 Task: Find connections with filter location Karol Bāgh with filter topic #Affiliationwith filter profile language Spanish with filter current company Verizon with filter school Shri Vishnu Engineering College for Women, Vishnupur, Kovvada Village, Bhimavaram, PIN-534202(CC-B0) with filter industry Cutlery and Handtool Manufacturing with filter service category Telecommunications with filter keywords title Operations Director
Action: Mouse moved to (157, 221)
Screenshot: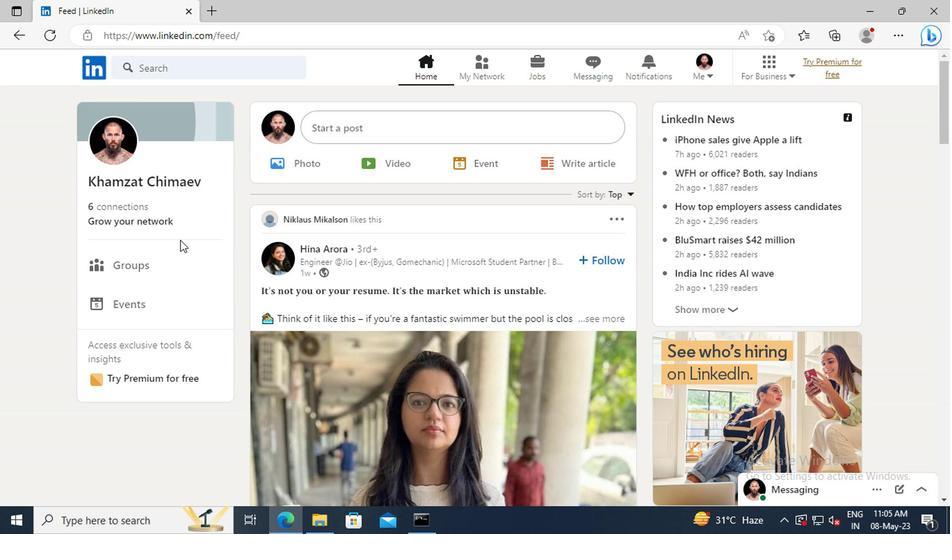 
Action: Mouse pressed left at (157, 221)
Screenshot: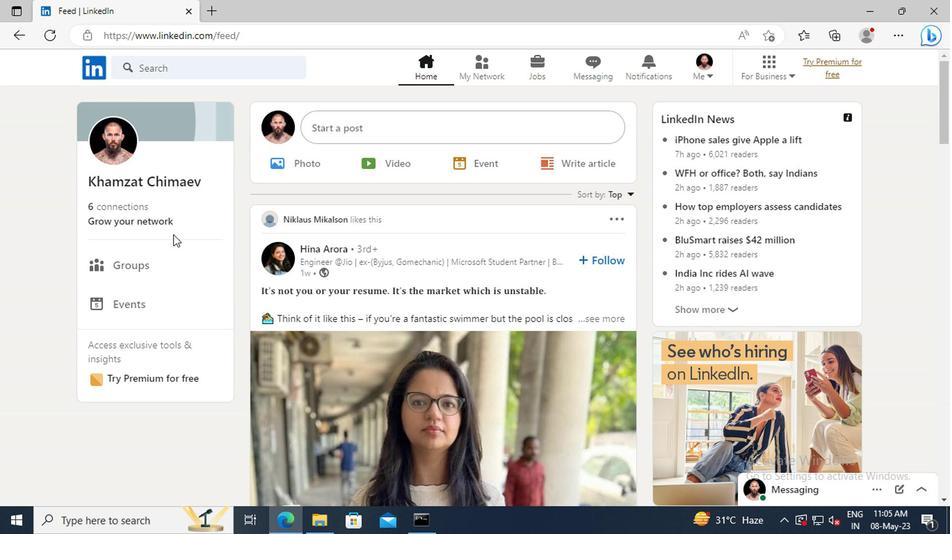 
Action: Mouse moved to (150, 151)
Screenshot: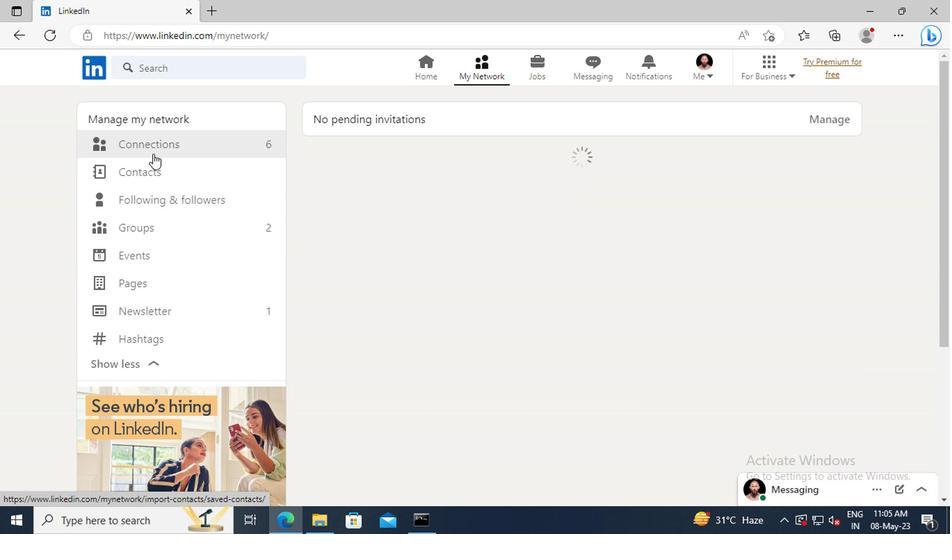 
Action: Mouse pressed left at (150, 151)
Screenshot: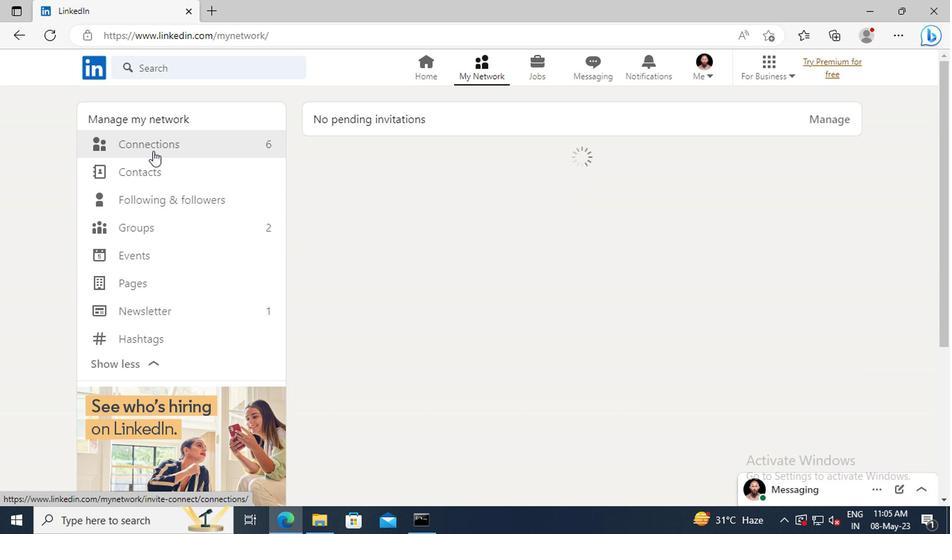 
Action: Mouse moved to (582, 149)
Screenshot: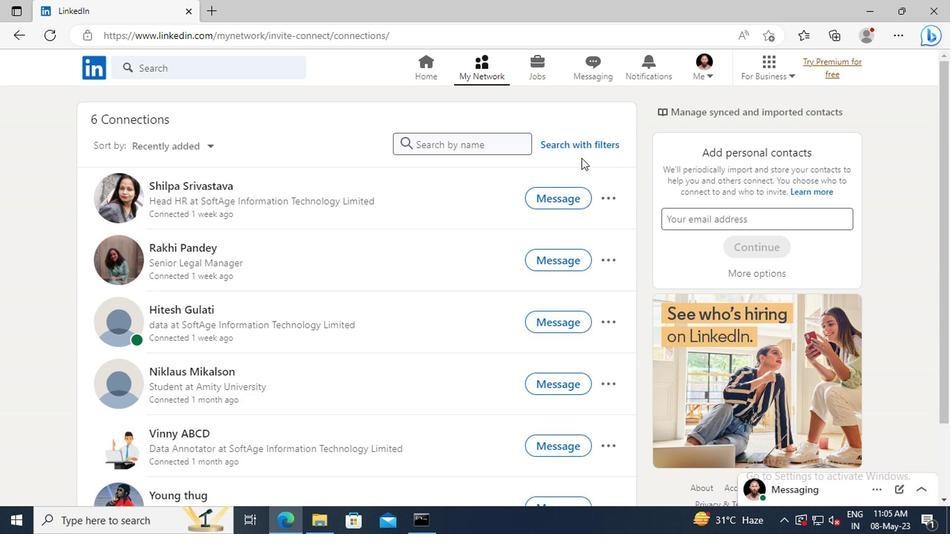 
Action: Mouse pressed left at (582, 149)
Screenshot: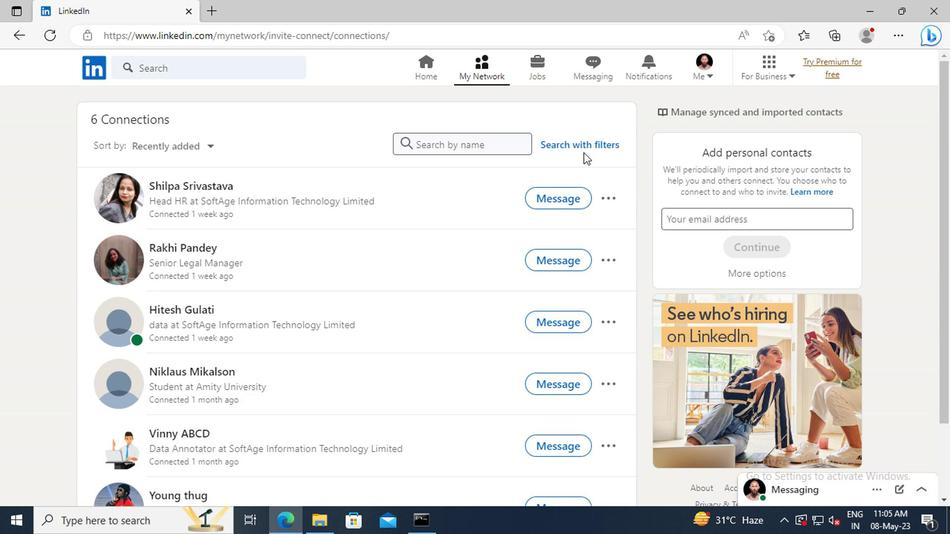 
Action: Mouse moved to (525, 110)
Screenshot: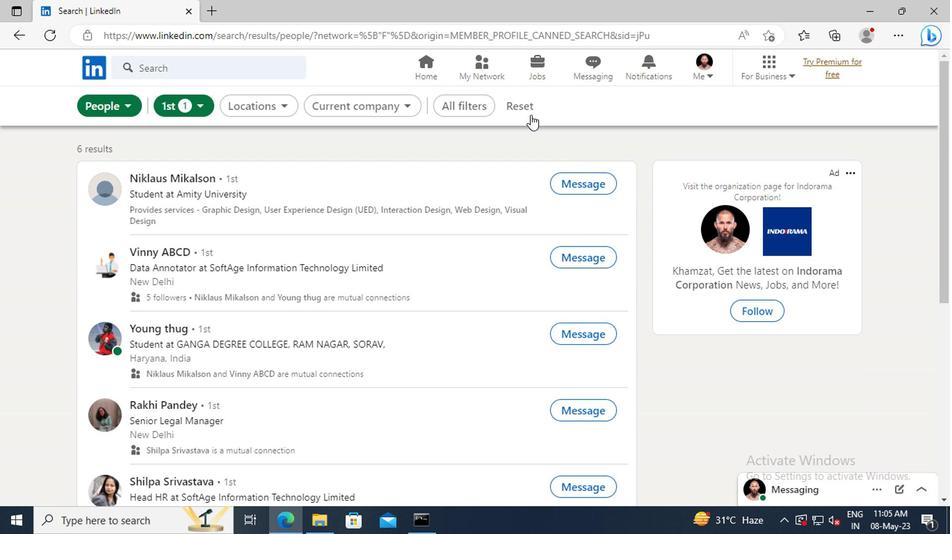 
Action: Mouse pressed left at (525, 110)
Screenshot: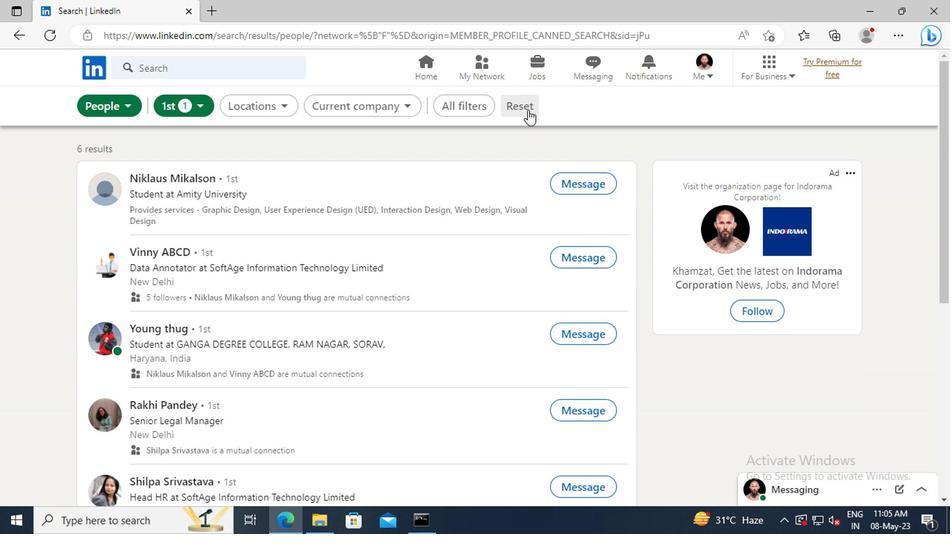 
Action: Mouse moved to (499, 109)
Screenshot: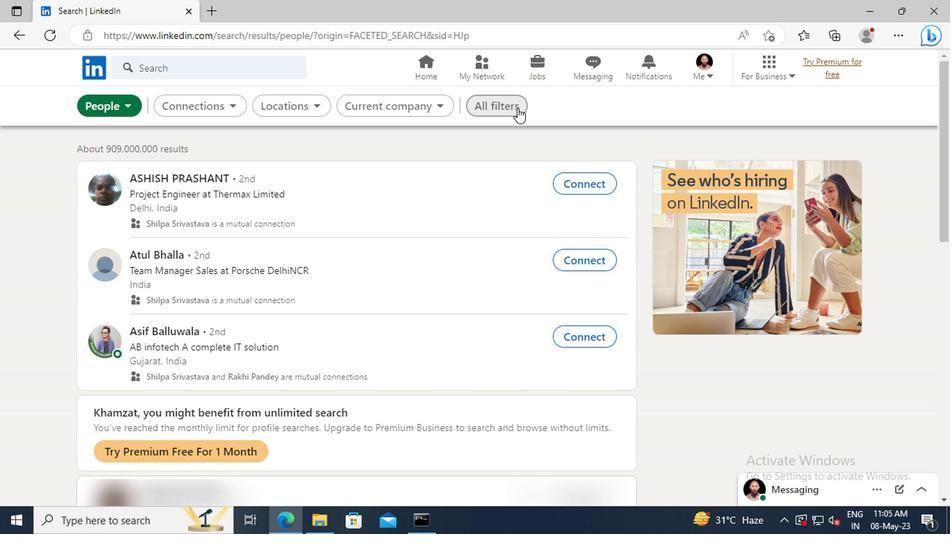 
Action: Mouse pressed left at (499, 109)
Screenshot: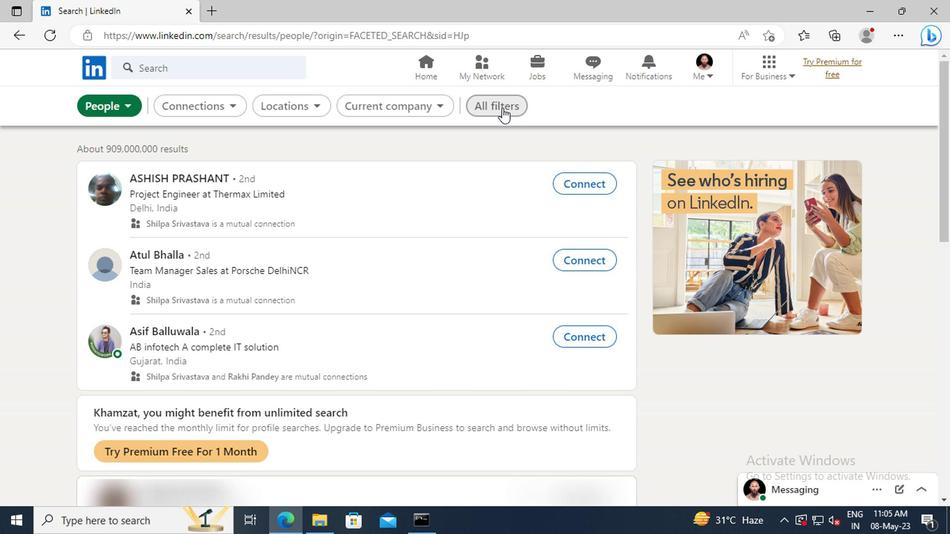 
Action: Mouse moved to (728, 270)
Screenshot: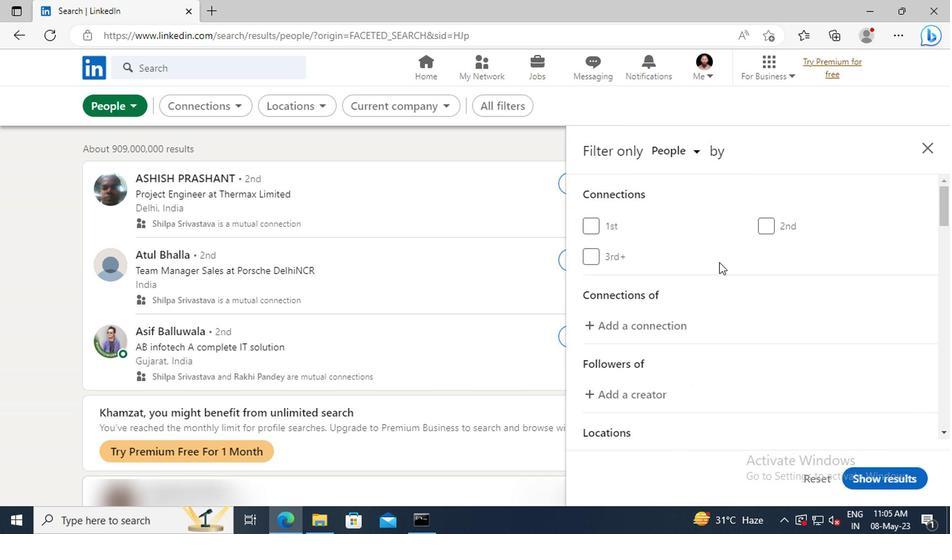 
Action: Mouse scrolled (728, 270) with delta (0, 0)
Screenshot: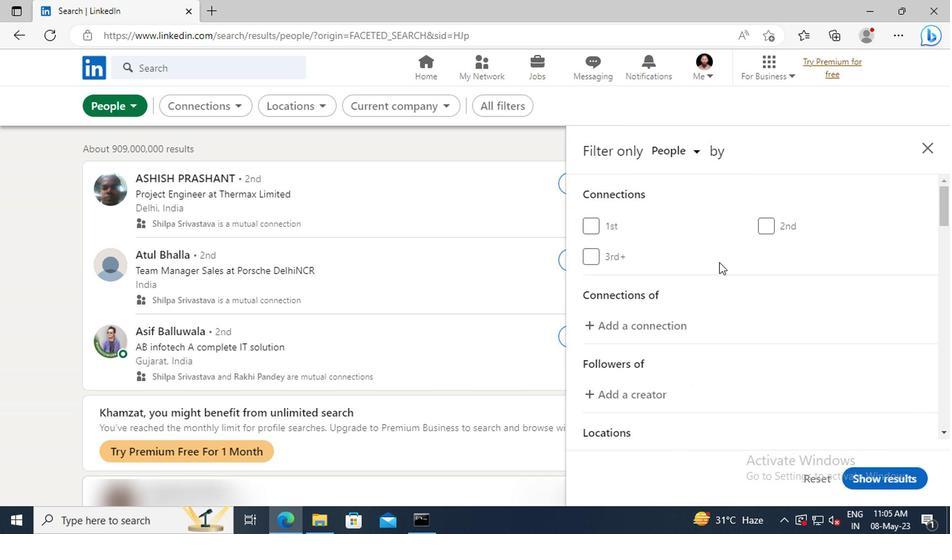 
Action: Mouse scrolled (728, 270) with delta (0, 0)
Screenshot: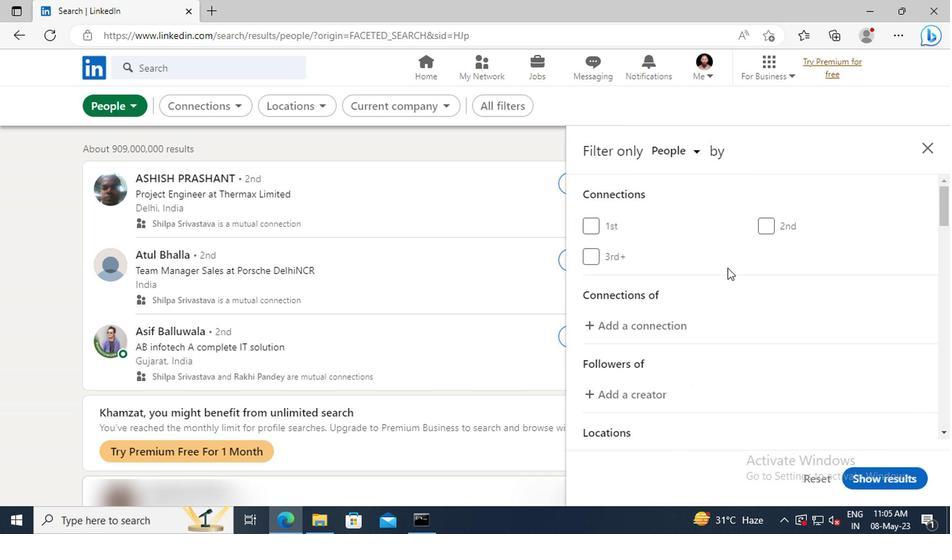 
Action: Mouse scrolled (728, 270) with delta (0, 0)
Screenshot: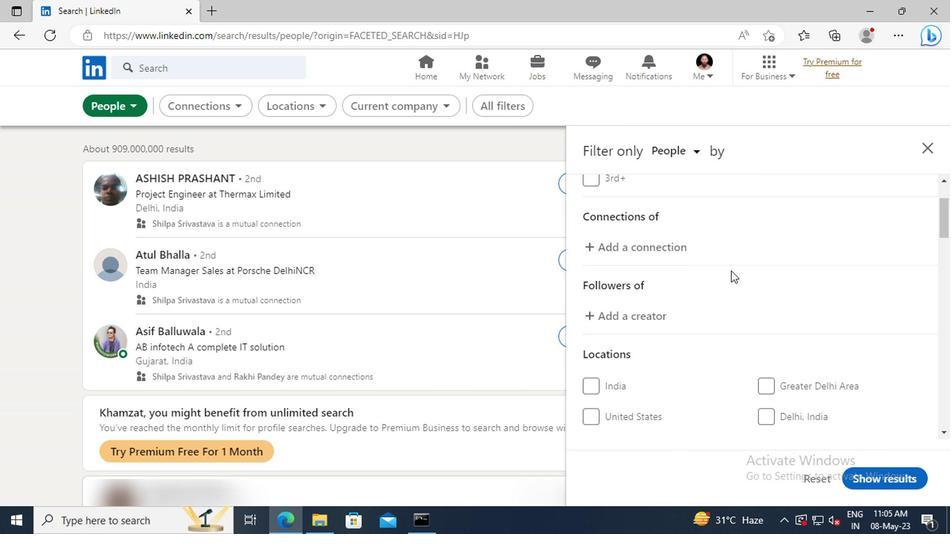 
Action: Mouse moved to (733, 273)
Screenshot: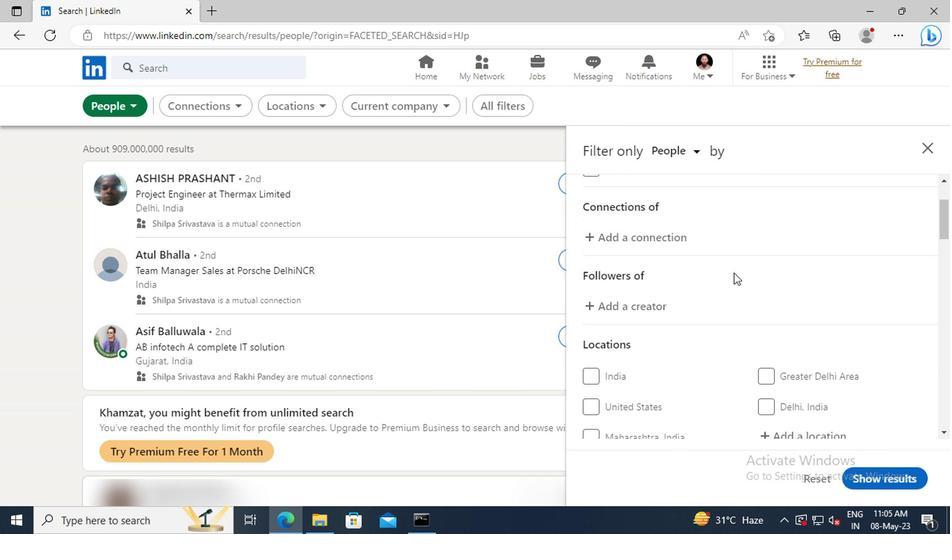 
Action: Mouse scrolled (733, 272) with delta (0, 0)
Screenshot: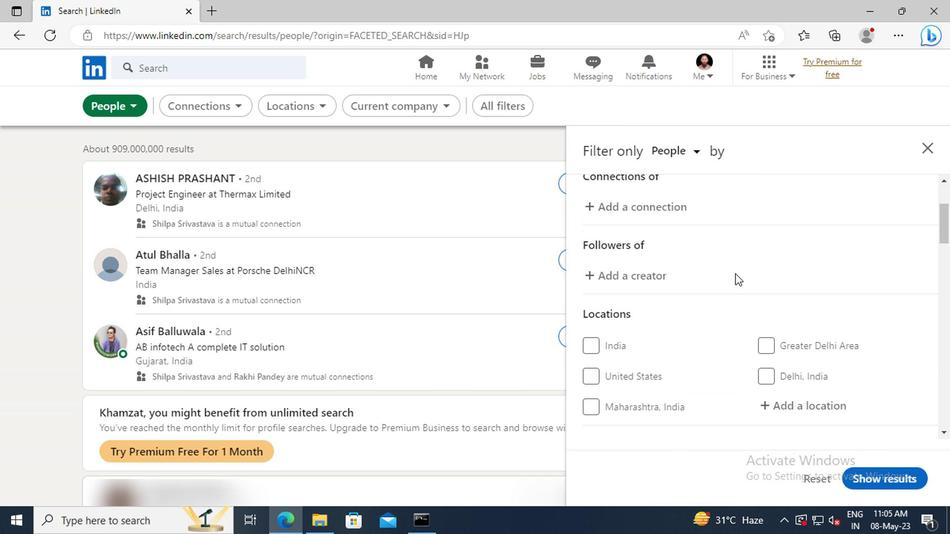 
Action: Mouse scrolled (733, 272) with delta (0, 0)
Screenshot: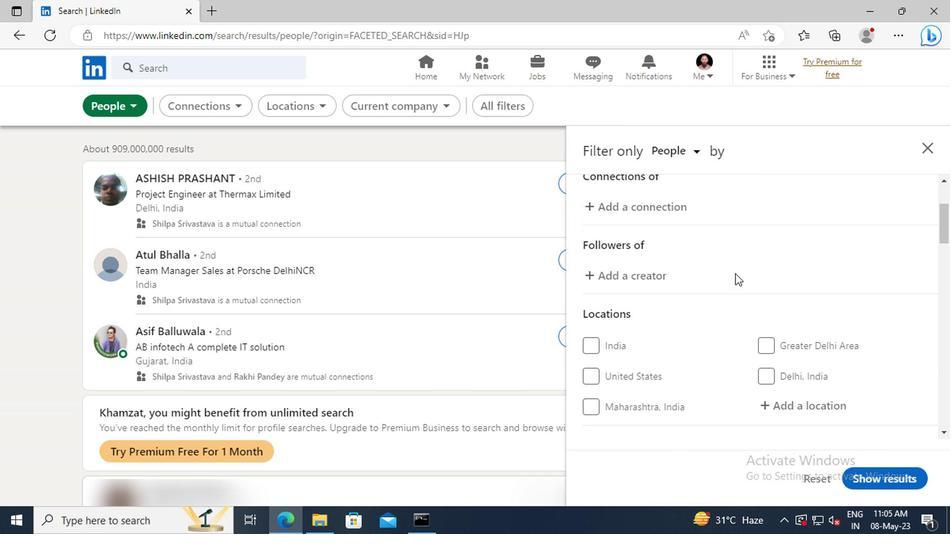 
Action: Mouse moved to (780, 327)
Screenshot: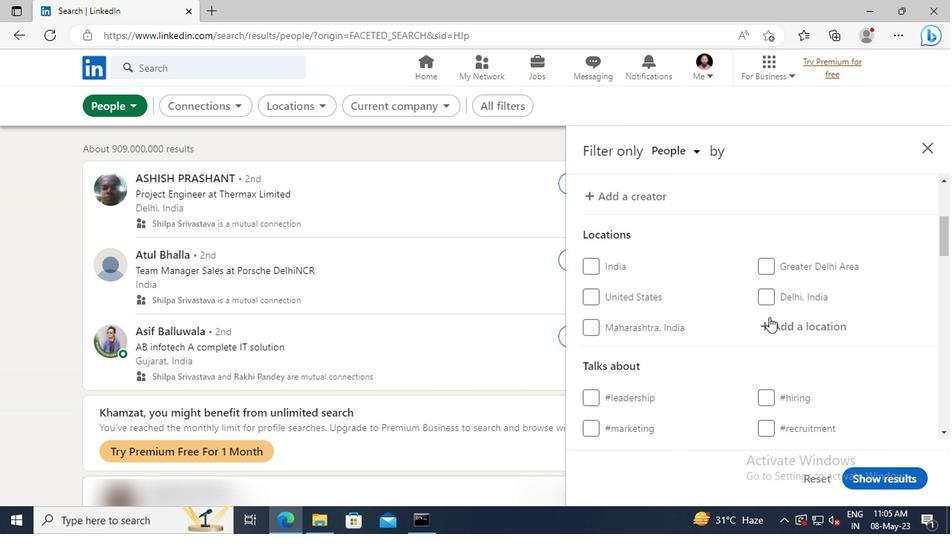
Action: Mouse pressed left at (780, 327)
Screenshot: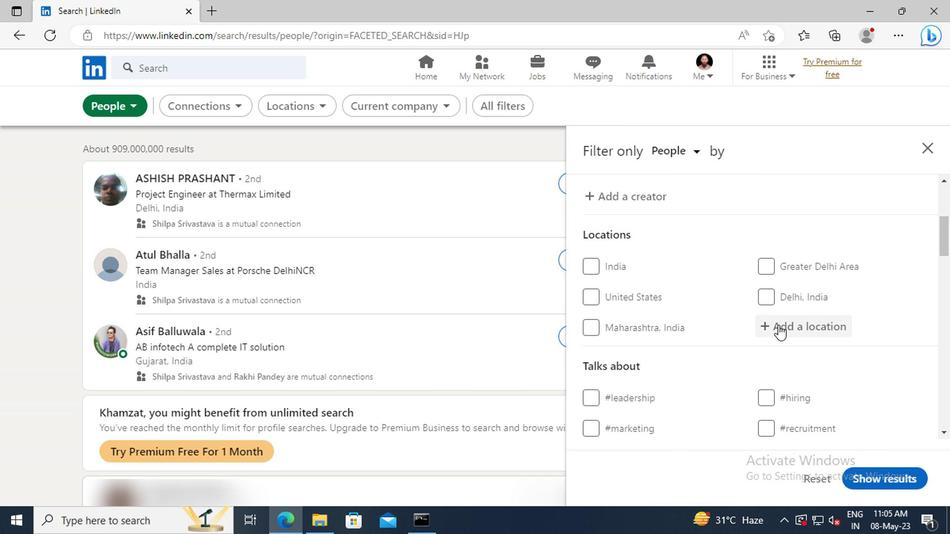 
Action: Key pressed <Key.shift>KAROL<Key.space><Key.shift>BA
Screenshot: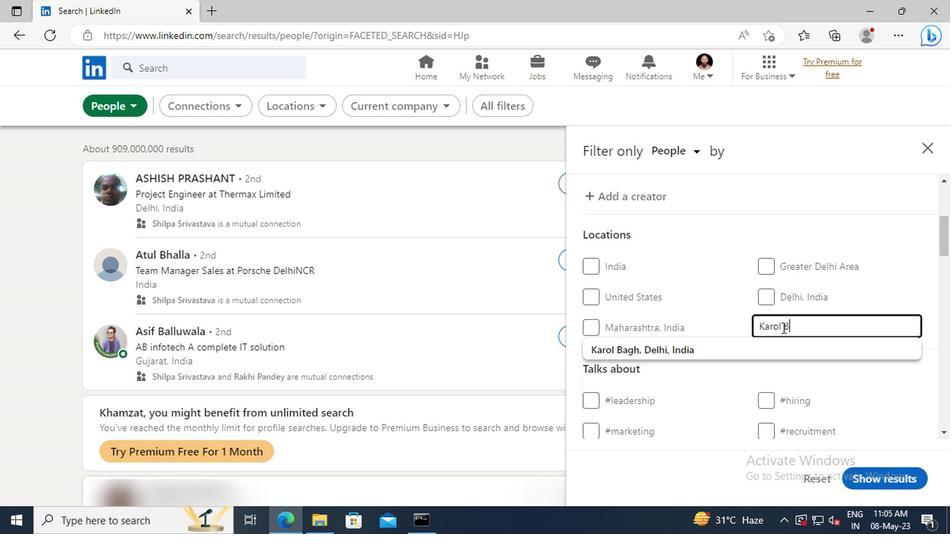 
Action: Mouse moved to (781, 346)
Screenshot: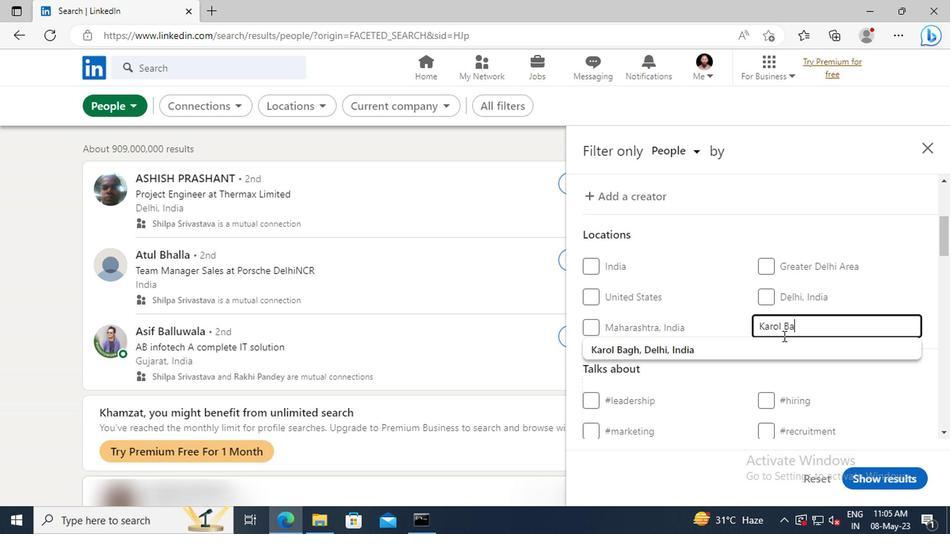 
Action: Mouse pressed left at (781, 346)
Screenshot: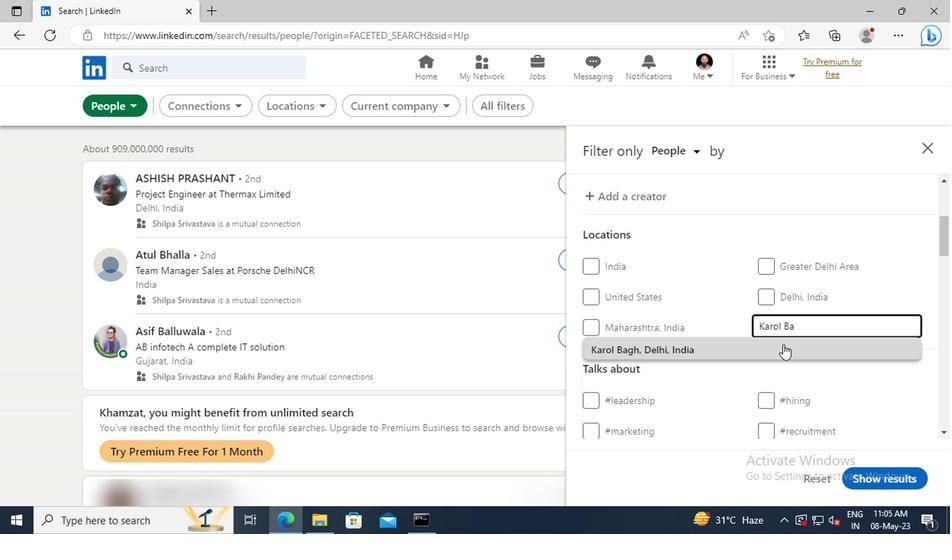 
Action: Mouse scrolled (781, 346) with delta (0, 0)
Screenshot: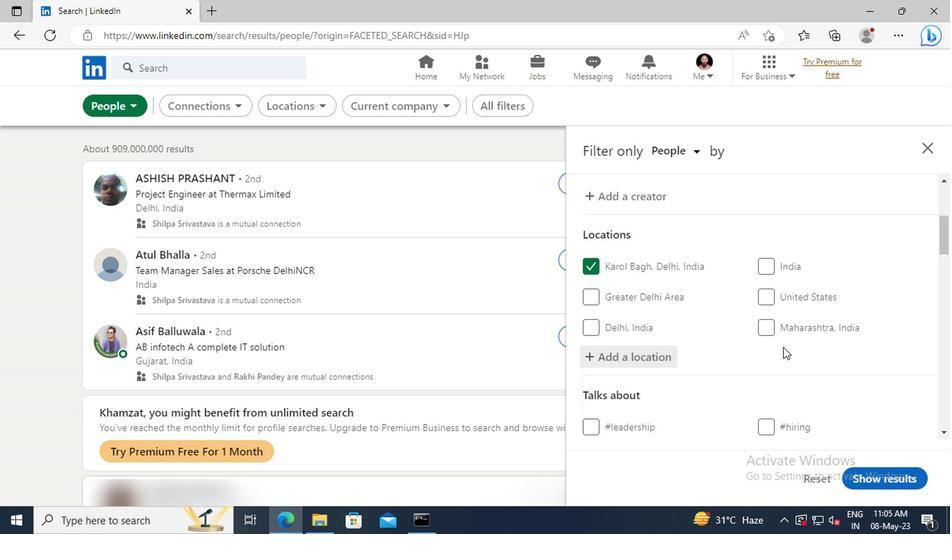 
Action: Mouse scrolled (781, 346) with delta (0, 0)
Screenshot: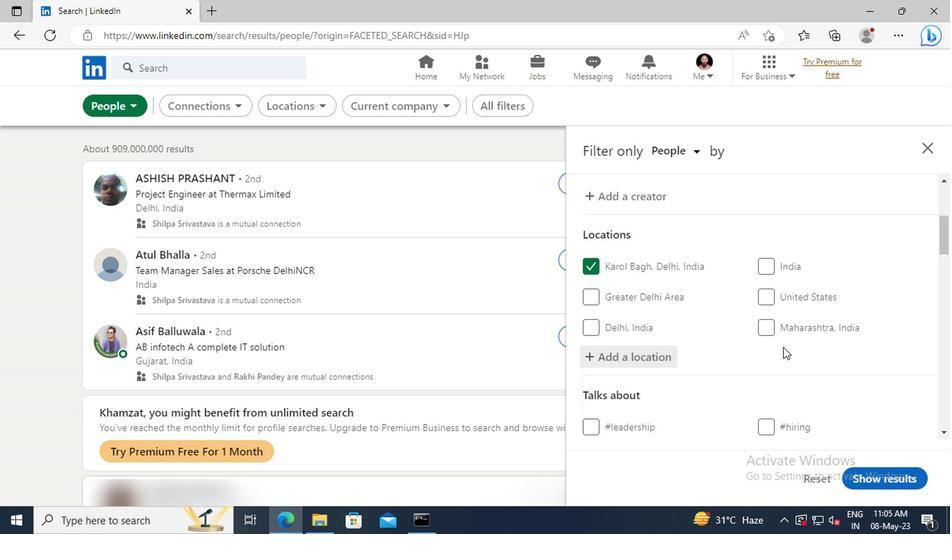 
Action: Mouse scrolled (781, 346) with delta (0, 0)
Screenshot: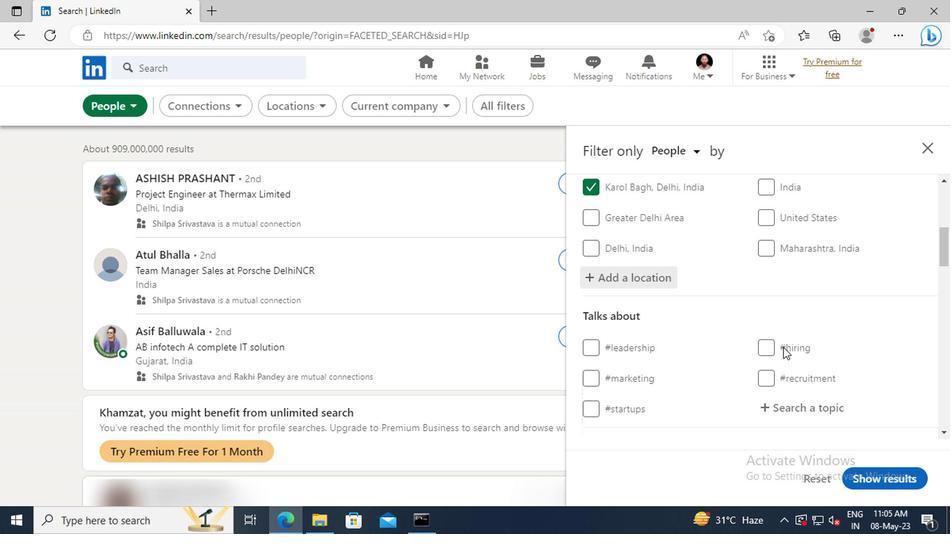 
Action: Mouse moved to (783, 363)
Screenshot: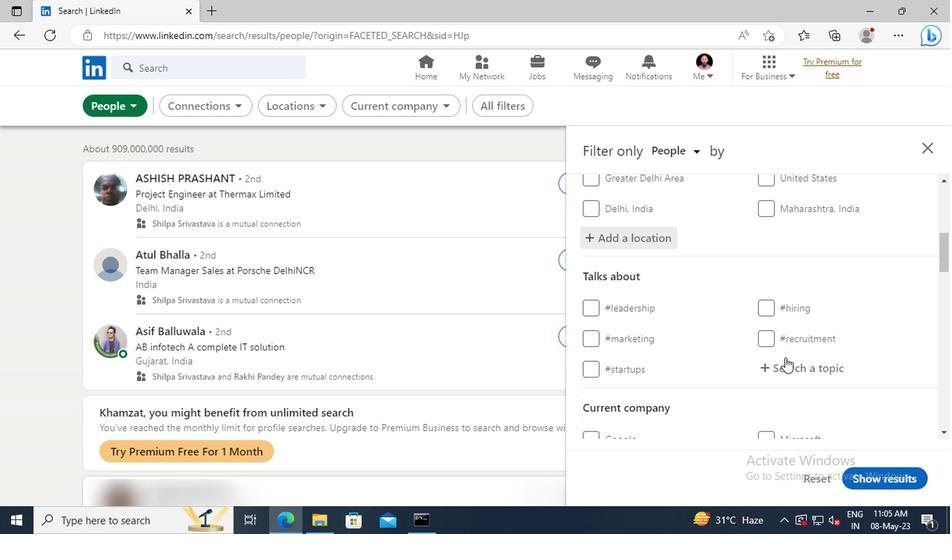 
Action: Mouse pressed left at (783, 363)
Screenshot: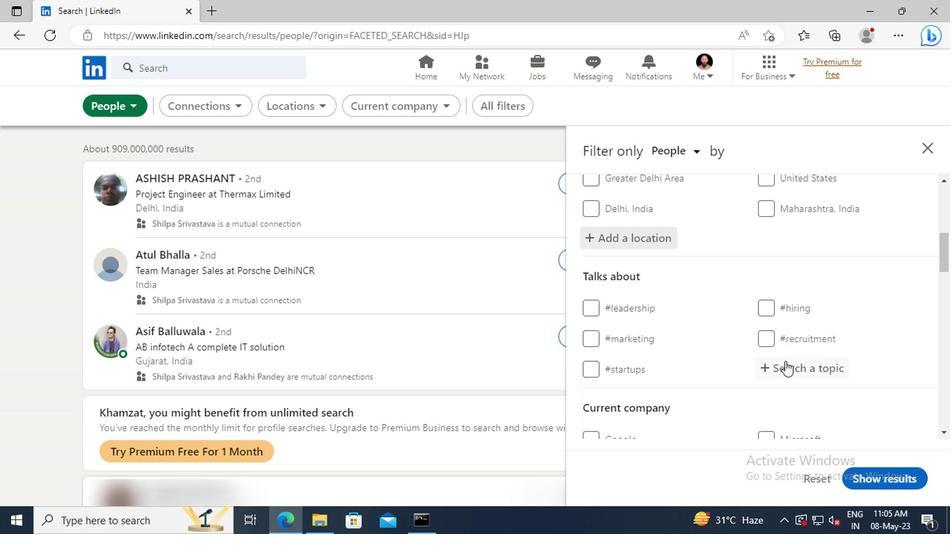 
Action: Key pressed <Key.shift>AFFILIATIO
Screenshot: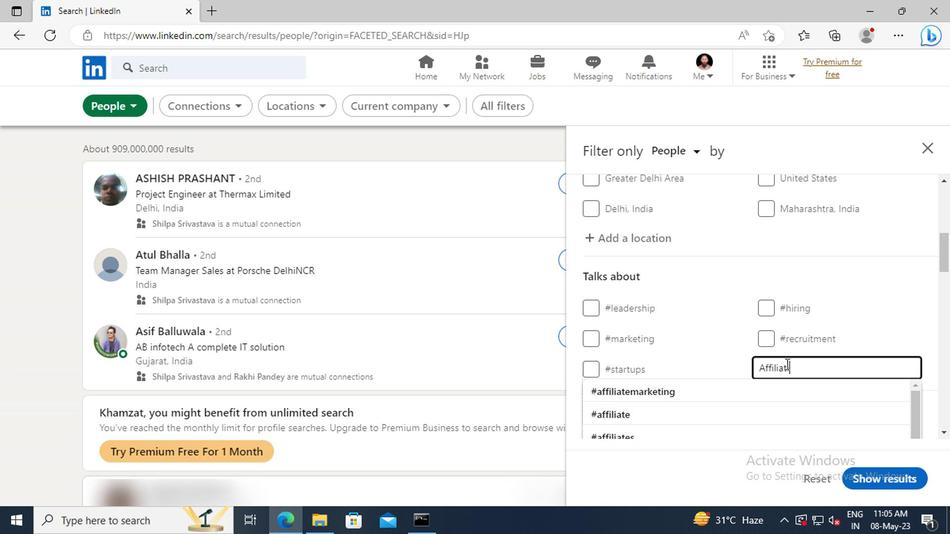 
Action: Mouse moved to (778, 384)
Screenshot: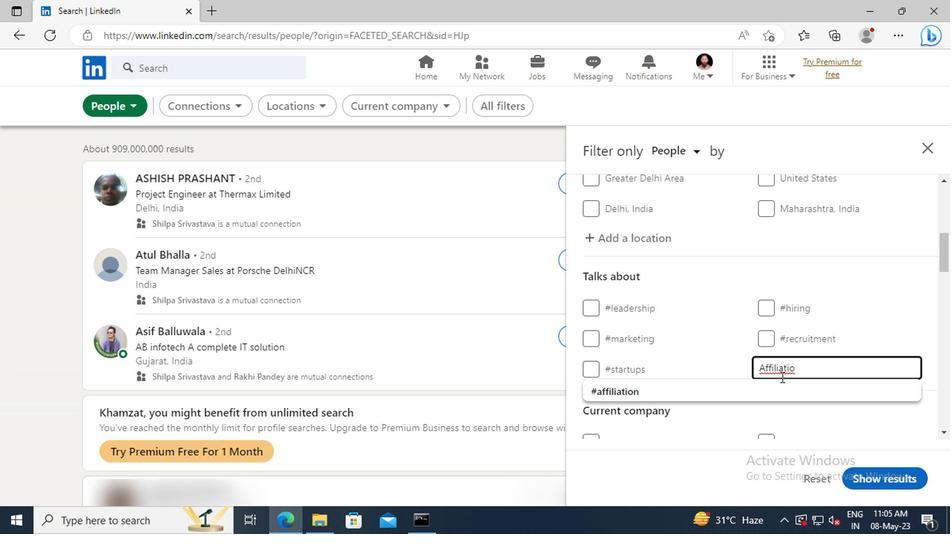 
Action: Mouse pressed left at (778, 384)
Screenshot: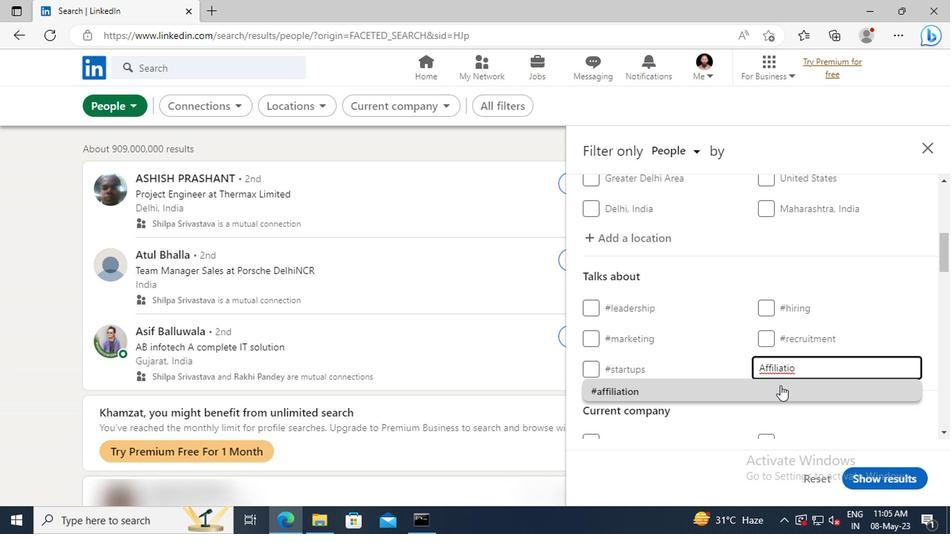 
Action: Mouse scrolled (778, 384) with delta (0, 0)
Screenshot: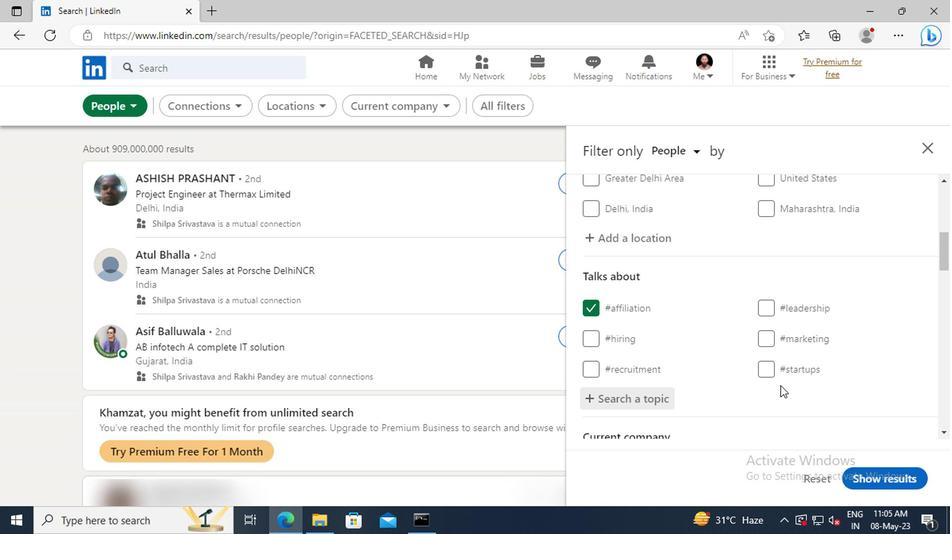 
Action: Mouse moved to (776, 383)
Screenshot: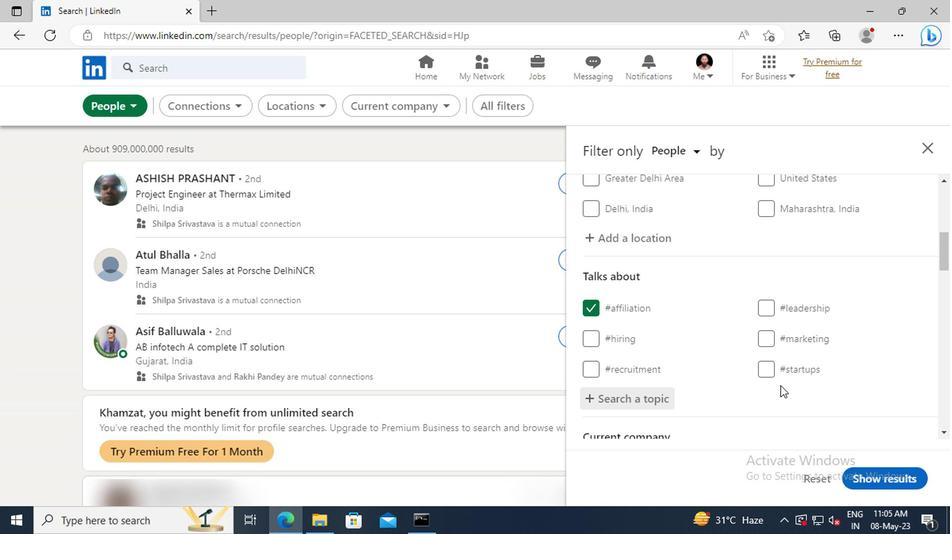 
Action: Mouse scrolled (776, 382) with delta (0, 0)
Screenshot: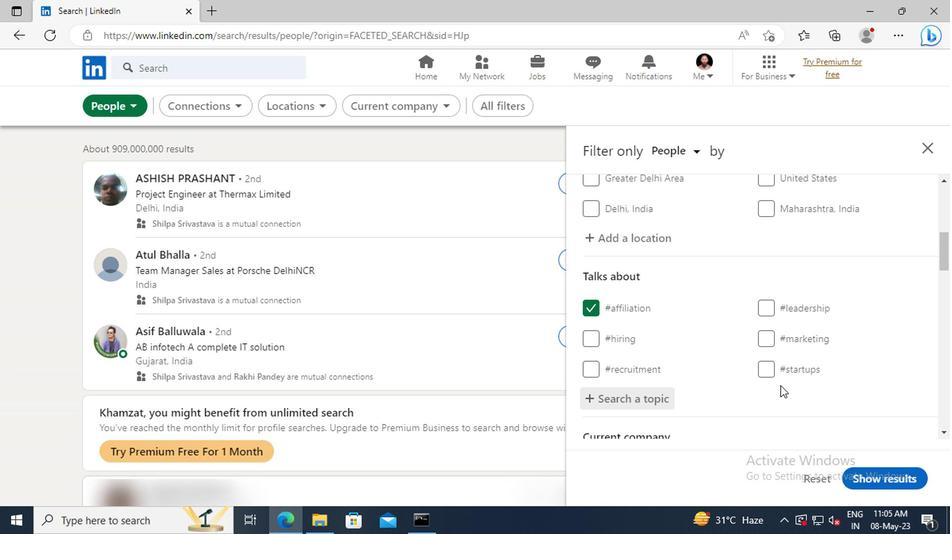 
Action: Mouse moved to (775, 379)
Screenshot: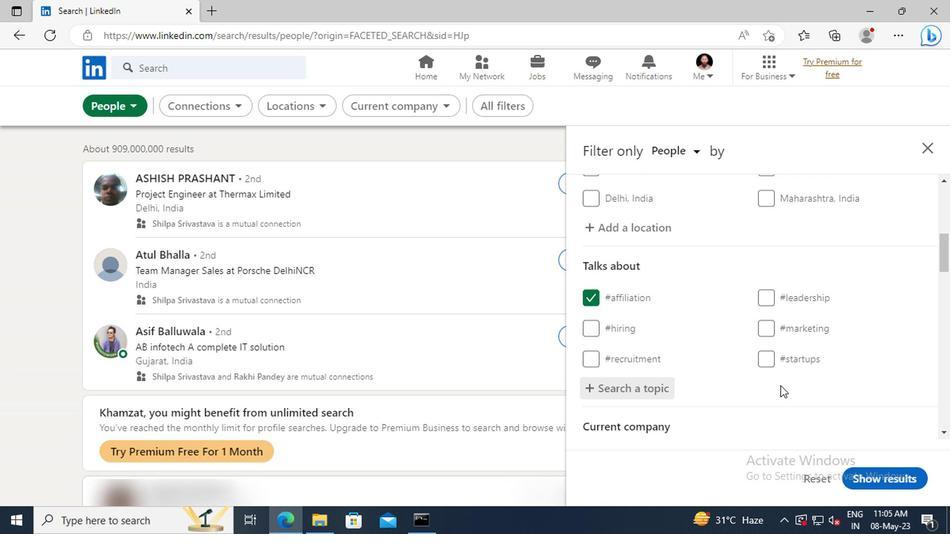
Action: Mouse scrolled (775, 378) with delta (0, 0)
Screenshot: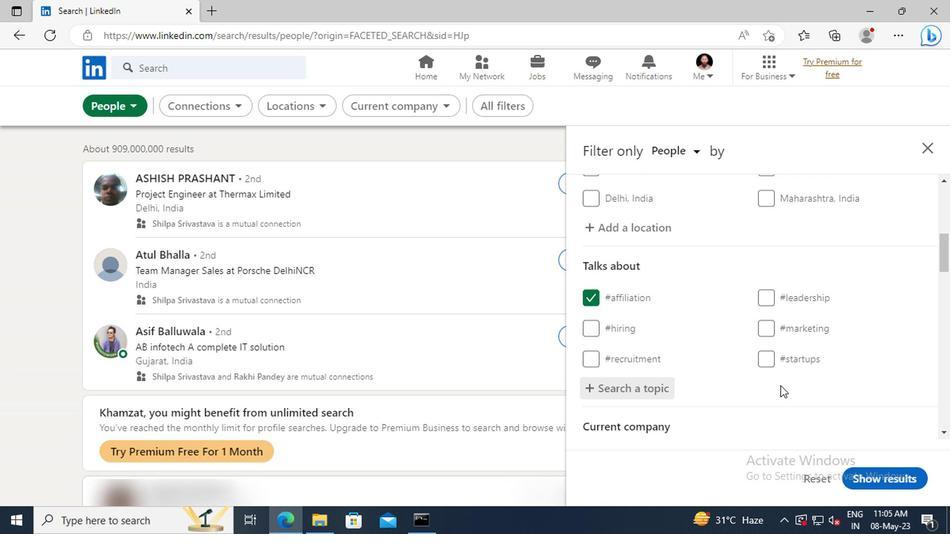 
Action: Mouse moved to (774, 375)
Screenshot: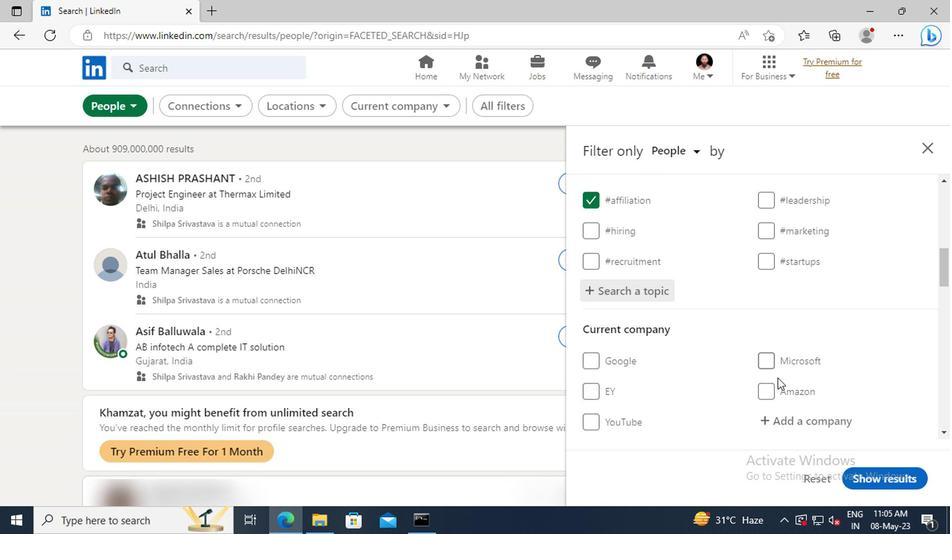 
Action: Mouse scrolled (774, 374) with delta (0, 0)
Screenshot: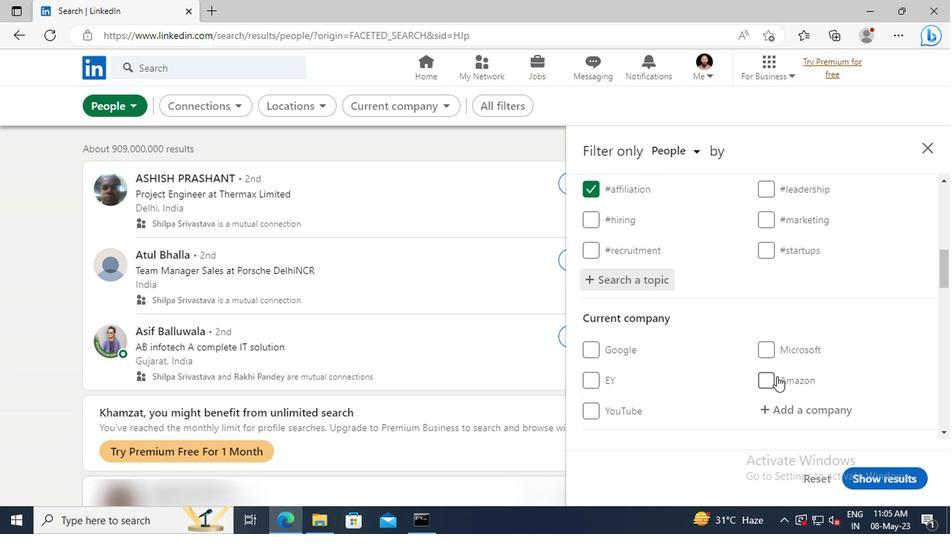 
Action: Mouse scrolled (774, 374) with delta (0, 0)
Screenshot: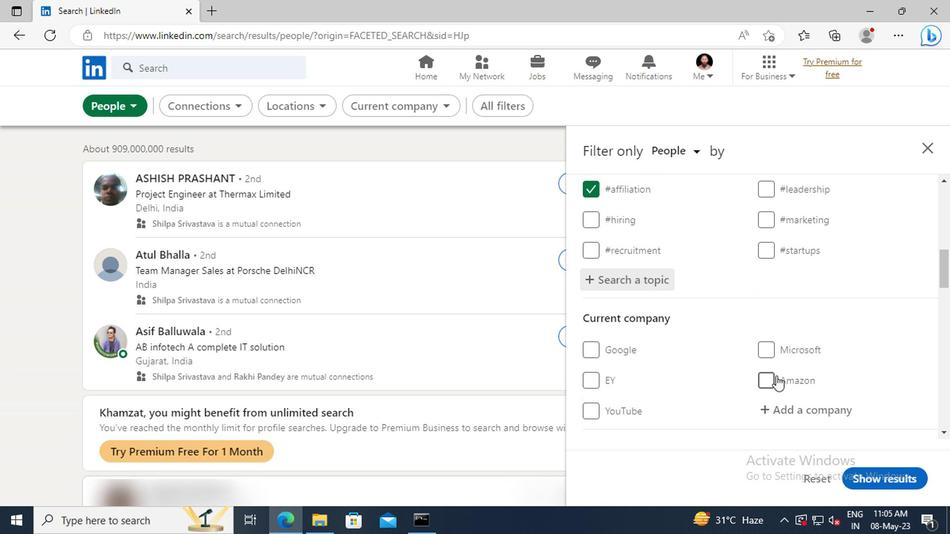 
Action: Mouse moved to (772, 367)
Screenshot: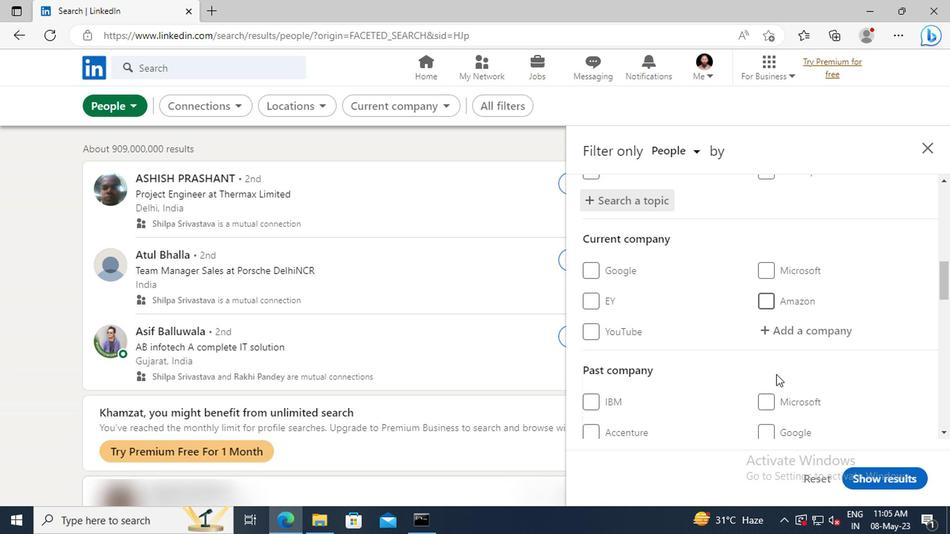 
Action: Mouse scrolled (772, 367) with delta (0, 0)
Screenshot: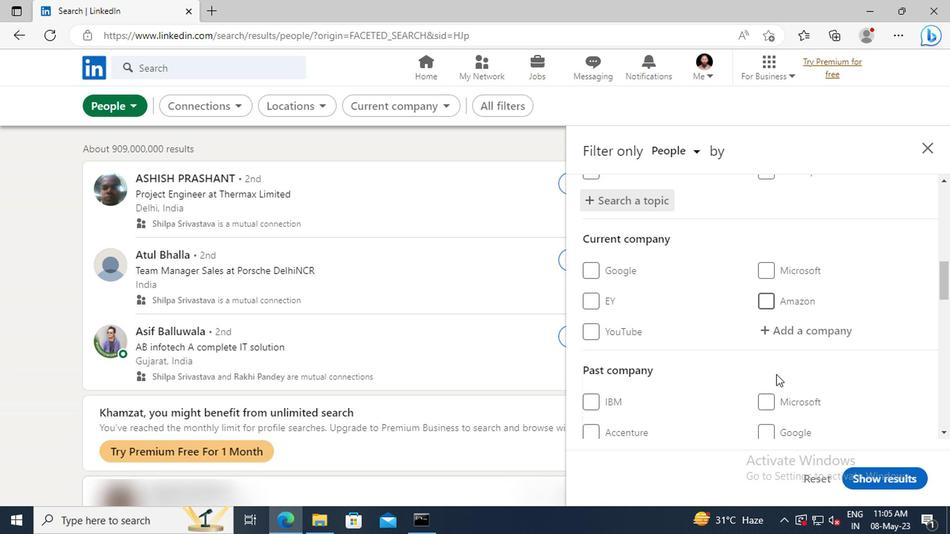 
Action: Mouse moved to (771, 363)
Screenshot: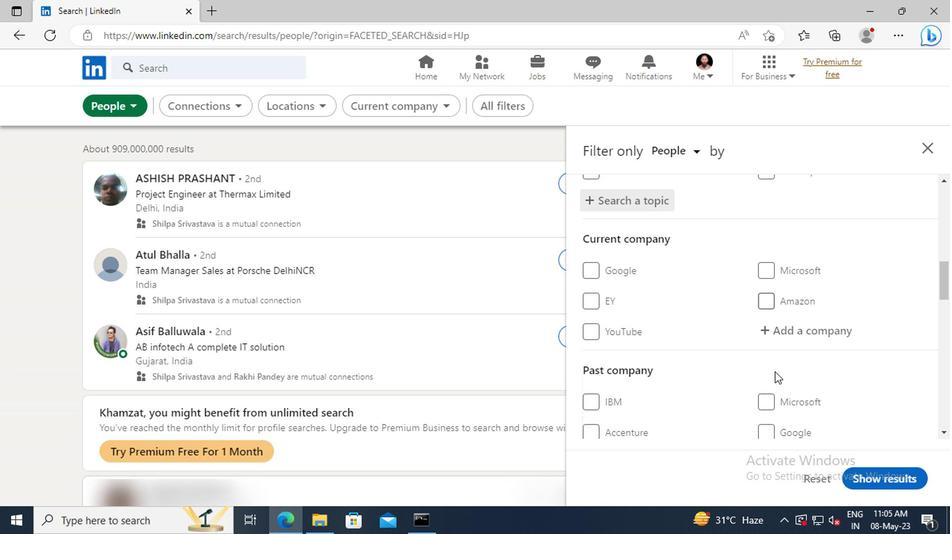 
Action: Mouse scrolled (771, 362) with delta (0, 0)
Screenshot: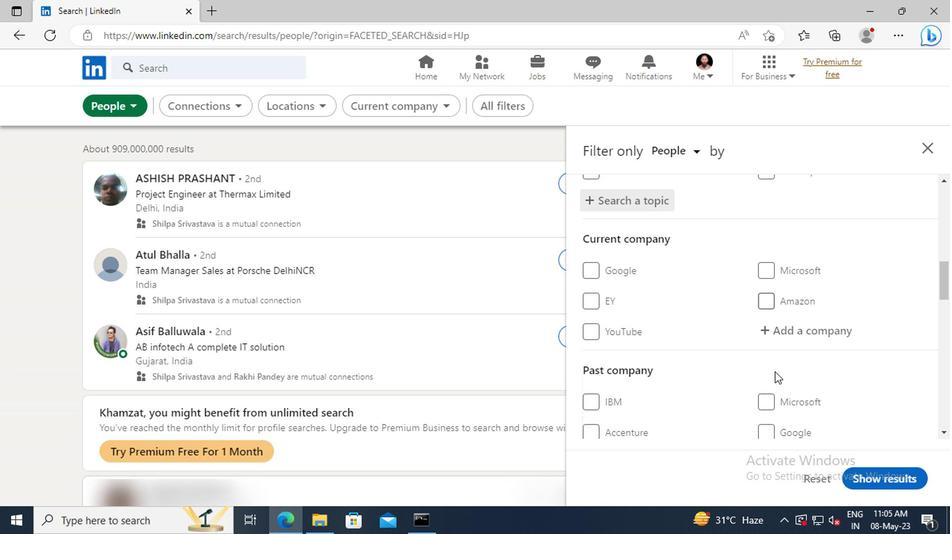 
Action: Mouse moved to (773, 355)
Screenshot: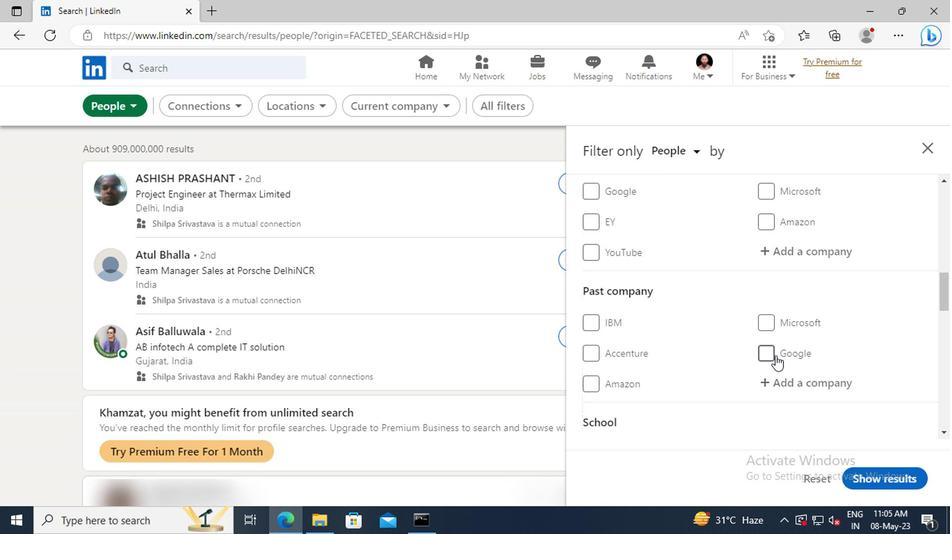 
Action: Mouse scrolled (773, 354) with delta (0, 0)
Screenshot: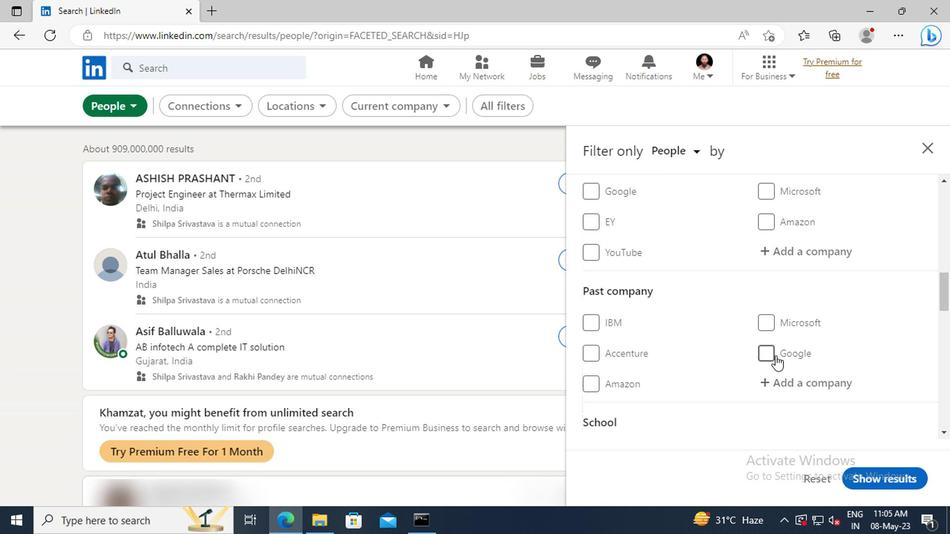 
Action: Mouse scrolled (773, 354) with delta (0, 0)
Screenshot: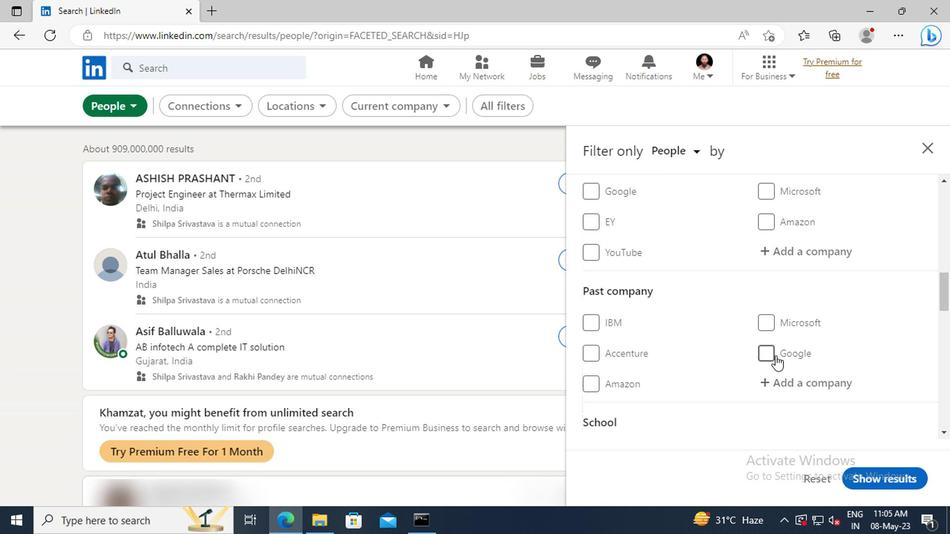
Action: Mouse moved to (771, 340)
Screenshot: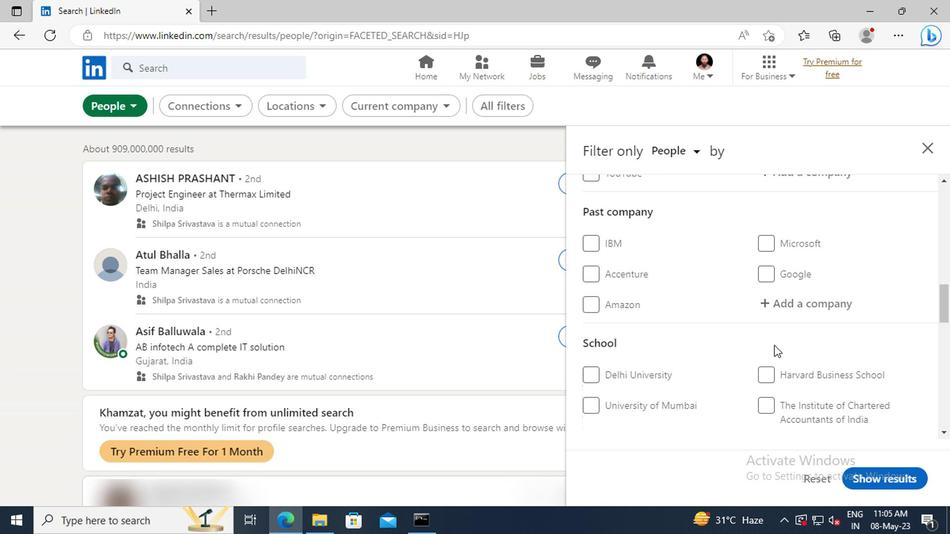 
Action: Mouse scrolled (771, 340) with delta (0, 0)
Screenshot: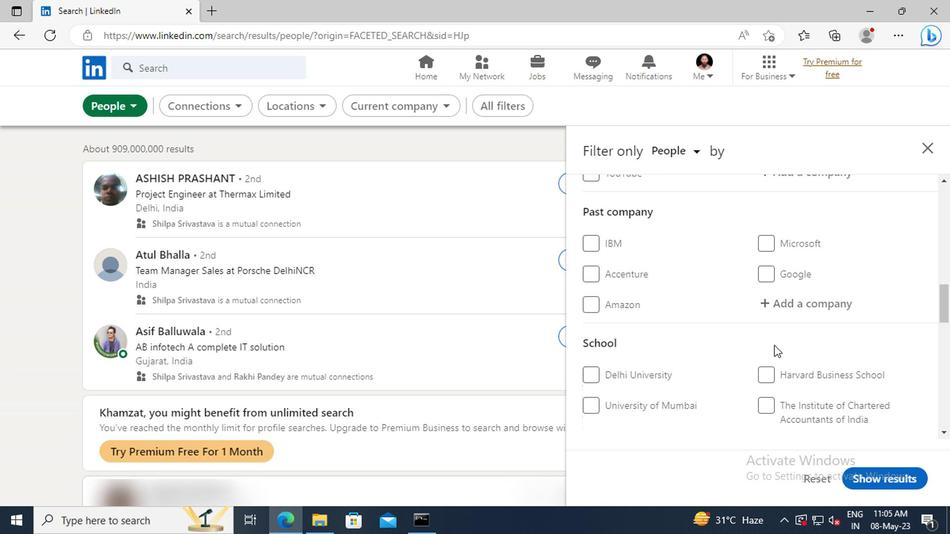 
Action: Mouse moved to (771, 339)
Screenshot: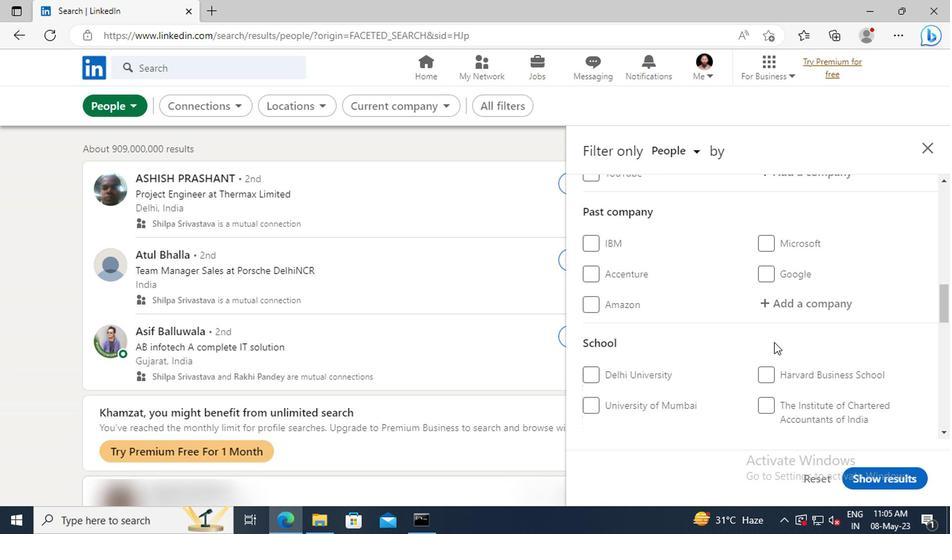 
Action: Mouse scrolled (771, 338) with delta (0, 0)
Screenshot: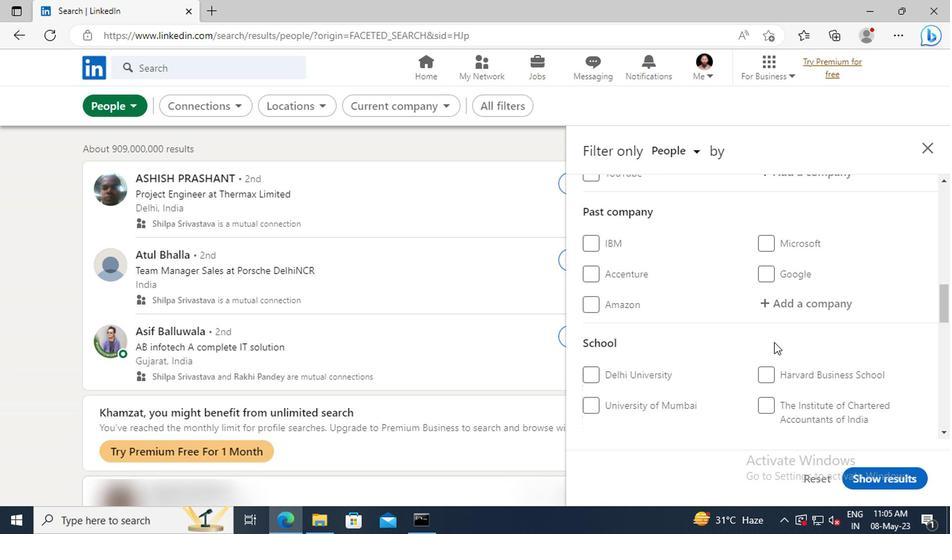 
Action: Mouse moved to (771, 331)
Screenshot: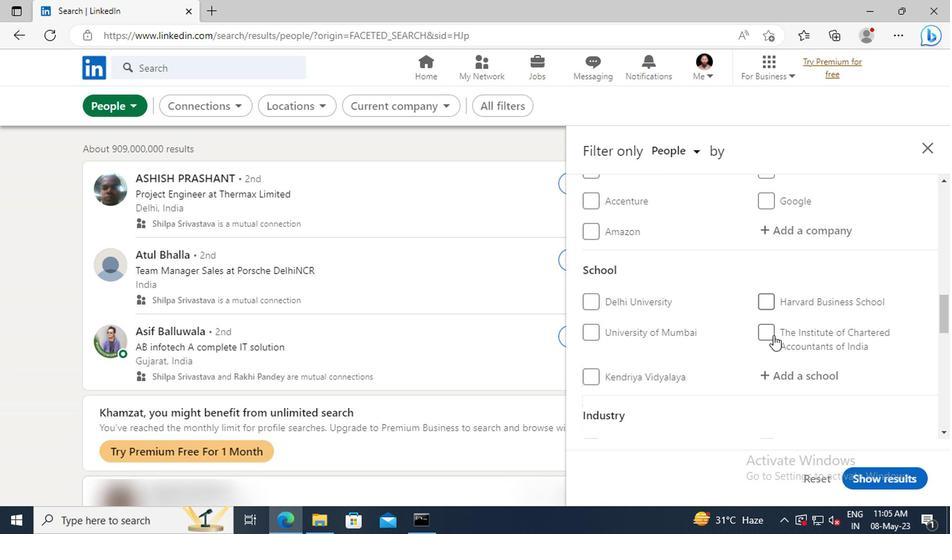 
Action: Mouse scrolled (771, 330) with delta (0, 0)
Screenshot: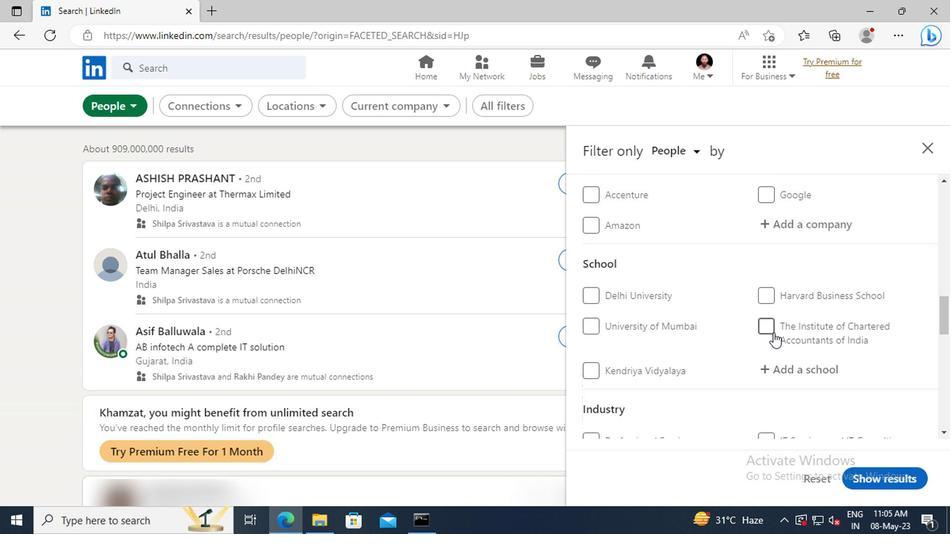 
Action: Mouse scrolled (771, 330) with delta (0, 0)
Screenshot: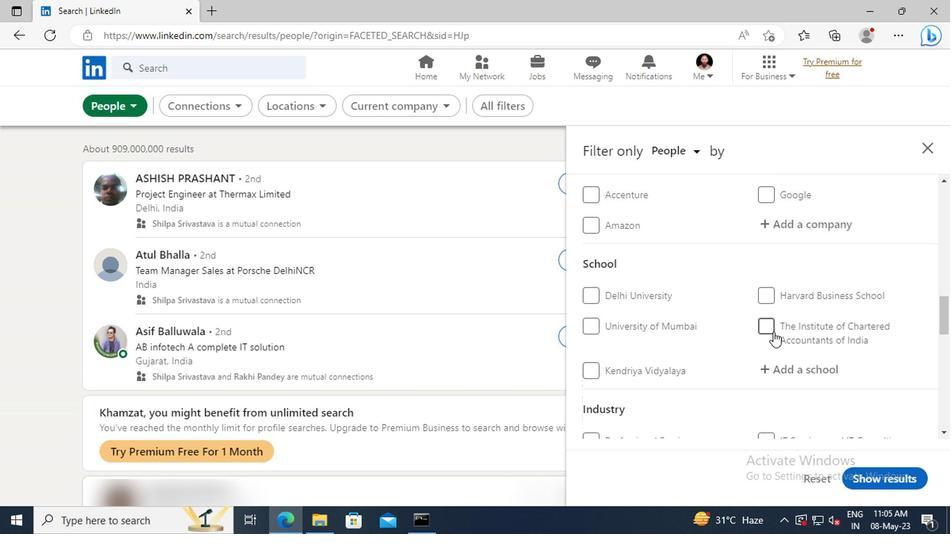 
Action: Mouse moved to (771, 330)
Screenshot: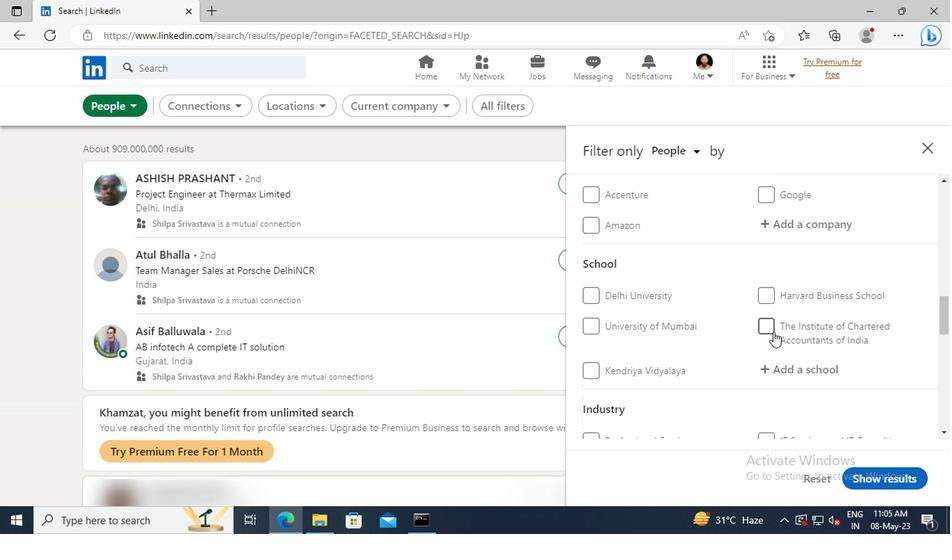
Action: Mouse scrolled (771, 329) with delta (0, 0)
Screenshot: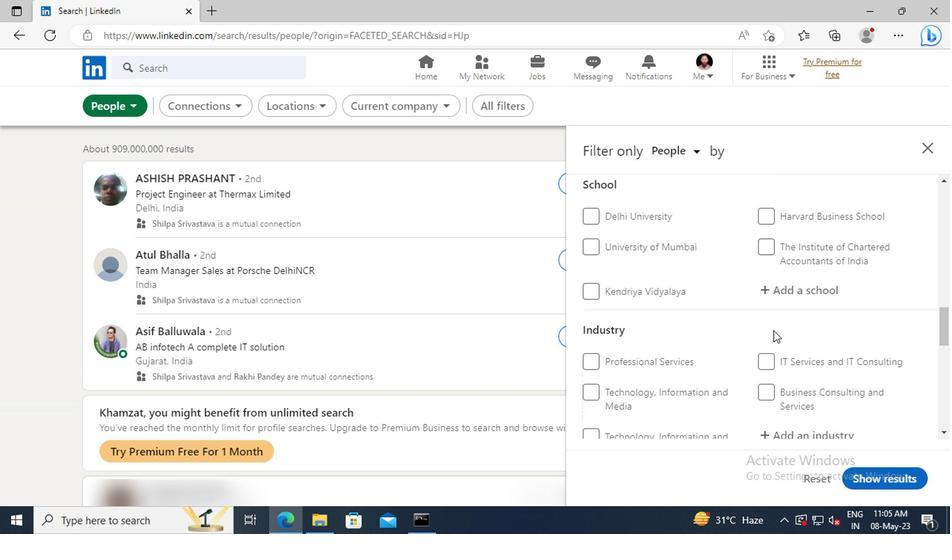 
Action: Mouse scrolled (771, 329) with delta (0, 0)
Screenshot: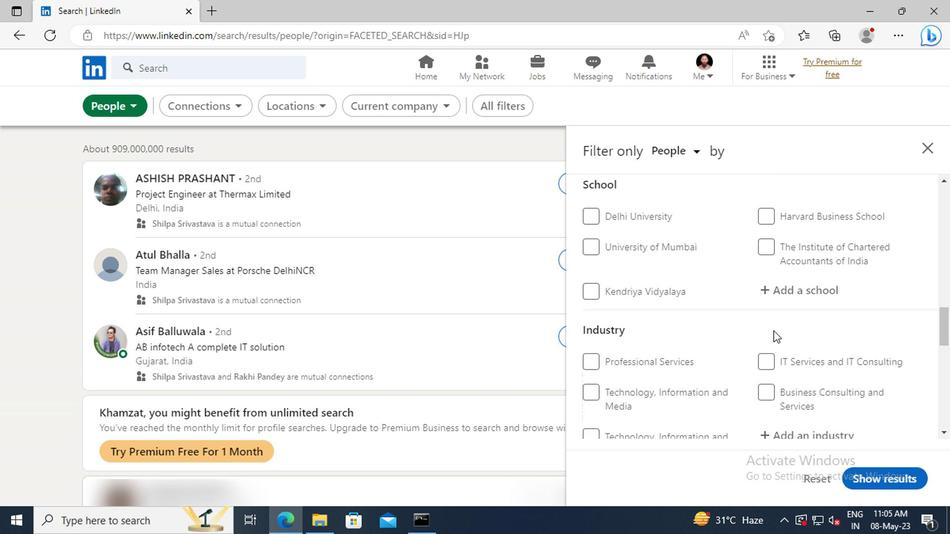 
Action: Mouse scrolled (771, 329) with delta (0, 0)
Screenshot: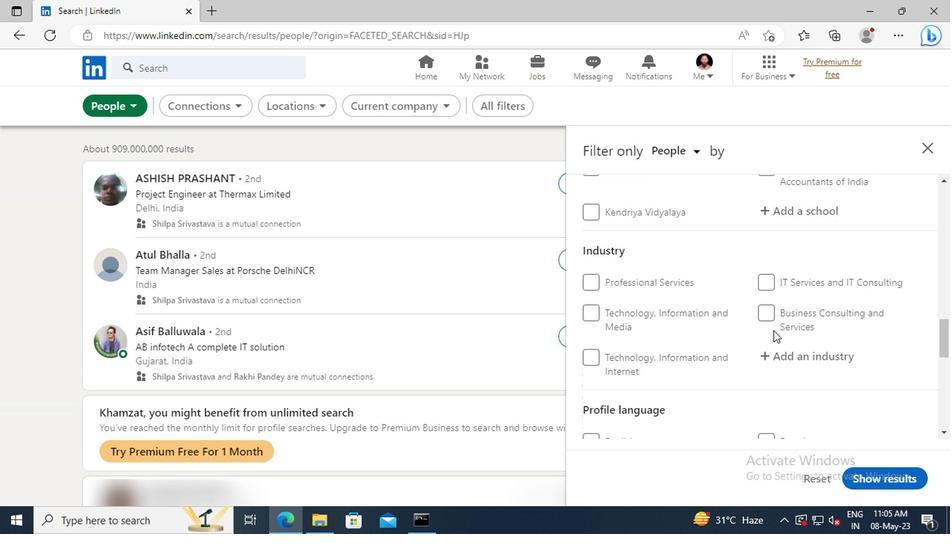 
Action: Mouse scrolled (771, 329) with delta (0, 0)
Screenshot: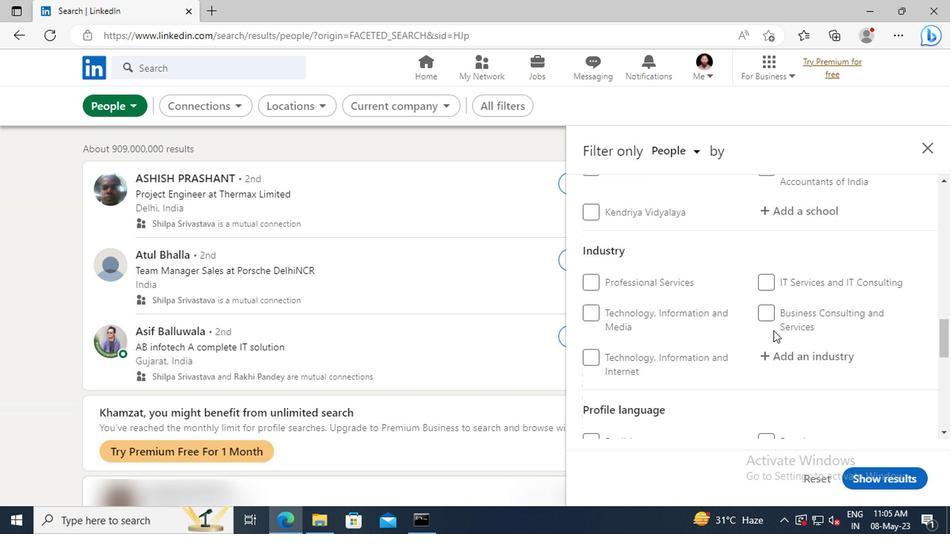 
Action: Mouse moved to (588, 391)
Screenshot: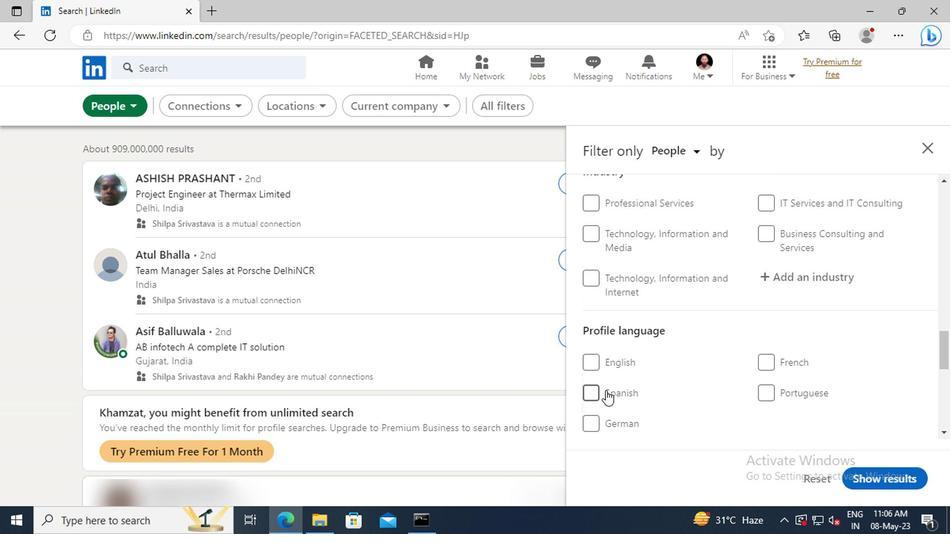 
Action: Mouse pressed left at (588, 391)
Screenshot: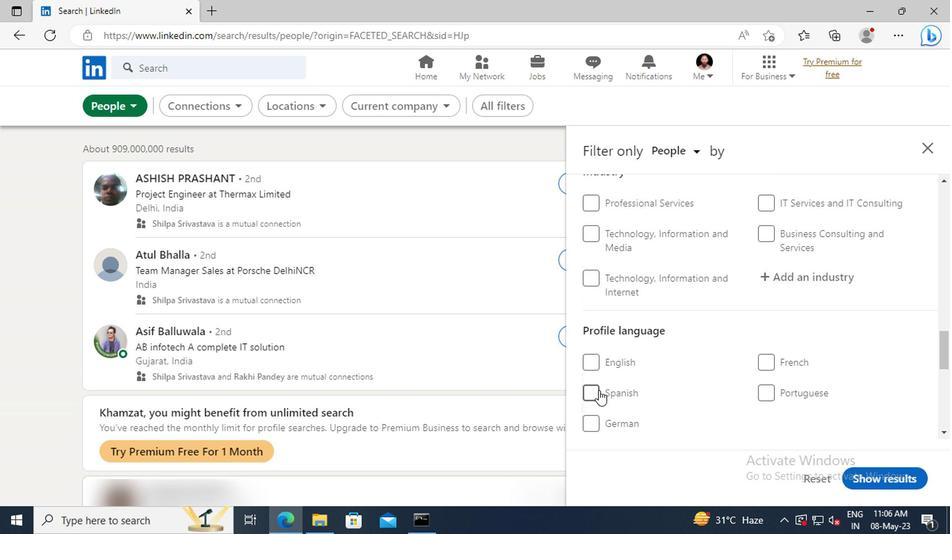 
Action: Mouse moved to (766, 357)
Screenshot: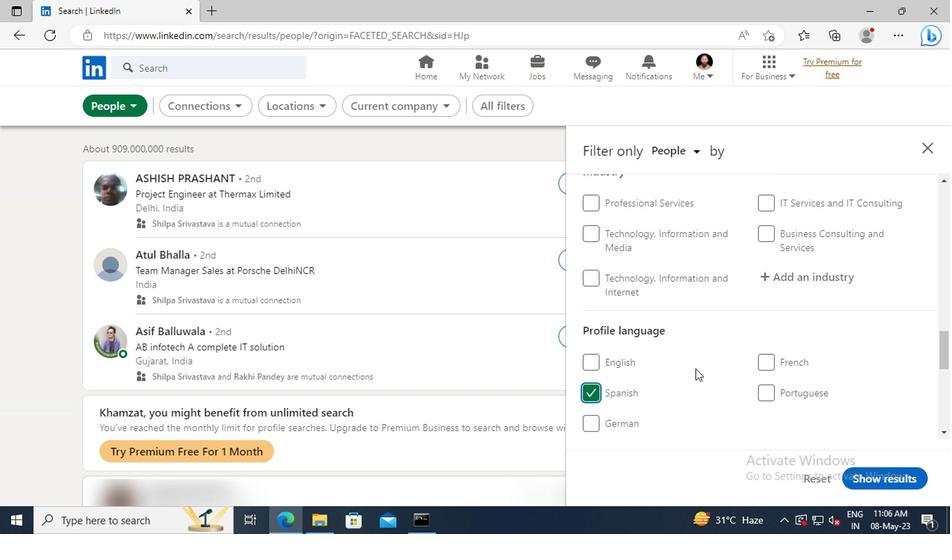 
Action: Mouse scrolled (766, 358) with delta (0, 0)
Screenshot: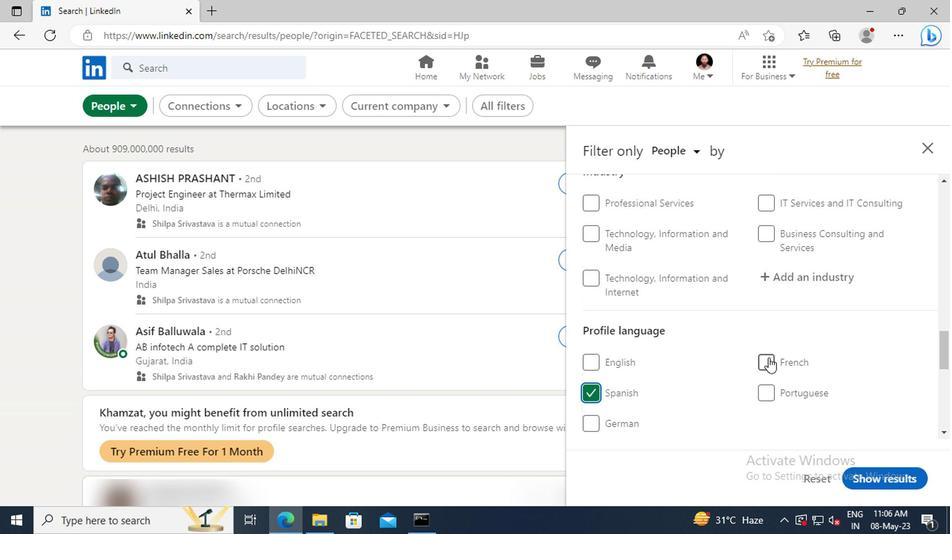 
Action: Mouse scrolled (766, 358) with delta (0, 0)
Screenshot: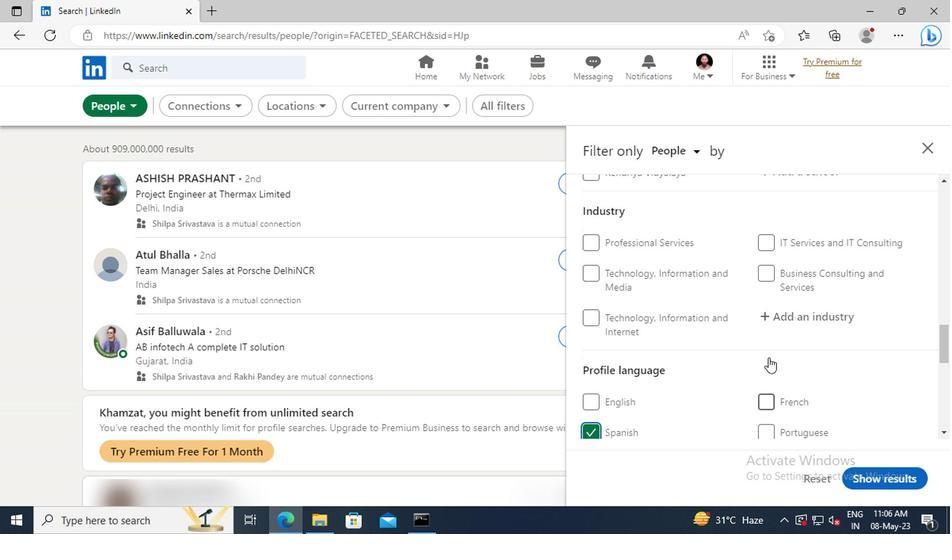
Action: Mouse moved to (766, 356)
Screenshot: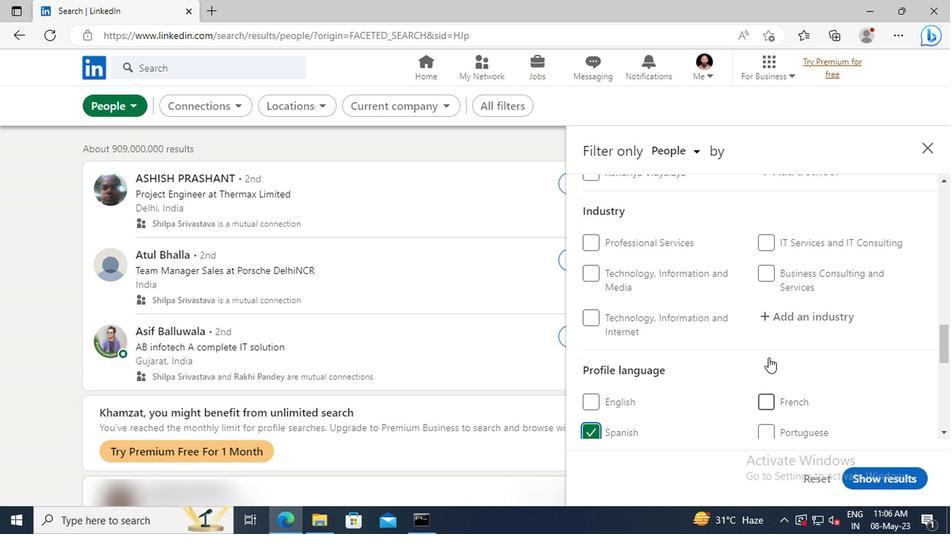 
Action: Mouse scrolled (766, 357) with delta (0, 0)
Screenshot: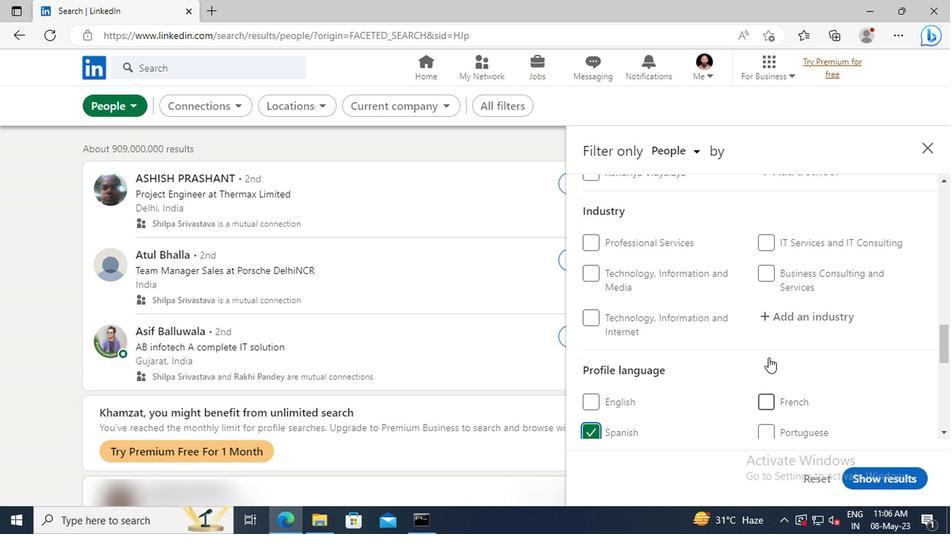 
Action: Mouse scrolled (766, 357) with delta (0, 0)
Screenshot: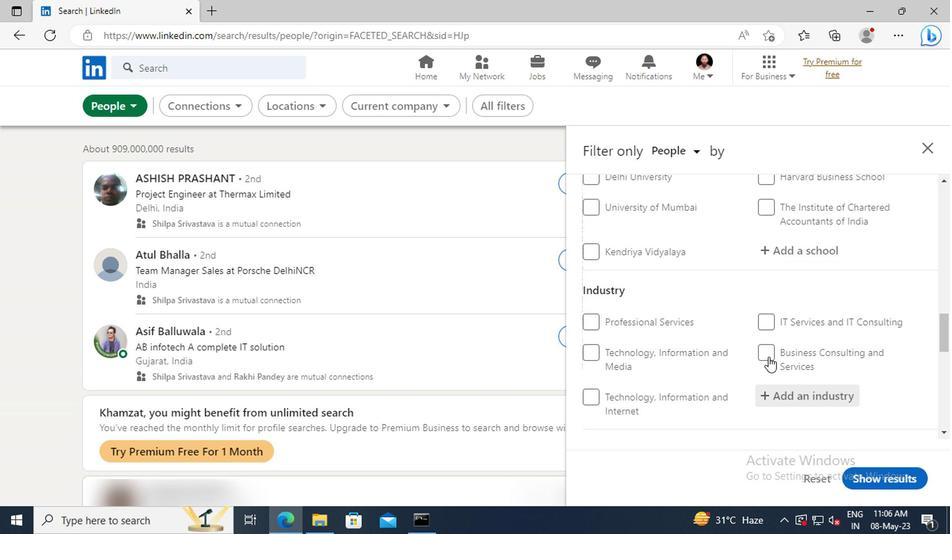 
Action: Mouse scrolled (766, 357) with delta (0, 0)
Screenshot: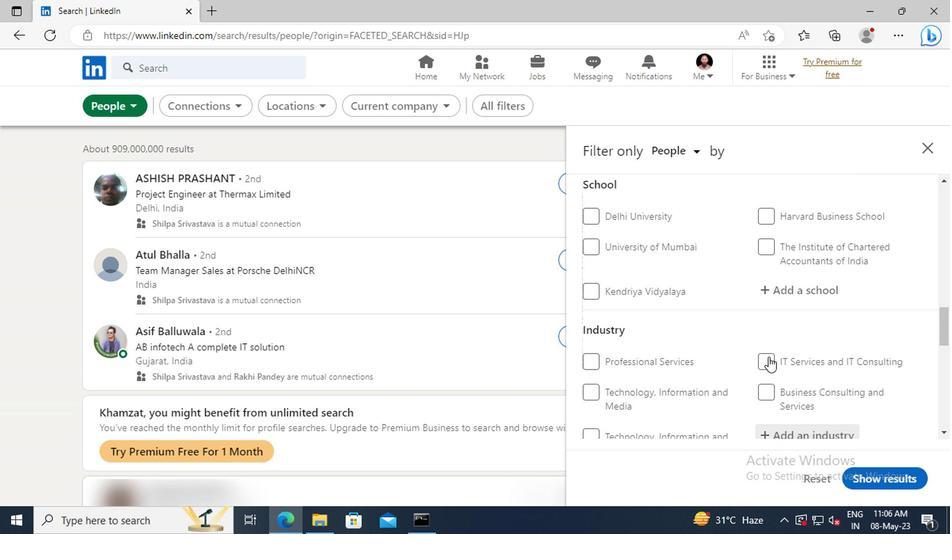 
Action: Mouse scrolled (766, 357) with delta (0, 0)
Screenshot: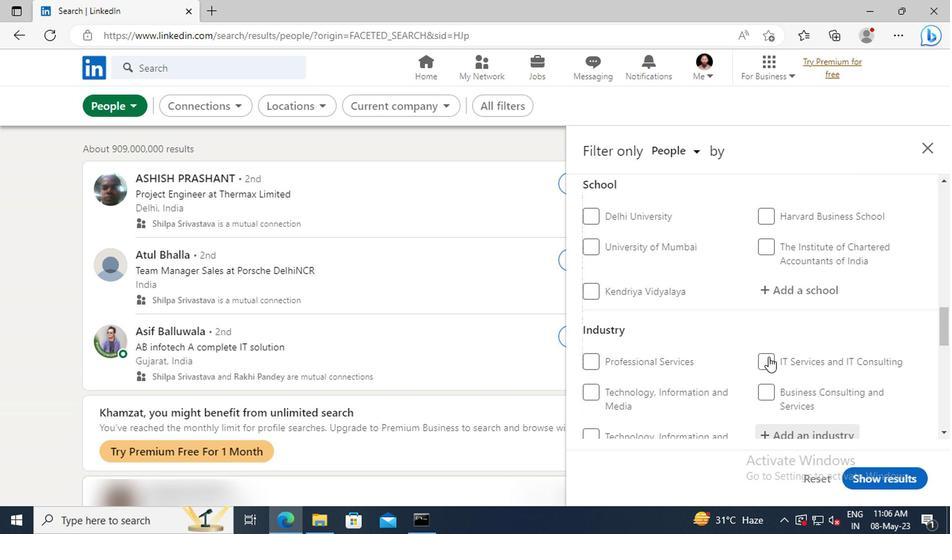 
Action: Mouse scrolled (766, 357) with delta (0, 0)
Screenshot: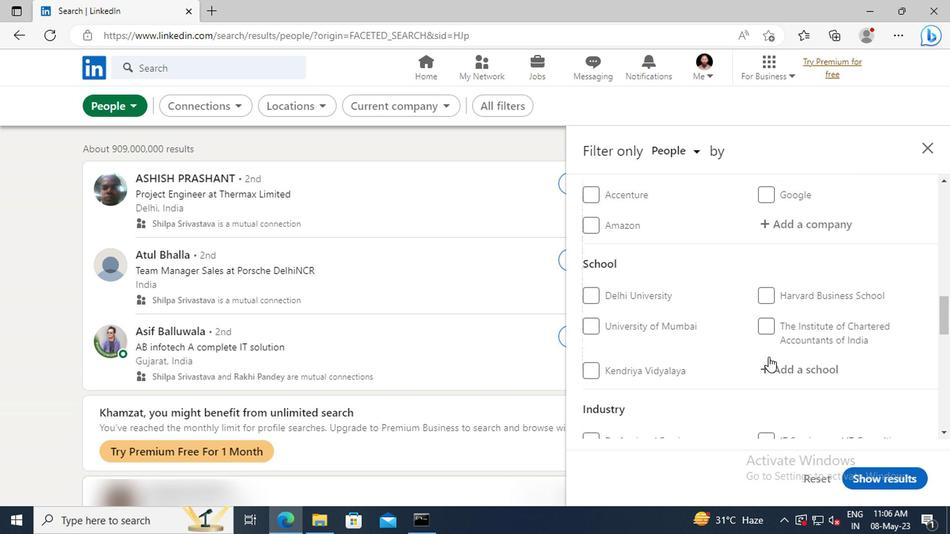 
Action: Mouse scrolled (766, 357) with delta (0, 0)
Screenshot: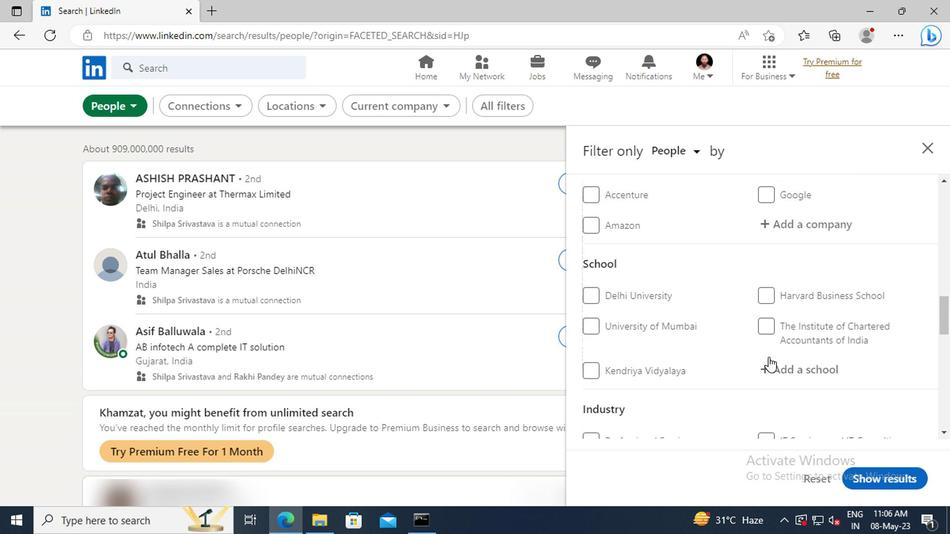 
Action: Mouse scrolled (766, 357) with delta (0, 0)
Screenshot: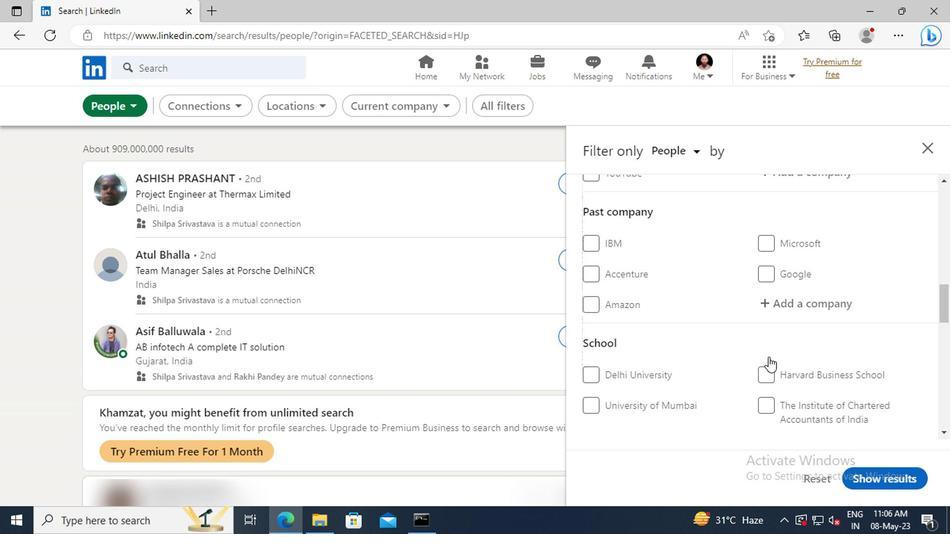 
Action: Mouse moved to (766, 356)
Screenshot: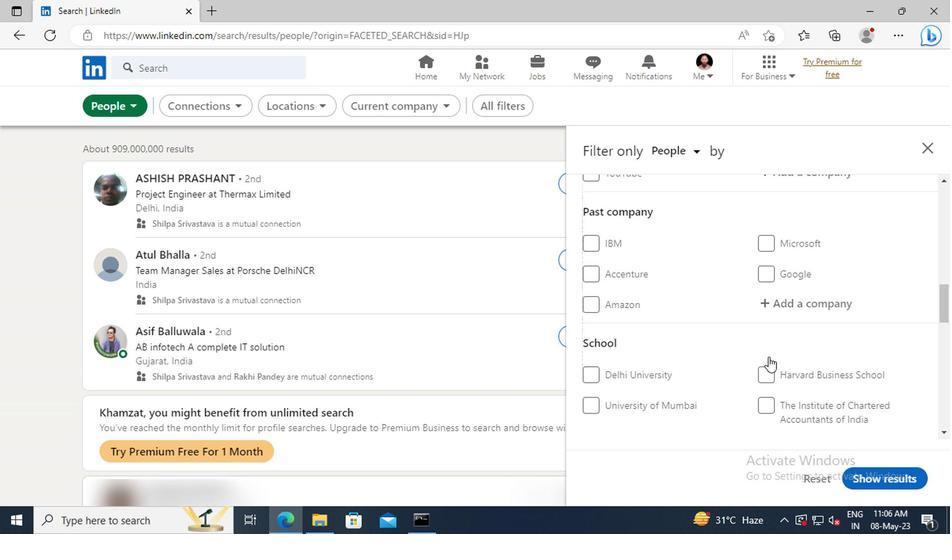 
Action: Mouse scrolled (766, 356) with delta (0, 0)
Screenshot: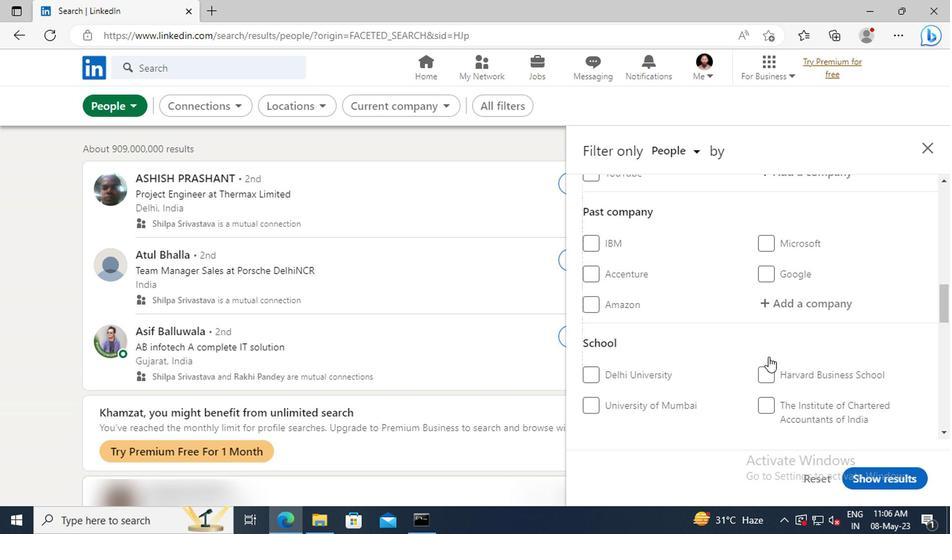 
Action: Mouse scrolled (766, 356) with delta (0, 0)
Screenshot: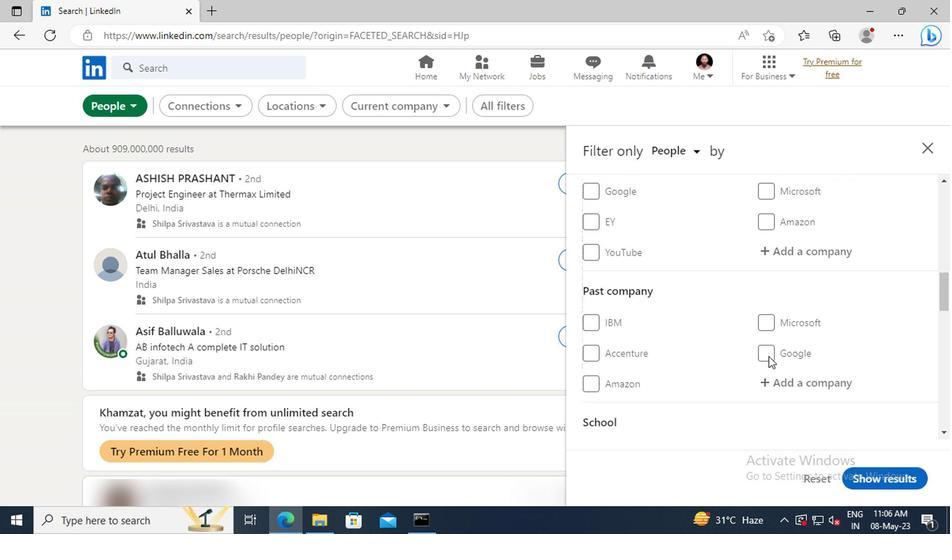 
Action: Mouse scrolled (766, 356) with delta (0, 0)
Screenshot: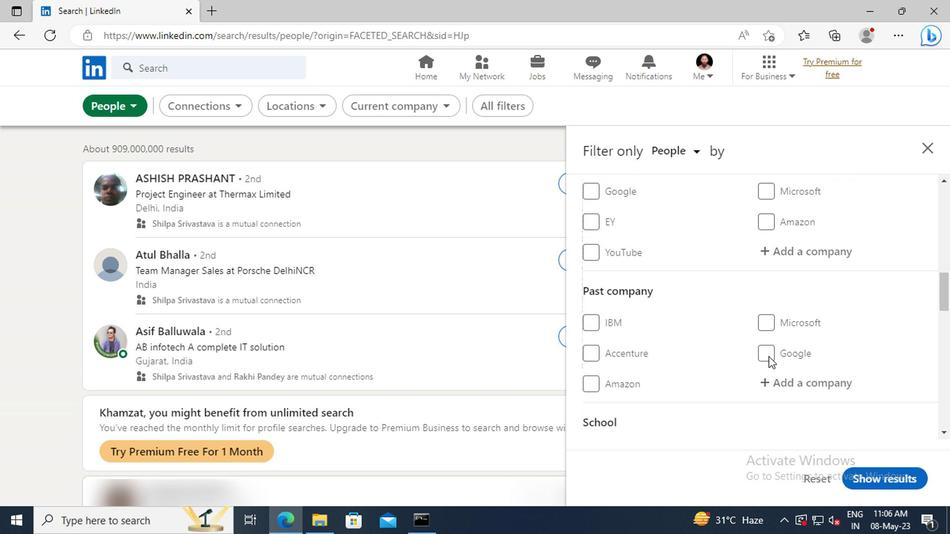 
Action: Mouse moved to (765, 329)
Screenshot: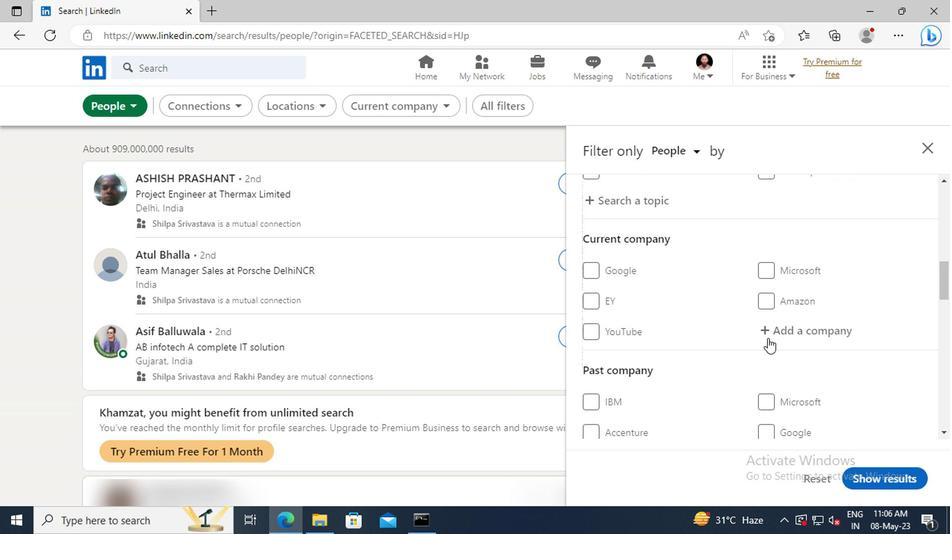 
Action: Mouse pressed left at (765, 329)
Screenshot: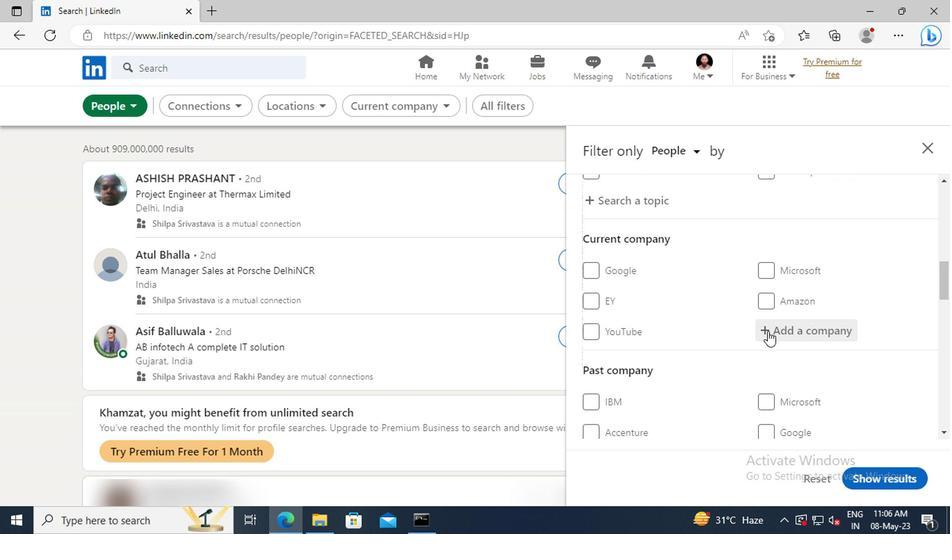 
Action: Key pressed <Key.shift>VERIZON
Screenshot: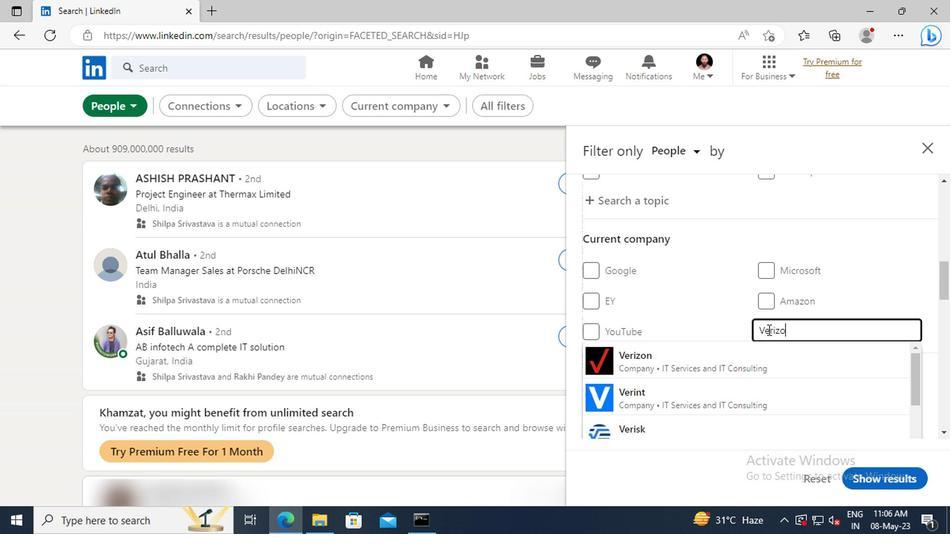 
Action: Mouse moved to (766, 351)
Screenshot: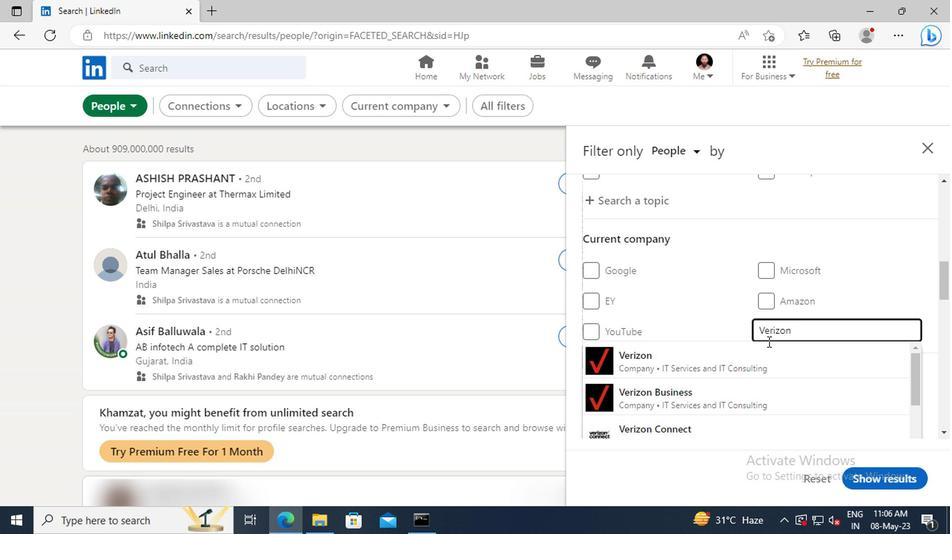 
Action: Mouse pressed left at (766, 351)
Screenshot: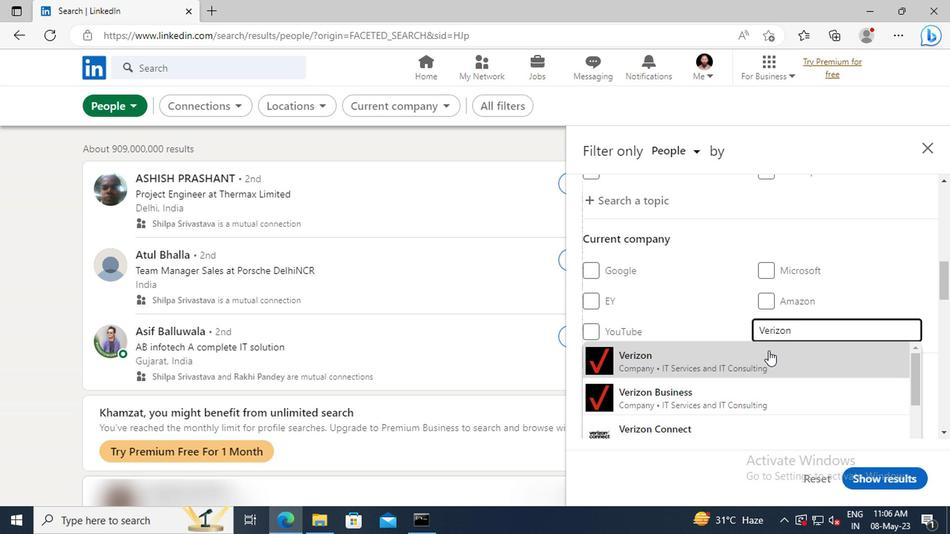
Action: Mouse scrolled (766, 351) with delta (0, 0)
Screenshot: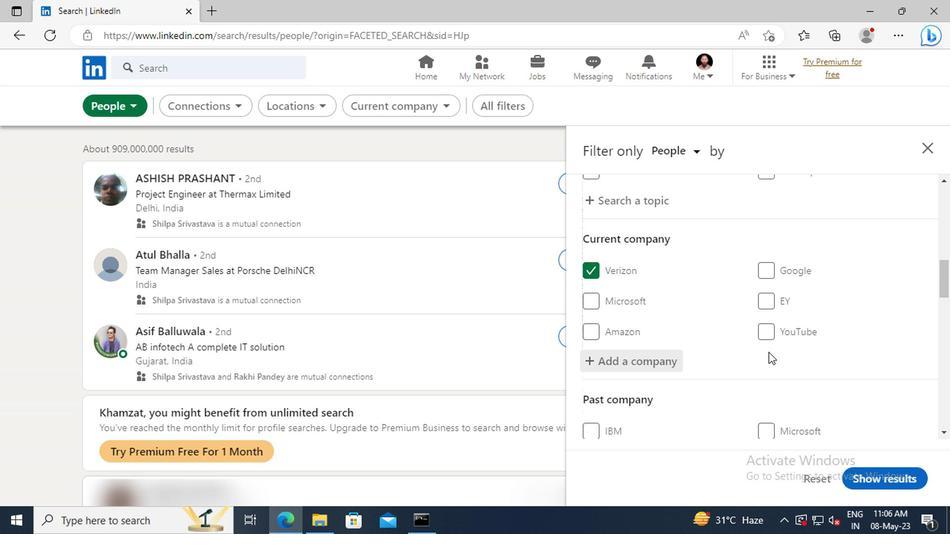 
Action: Mouse moved to (766, 351)
Screenshot: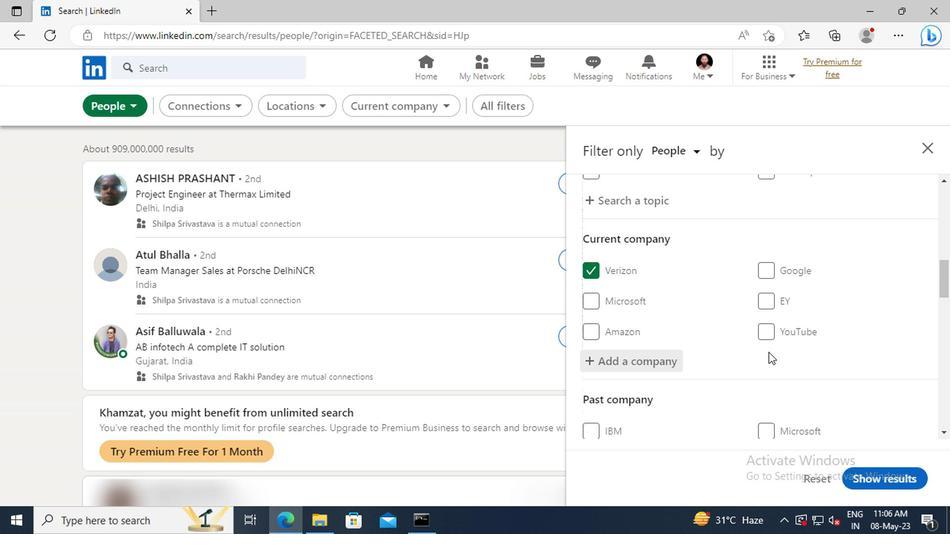 
Action: Mouse scrolled (766, 351) with delta (0, 0)
Screenshot: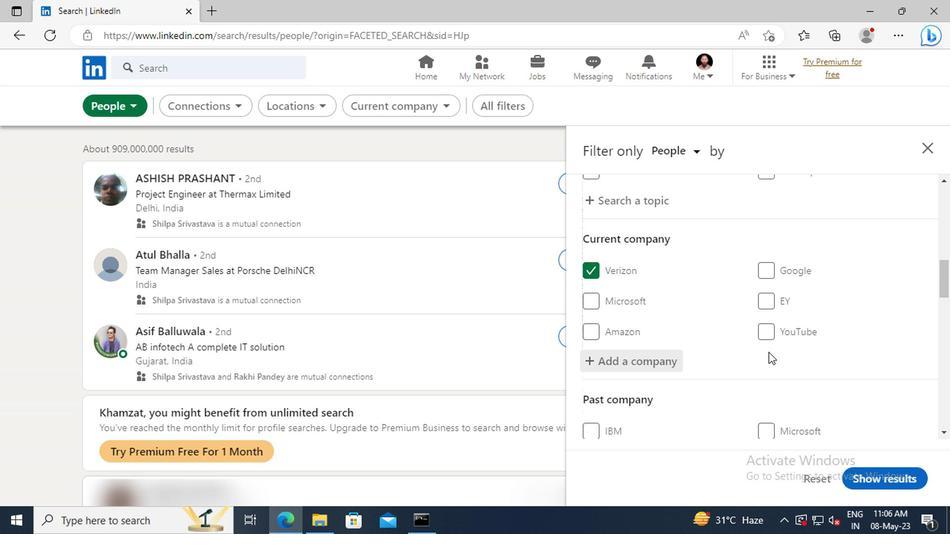 
Action: Mouse moved to (764, 345)
Screenshot: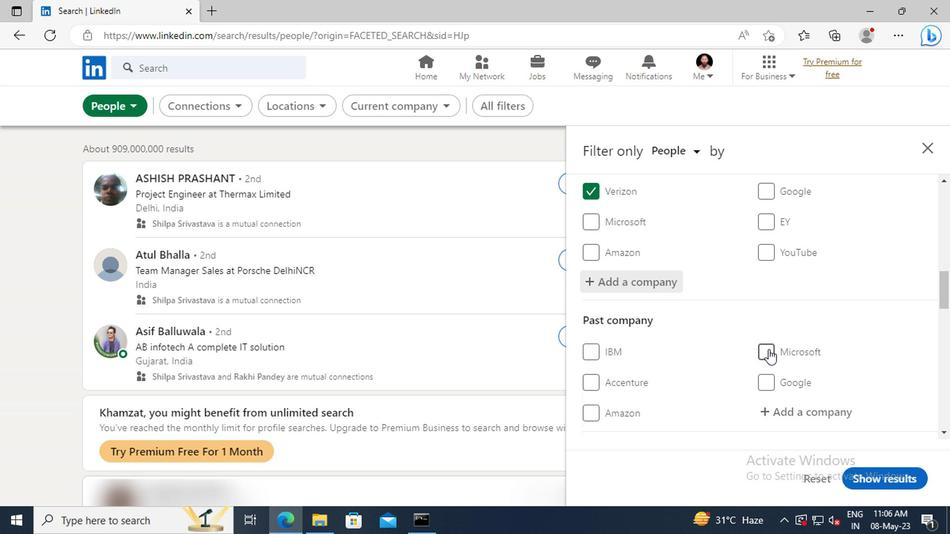 
Action: Mouse scrolled (764, 344) with delta (0, 0)
Screenshot: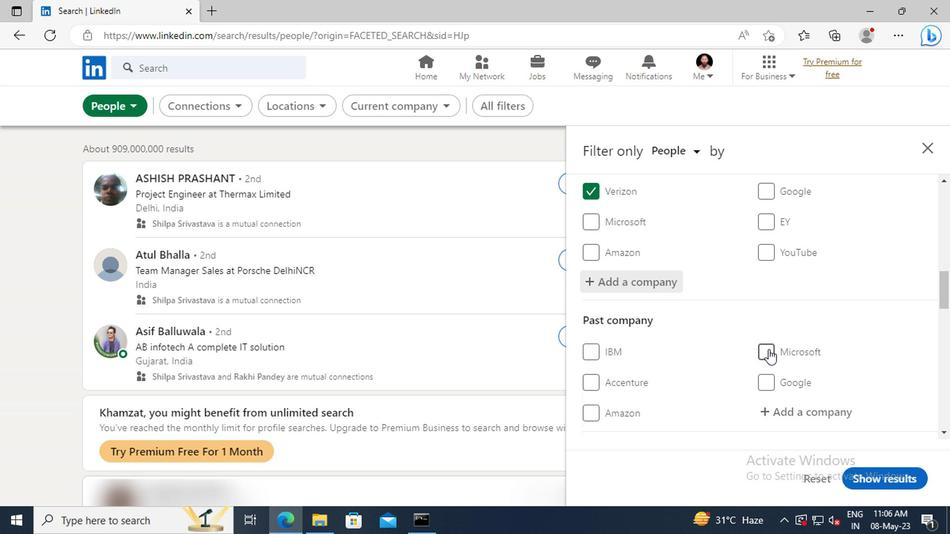 
Action: Mouse moved to (764, 342)
Screenshot: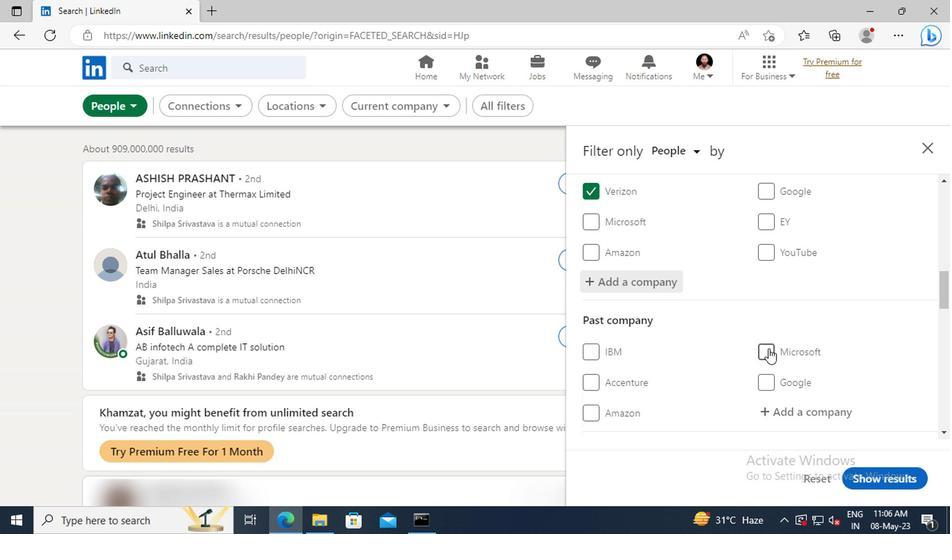 
Action: Mouse scrolled (764, 342) with delta (0, 0)
Screenshot: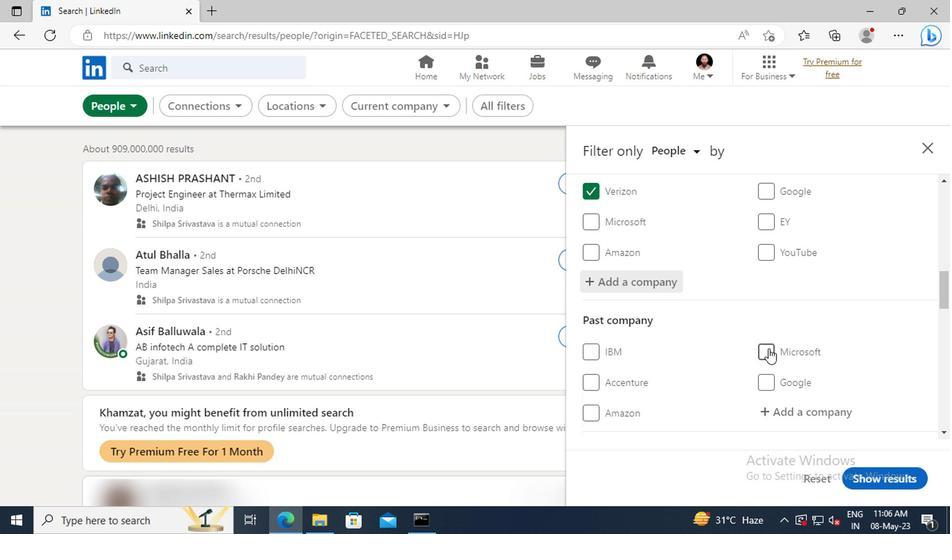 
Action: Mouse moved to (760, 333)
Screenshot: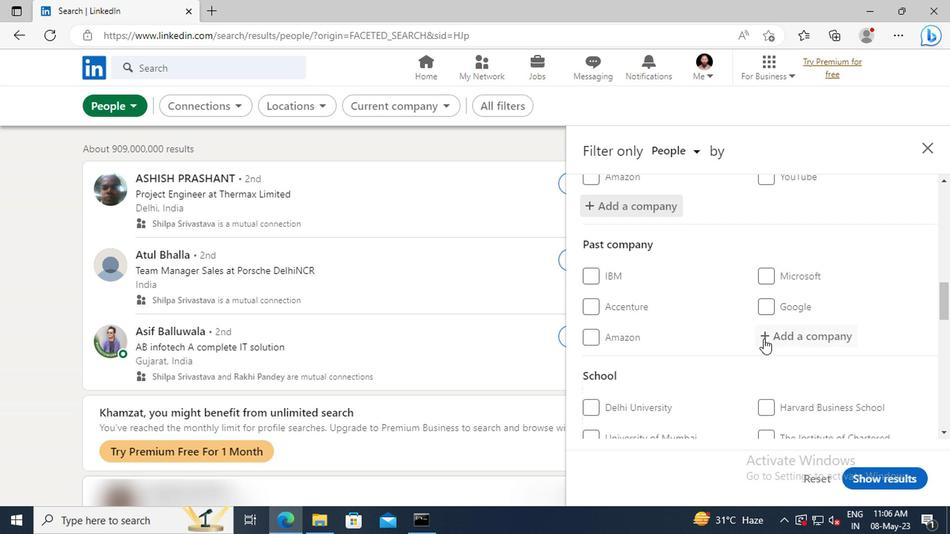 
Action: Mouse scrolled (760, 333) with delta (0, 0)
Screenshot: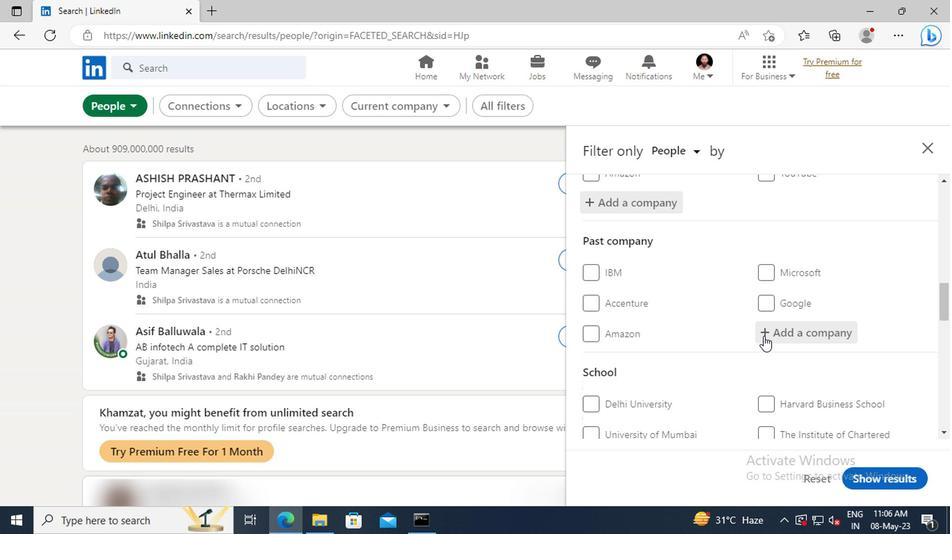 
Action: Mouse scrolled (760, 333) with delta (0, 0)
Screenshot: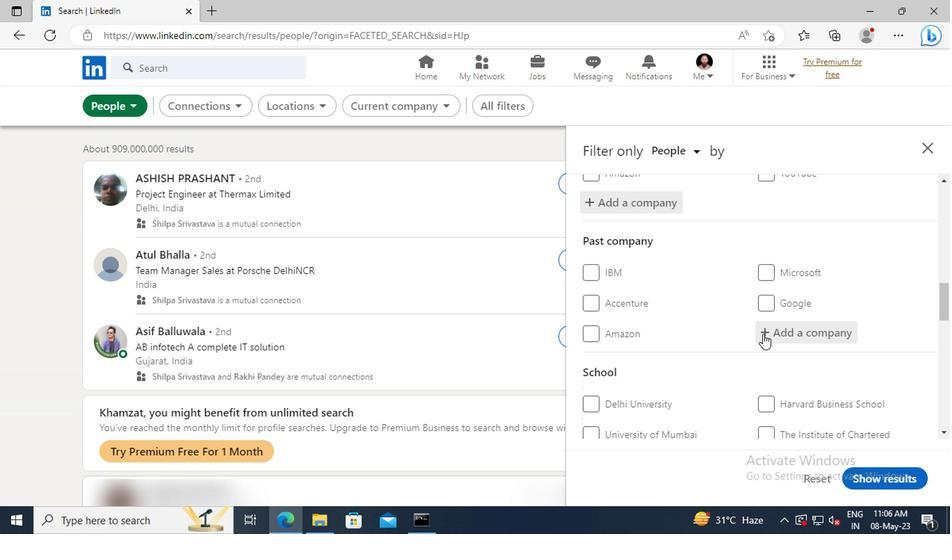 
Action: Mouse moved to (759, 332)
Screenshot: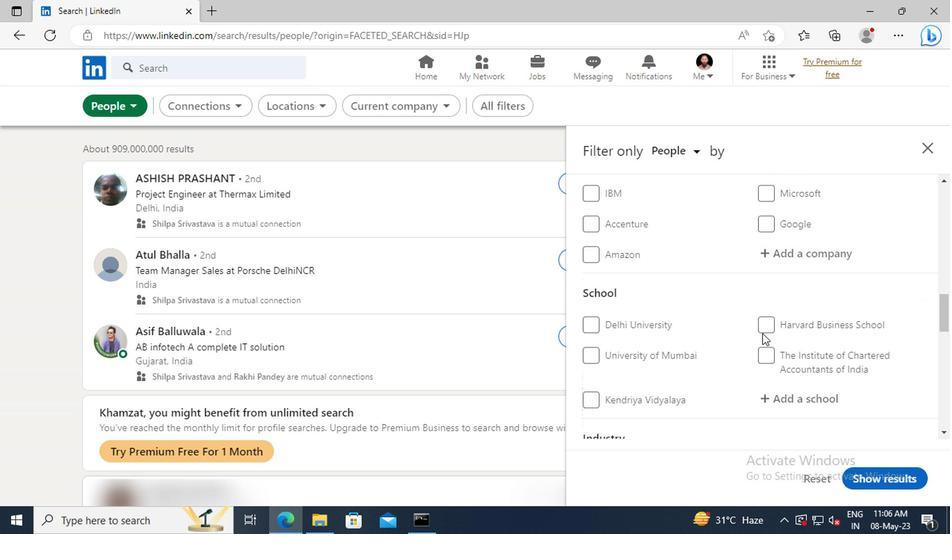 
Action: Mouse scrolled (759, 331) with delta (0, 0)
Screenshot: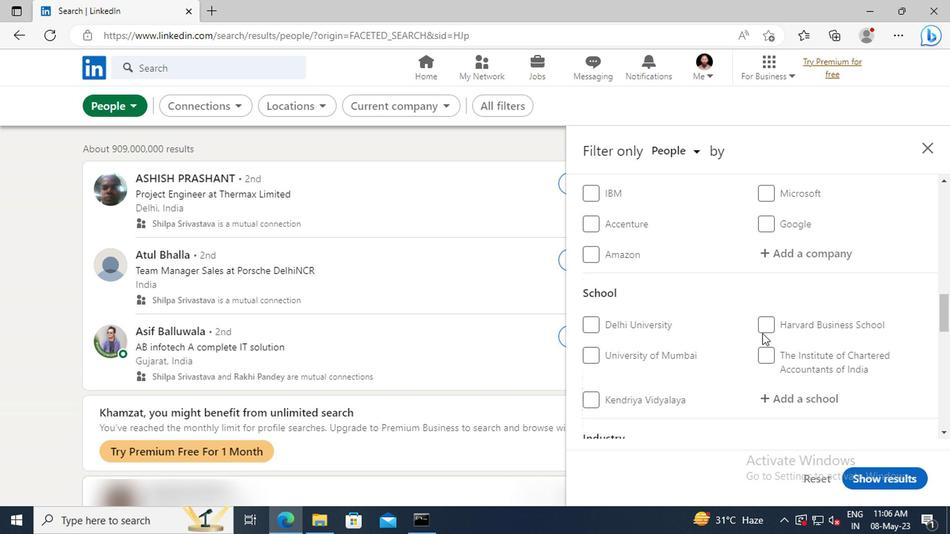 
Action: Mouse scrolled (759, 331) with delta (0, 0)
Screenshot: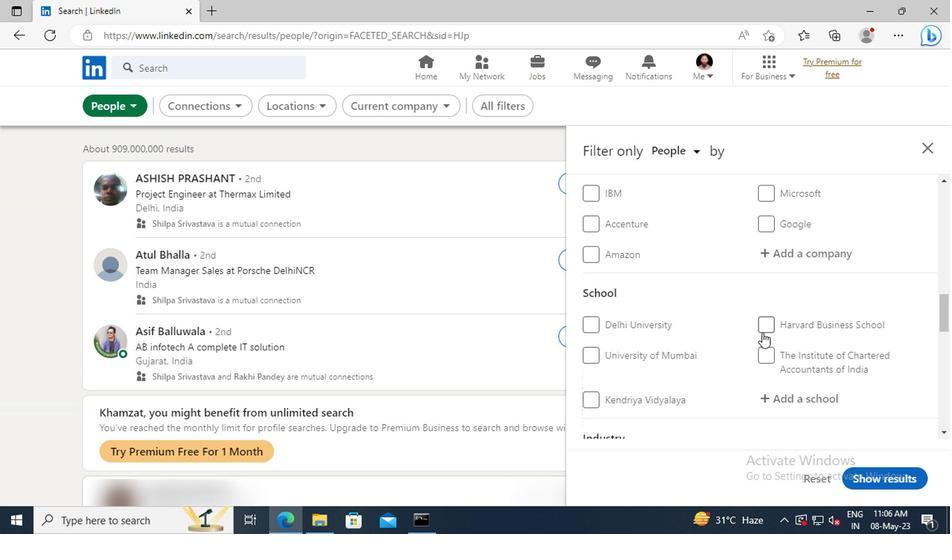 
Action: Mouse moved to (762, 324)
Screenshot: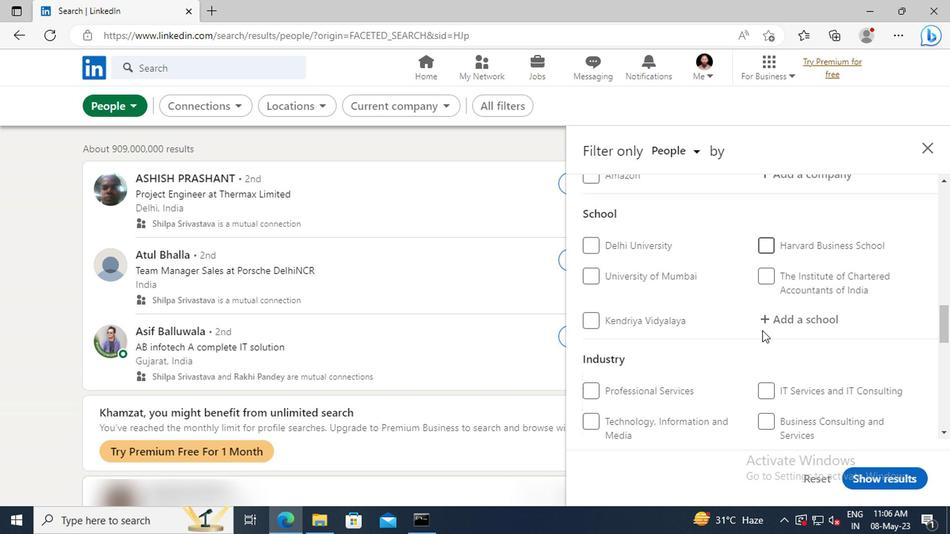 
Action: Mouse pressed left at (762, 324)
Screenshot: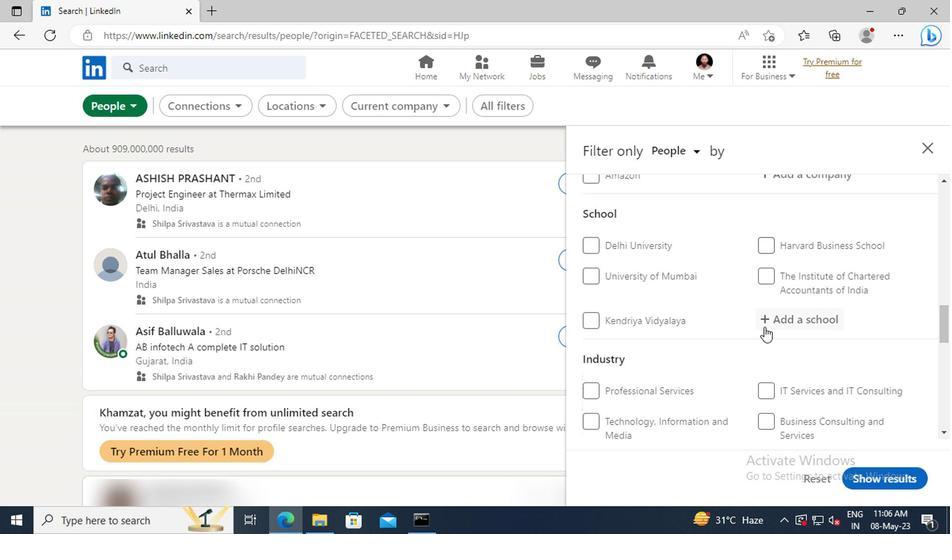 
Action: Key pressed <Key.shift>S
Screenshot: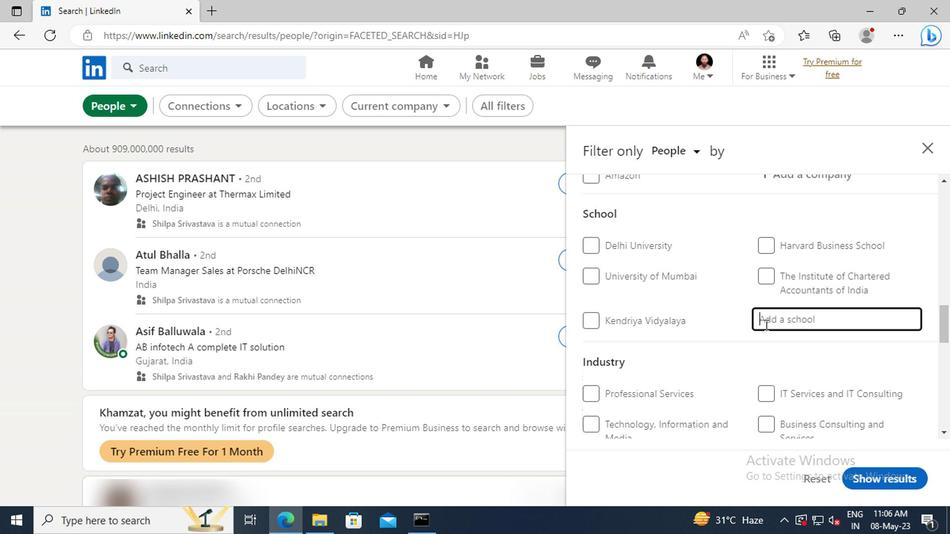 
Action: Mouse moved to (763, 323)
Screenshot: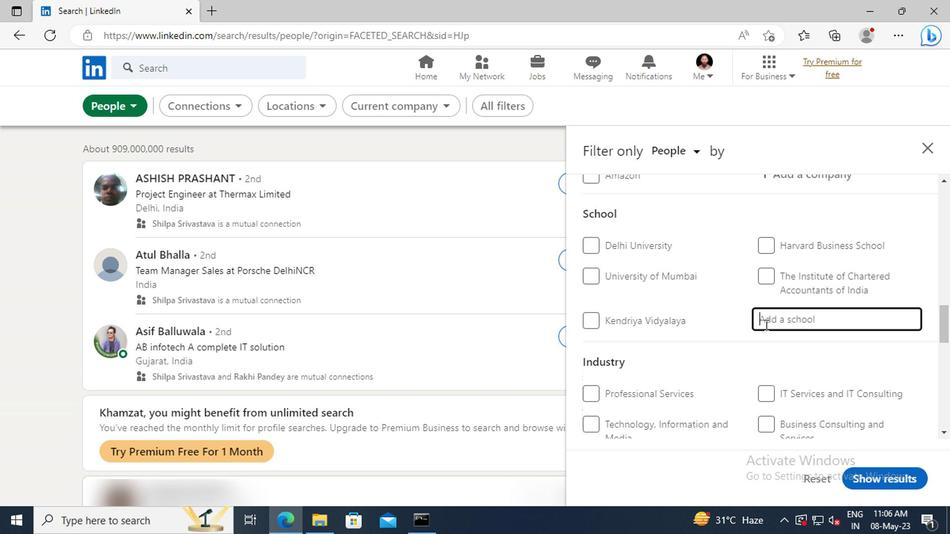 
Action: Key pressed HRI<Key.space><Key.shift>VISHNU<Key.space><Key.shift>E
Screenshot: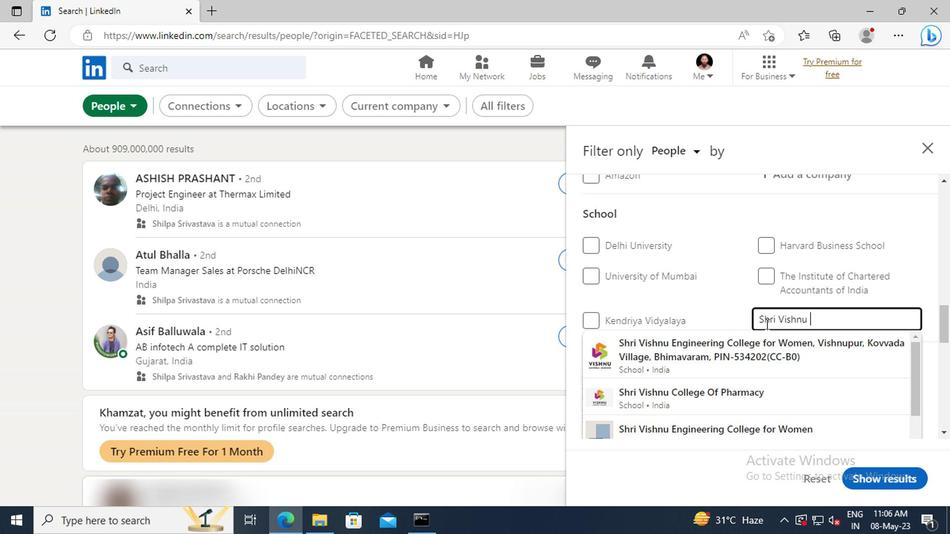 
Action: Mouse moved to (763, 345)
Screenshot: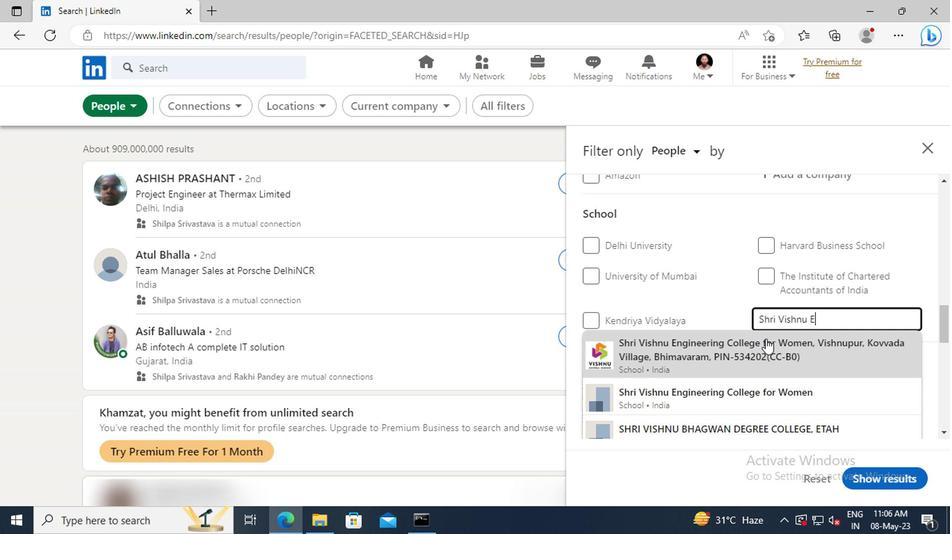 
Action: Mouse pressed left at (763, 345)
Screenshot: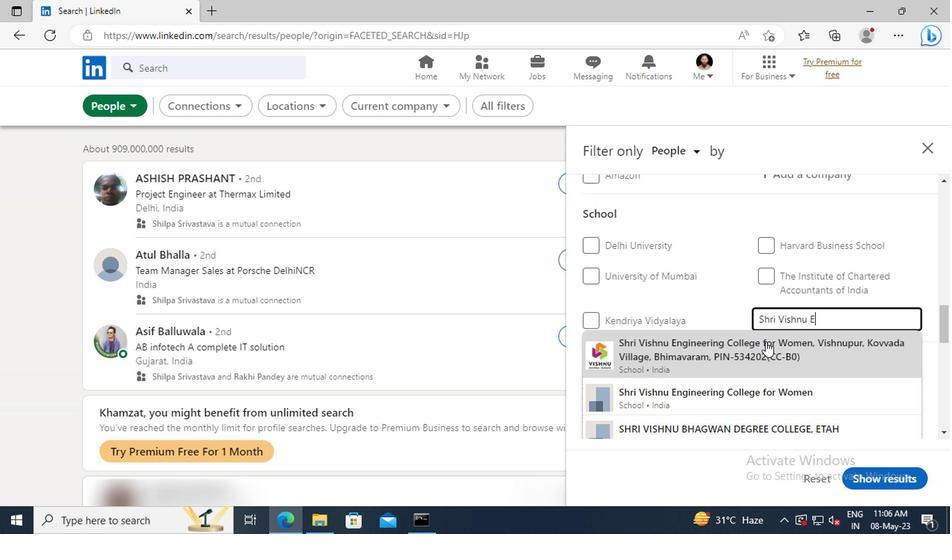
Action: Mouse moved to (764, 344)
Screenshot: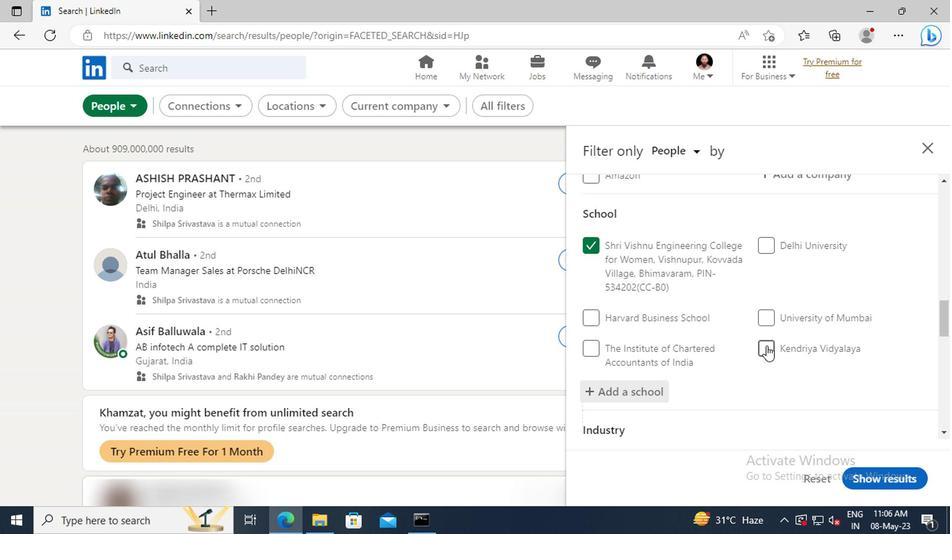 
Action: Mouse scrolled (764, 344) with delta (0, 0)
Screenshot: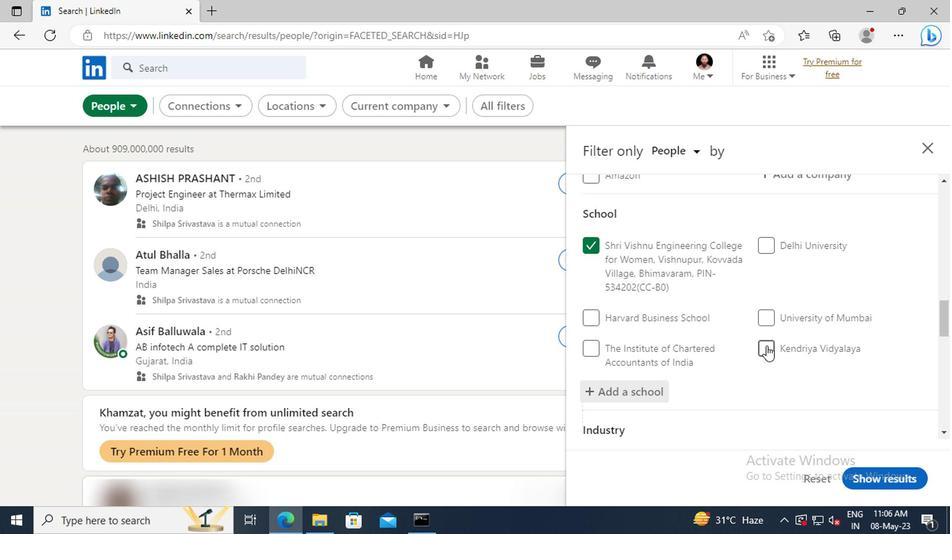 
Action: Mouse moved to (764, 343)
Screenshot: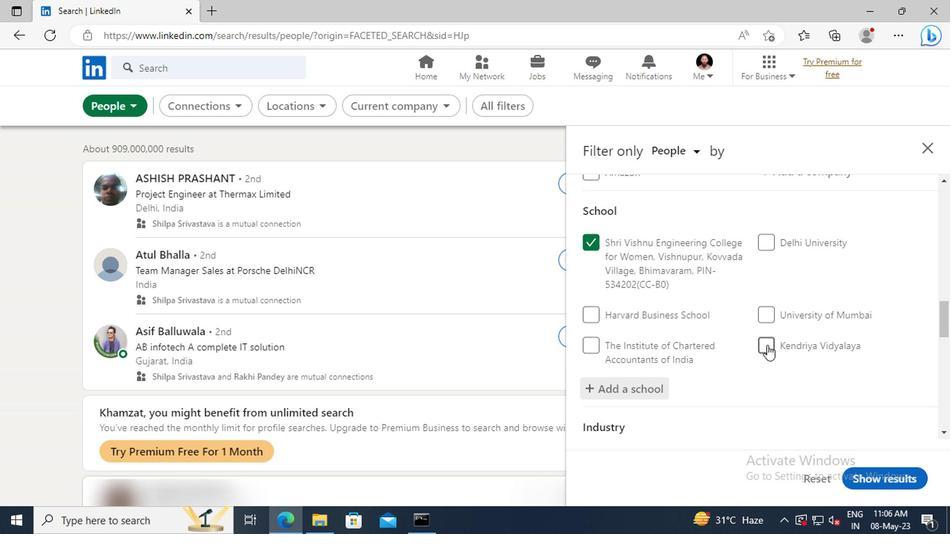 
Action: Mouse scrolled (764, 342) with delta (0, 0)
Screenshot: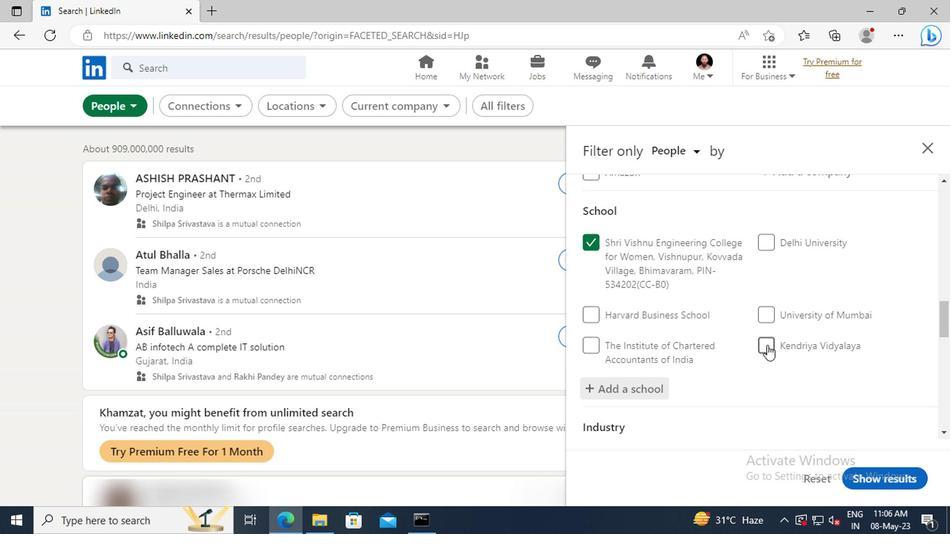 
Action: Mouse moved to (766, 330)
Screenshot: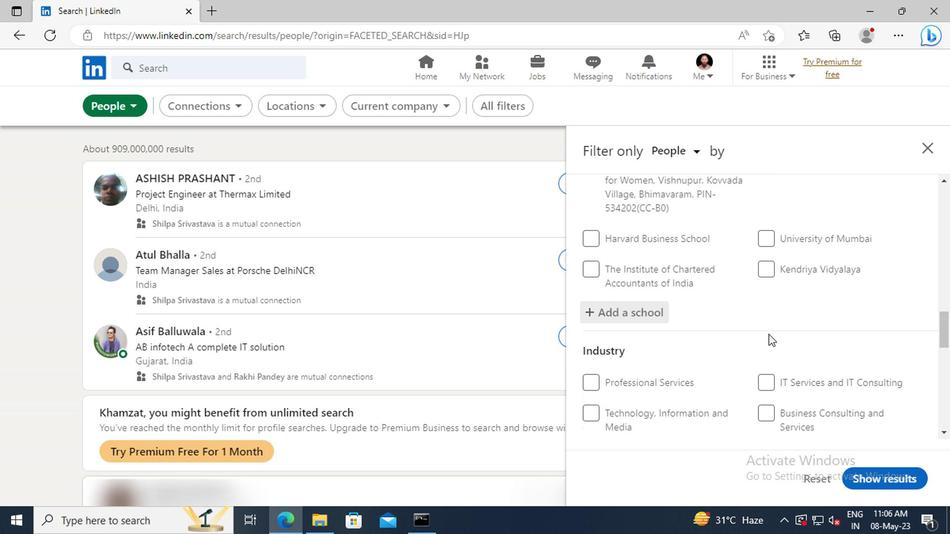 
Action: Mouse scrolled (766, 330) with delta (0, 0)
Screenshot: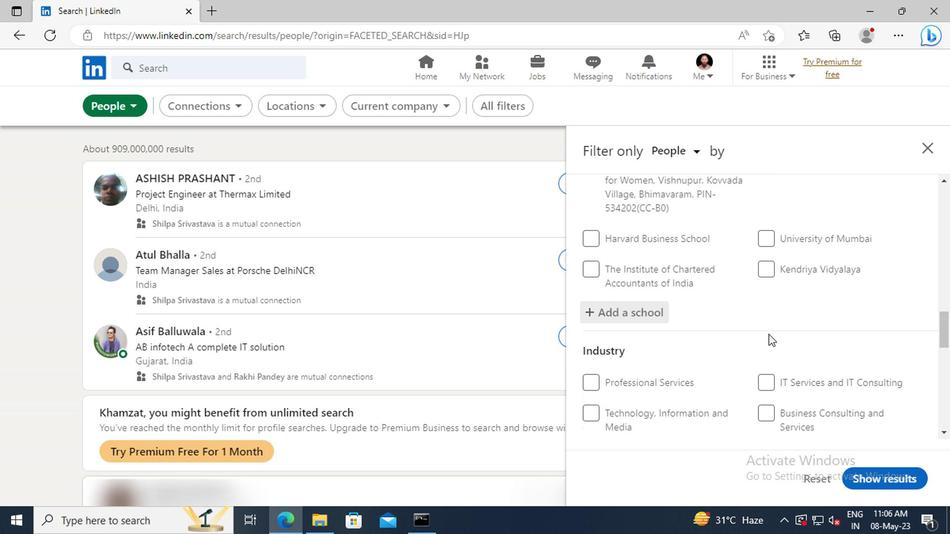 
Action: Mouse moved to (766, 327)
Screenshot: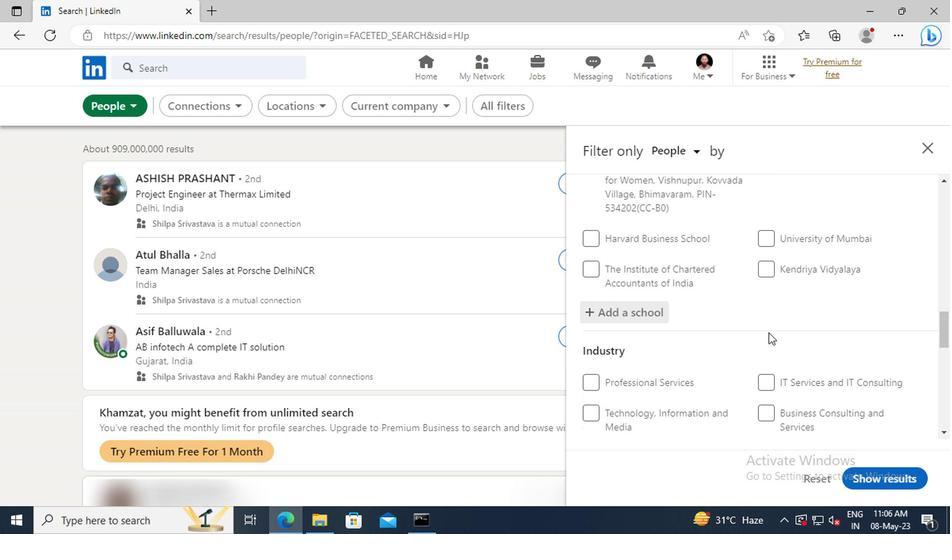 
Action: Mouse scrolled (766, 326) with delta (0, 0)
Screenshot: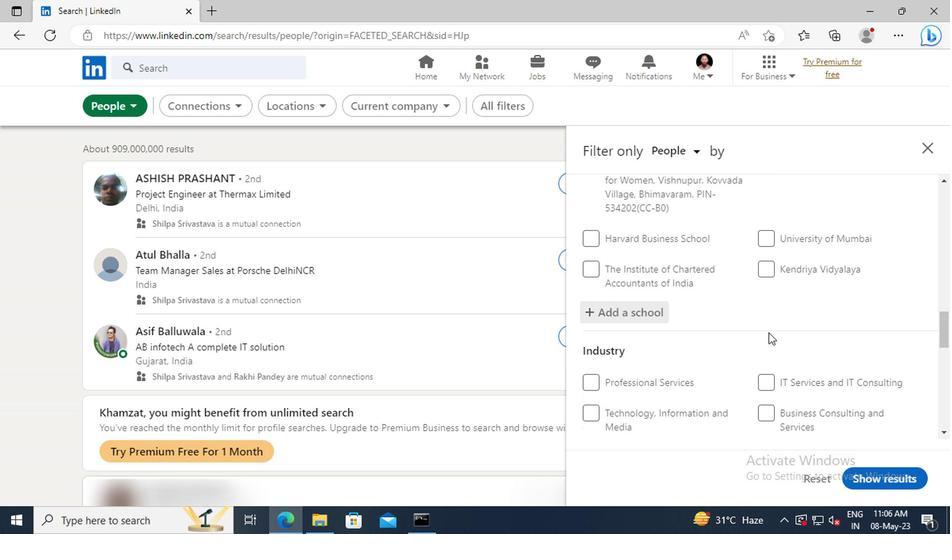 
Action: Mouse moved to (766, 326)
Screenshot: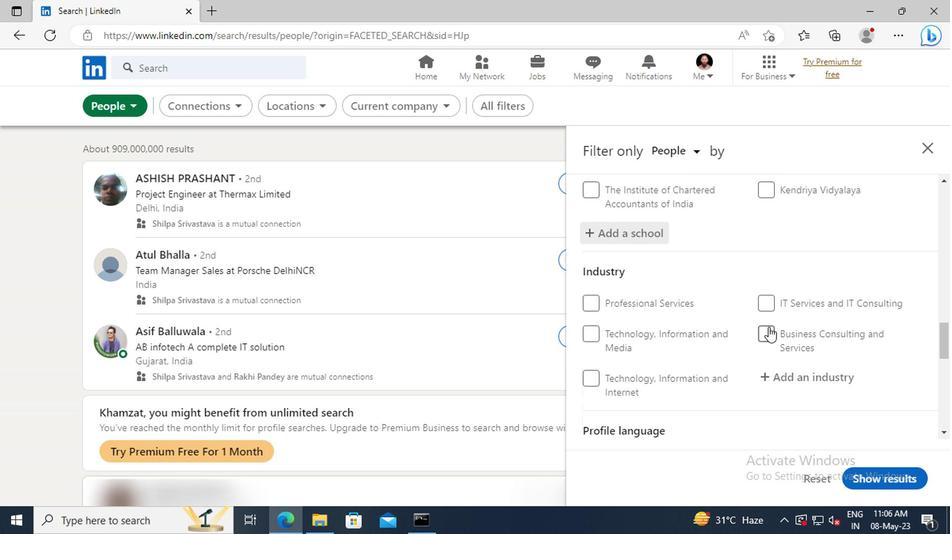 
Action: Mouse scrolled (766, 325) with delta (0, 0)
Screenshot: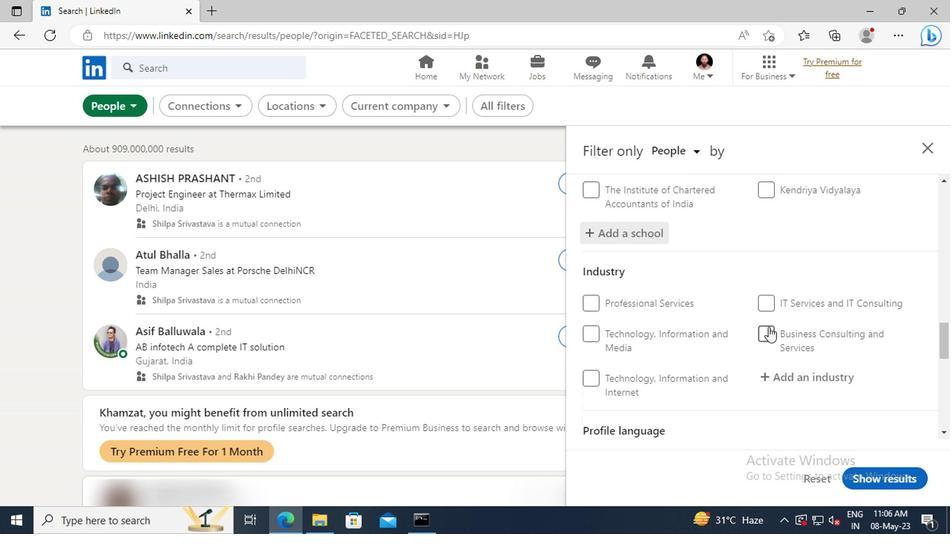 
Action: Mouse scrolled (766, 325) with delta (0, 0)
Screenshot: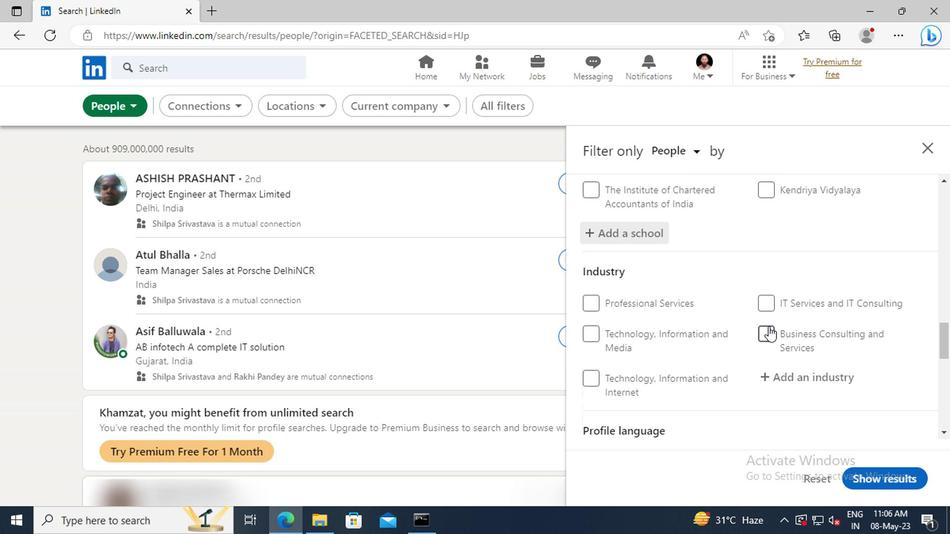 
Action: Mouse moved to (774, 304)
Screenshot: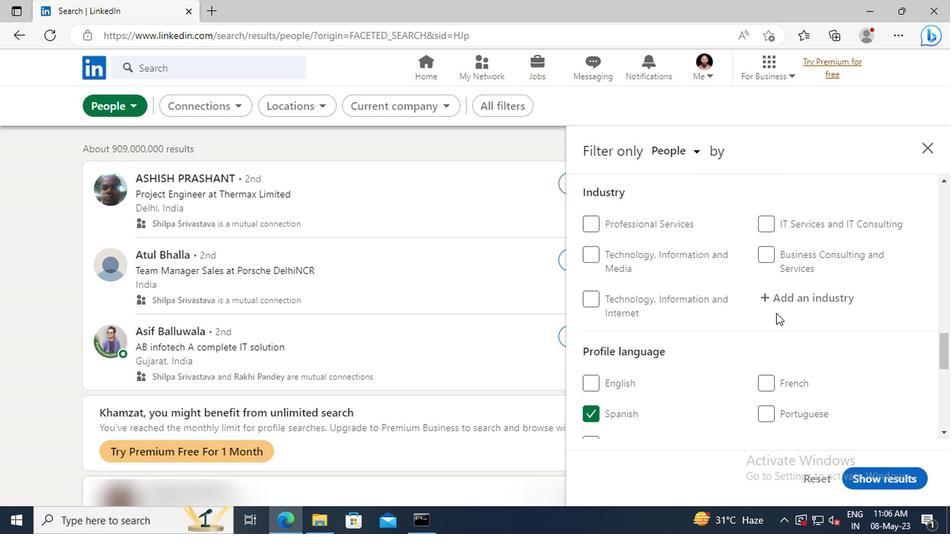 
Action: Mouse pressed left at (774, 304)
Screenshot: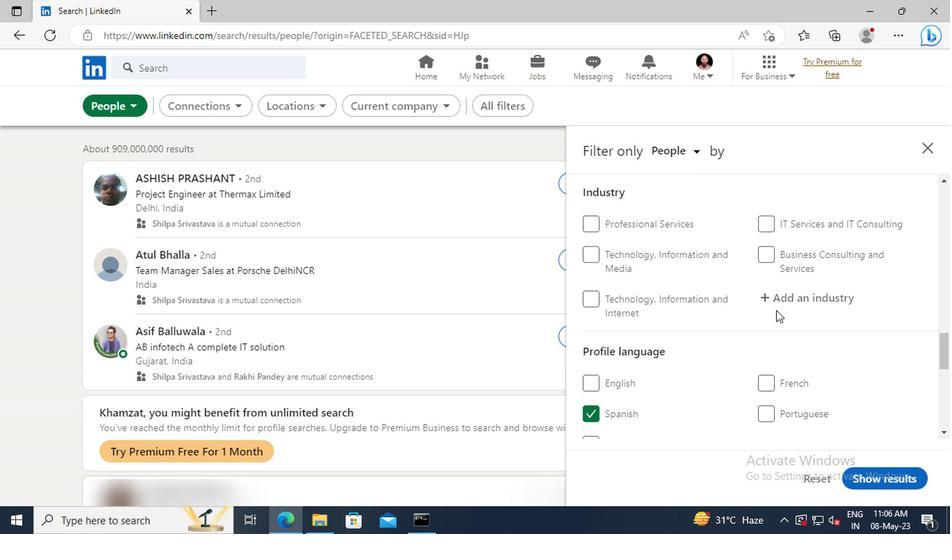 
Action: Key pressed <Key.shift>CUTLE
Screenshot: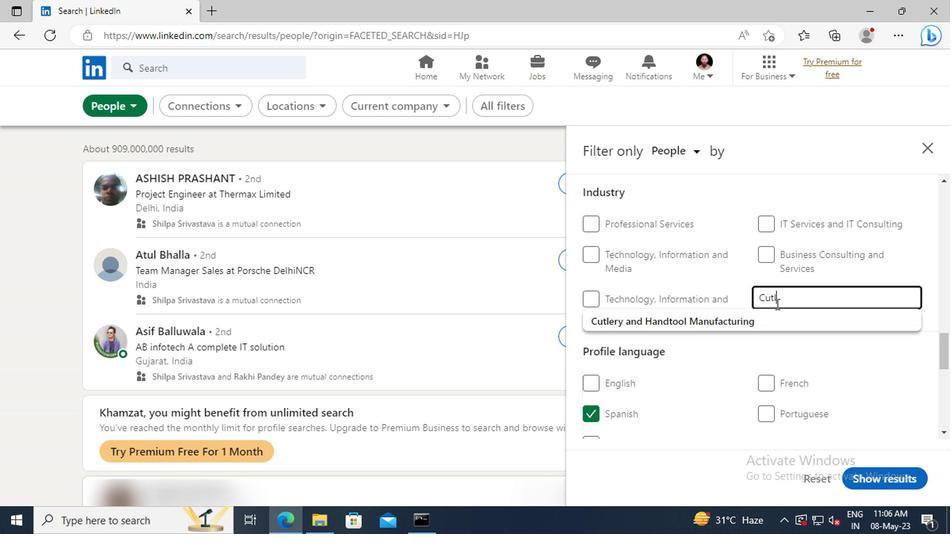 
Action: Mouse moved to (780, 316)
Screenshot: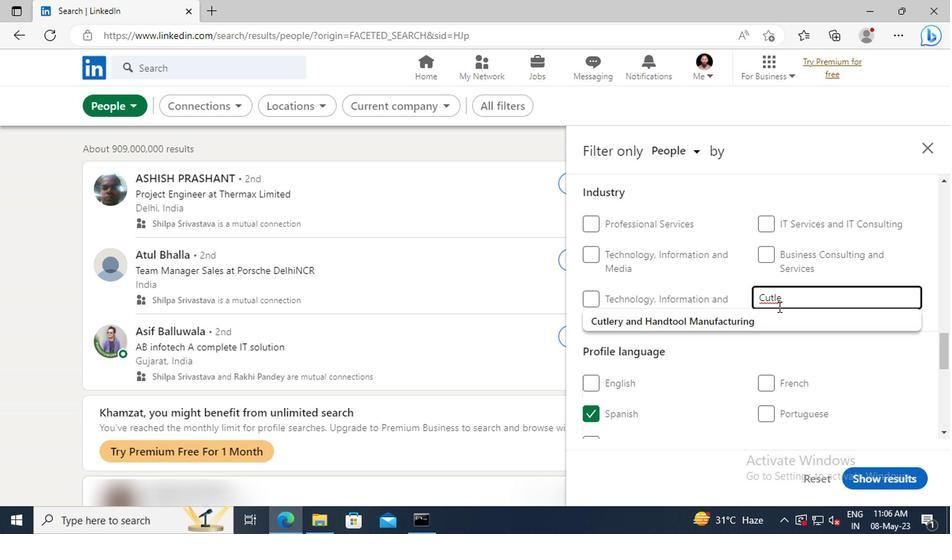 
Action: Mouse pressed left at (780, 316)
Screenshot: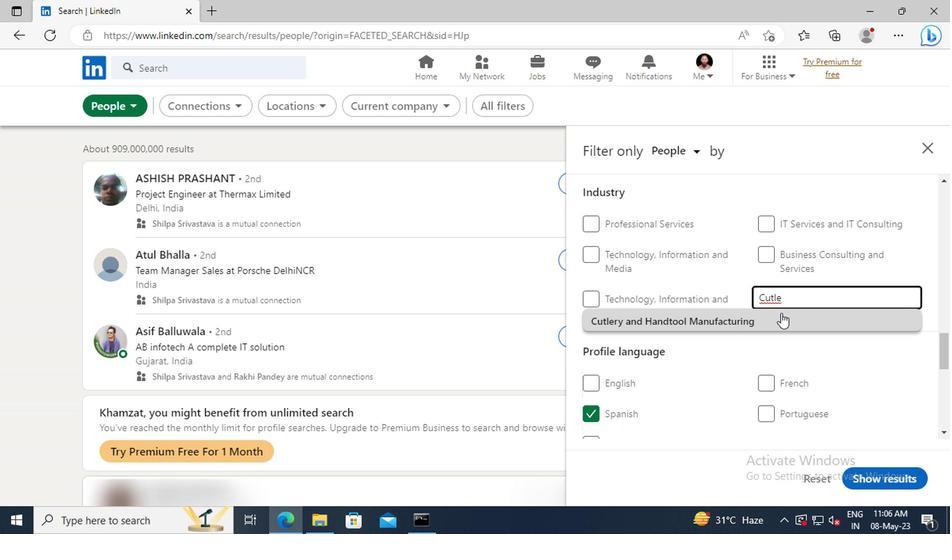 
Action: Mouse scrolled (780, 316) with delta (0, 0)
Screenshot: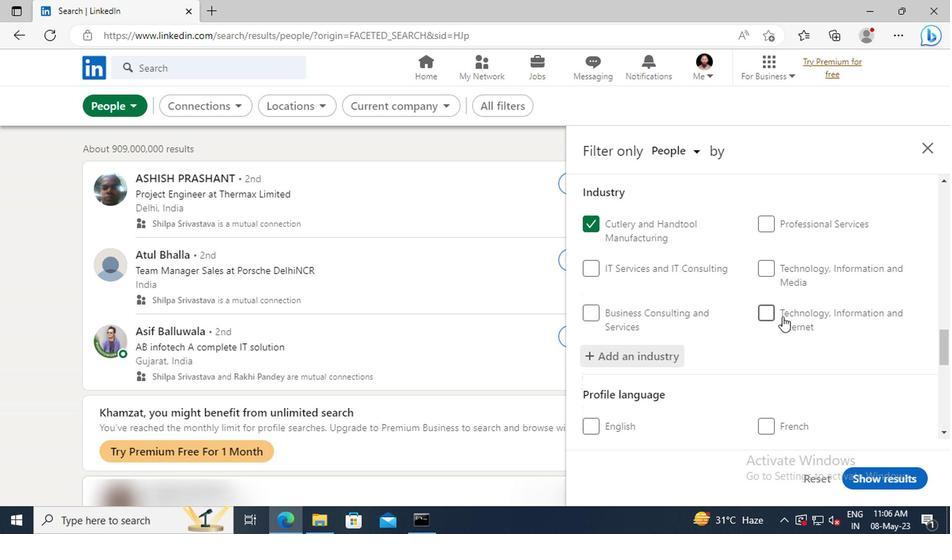 
Action: Mouse moved to (779, 316)
Screenshot: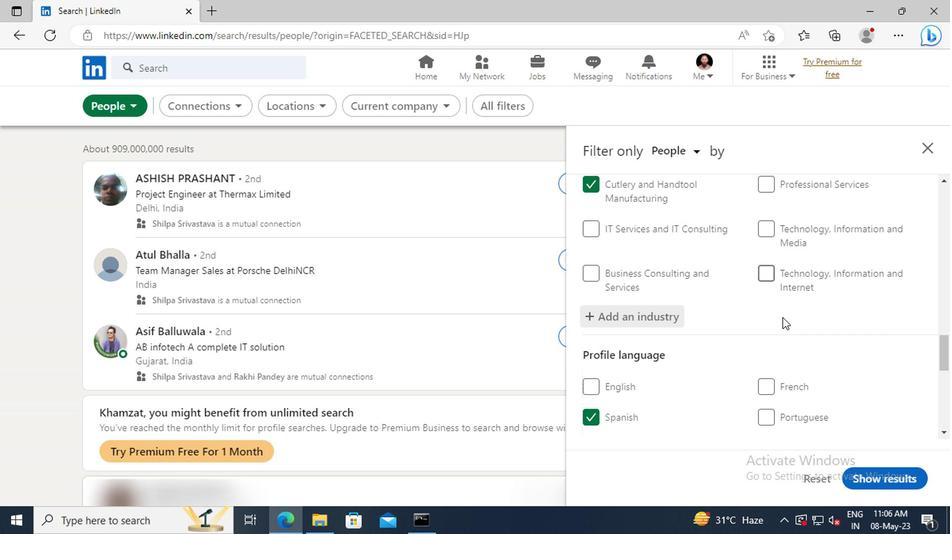 
Action: Mouse scrolled (779, 316) with delta (0, 0)
Screenshot: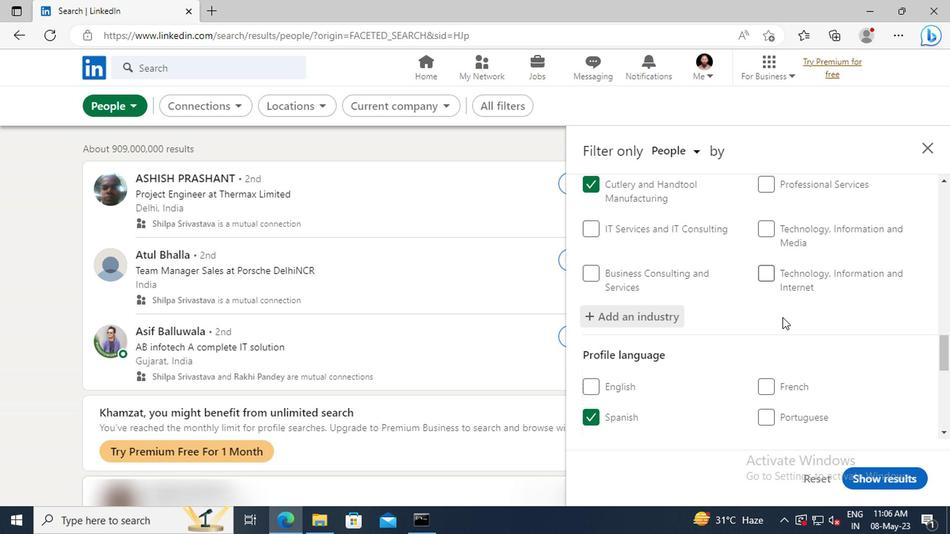 
Action: Mouse moved to (778, 316)
Screenshot: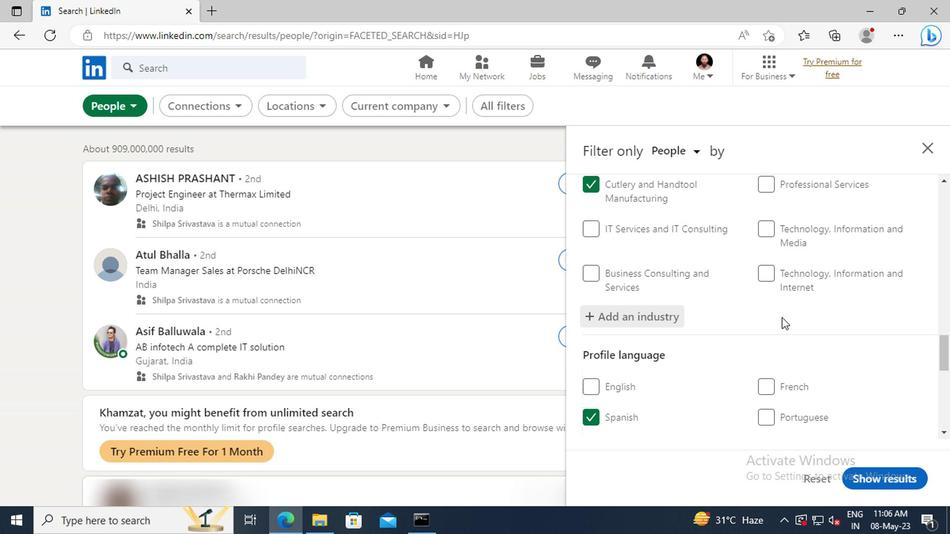 
Action: Mouse scrolled (778, 315) with delta (0, 0)
Screenshot: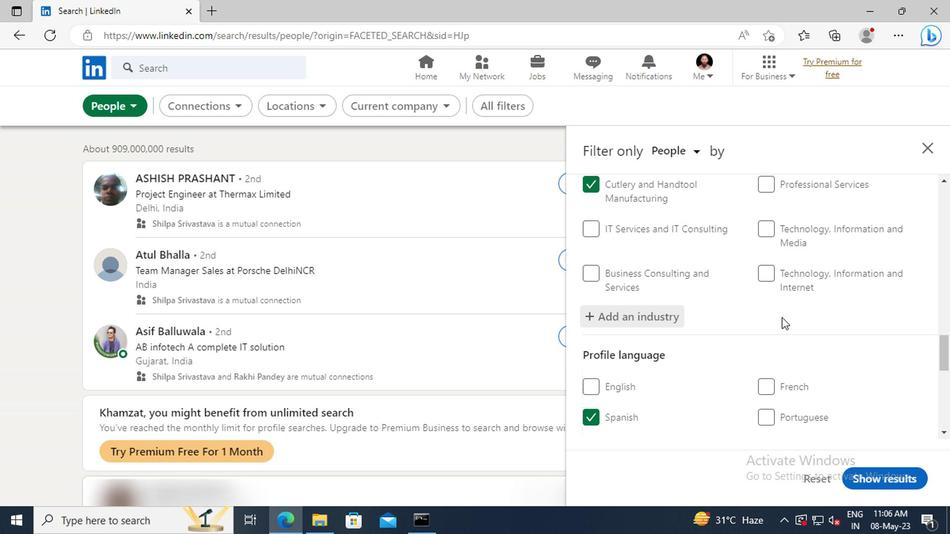 
Action: Mouse moved to (778, 314)
Screenshot: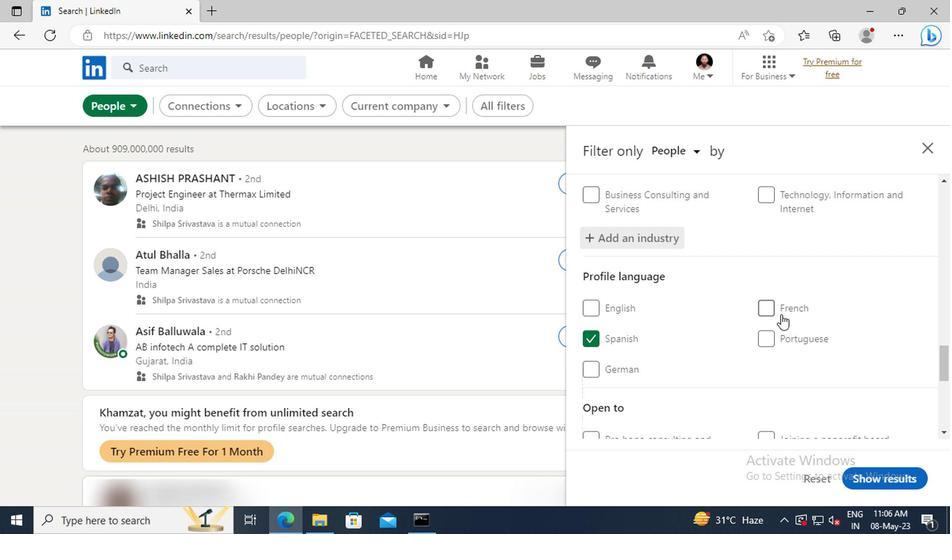 
Action: Mouse scrolled (778, 313) with delta (0, 0)
Screenshot: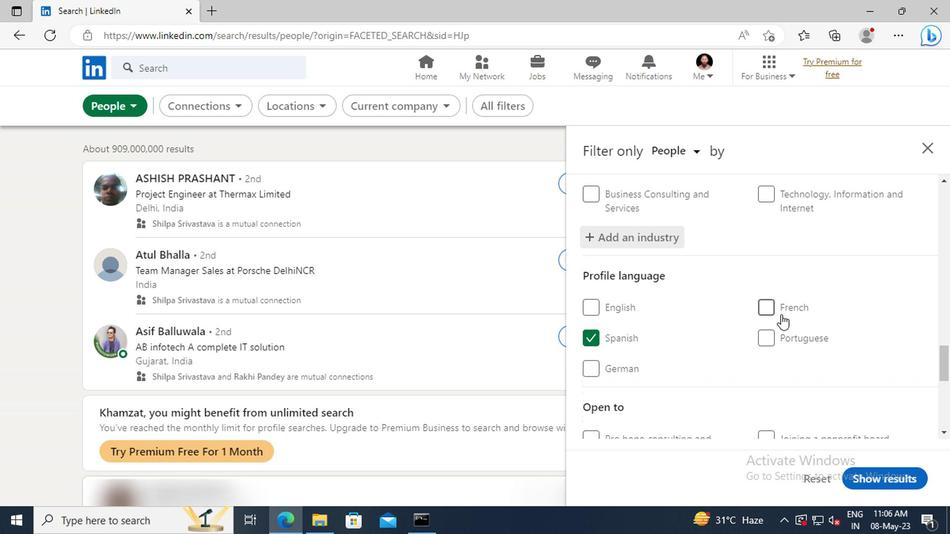 
Action: Mouse scrolled (778, 313) with delta (0, 0)
Screenshot: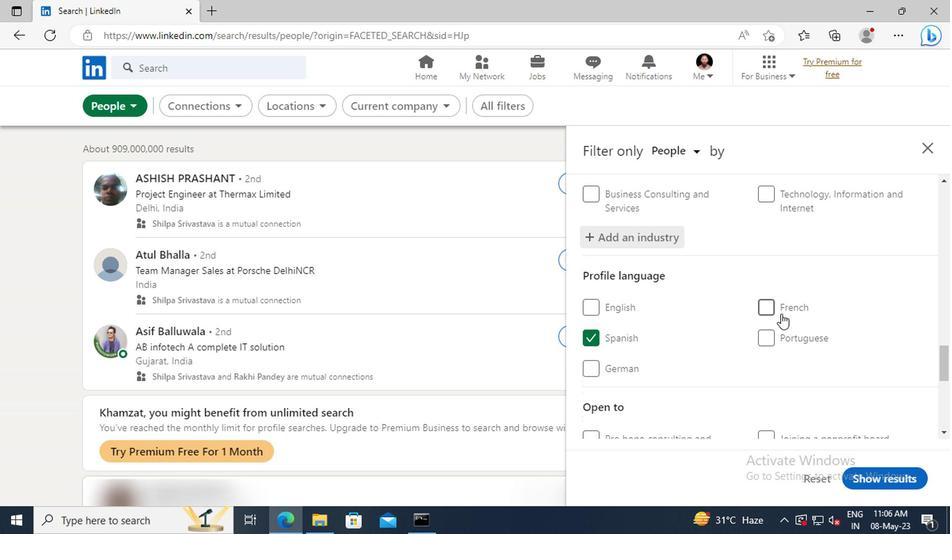 
Action: Mouse moved to (778, 311)
Screenshot: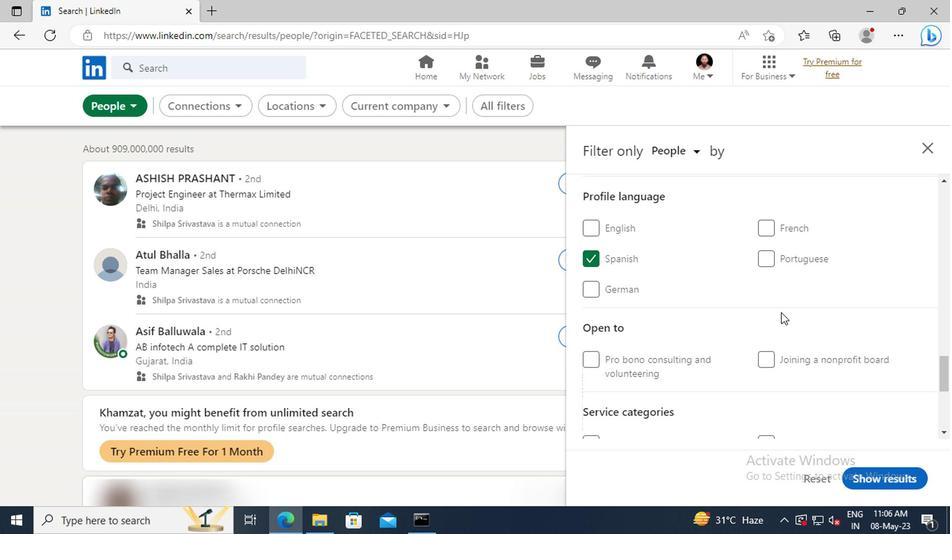 
Action: Mouse scrolled (778, 311) with delta (0, 0)
Screenshot: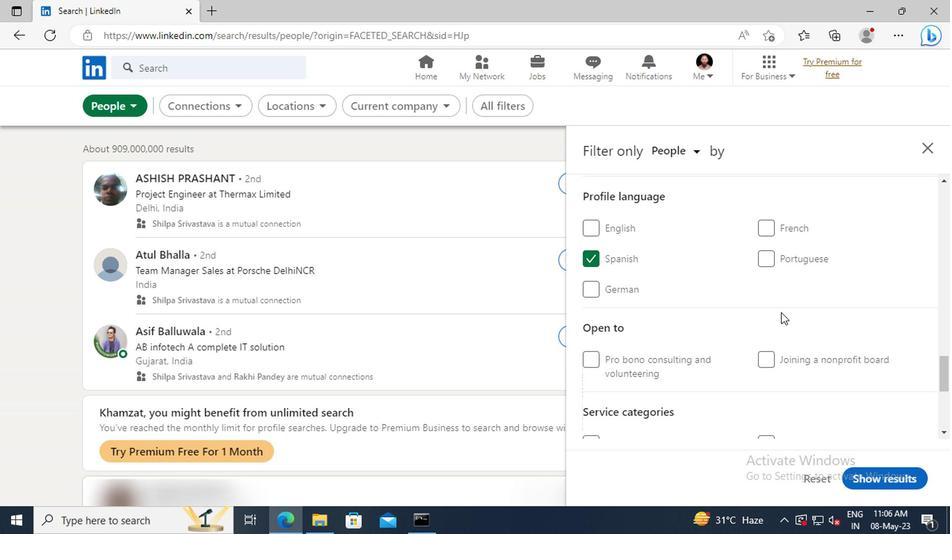 
Action: Mouse moved to (778, 310)
Screenshot: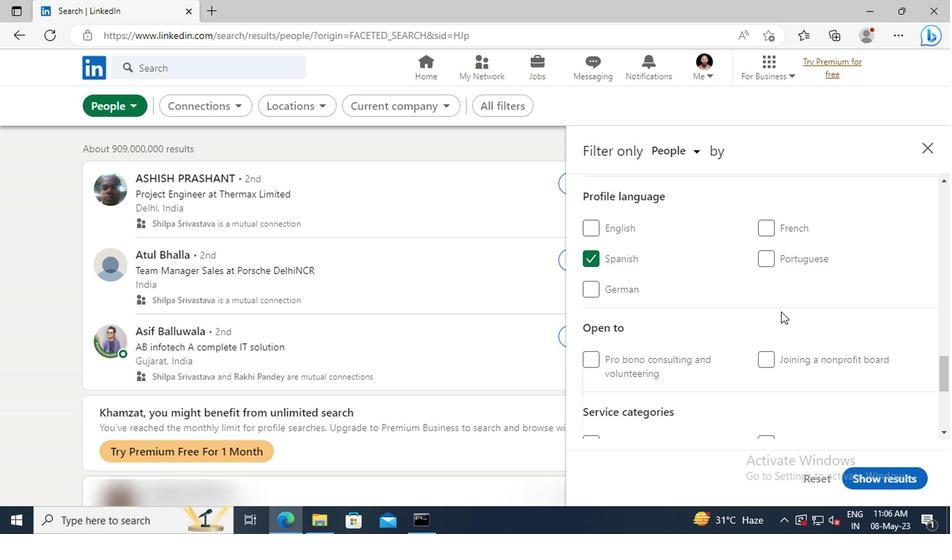 
Action: Mouse scrolled (778, 309) with delta (0, 0)
Screenshot: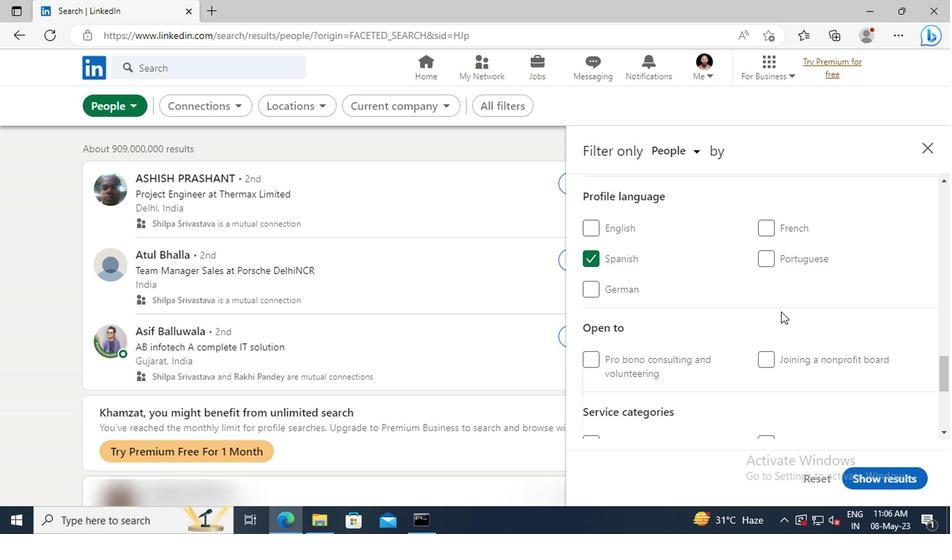 
Action: Mouse moved to (778, 309)
Screenshot: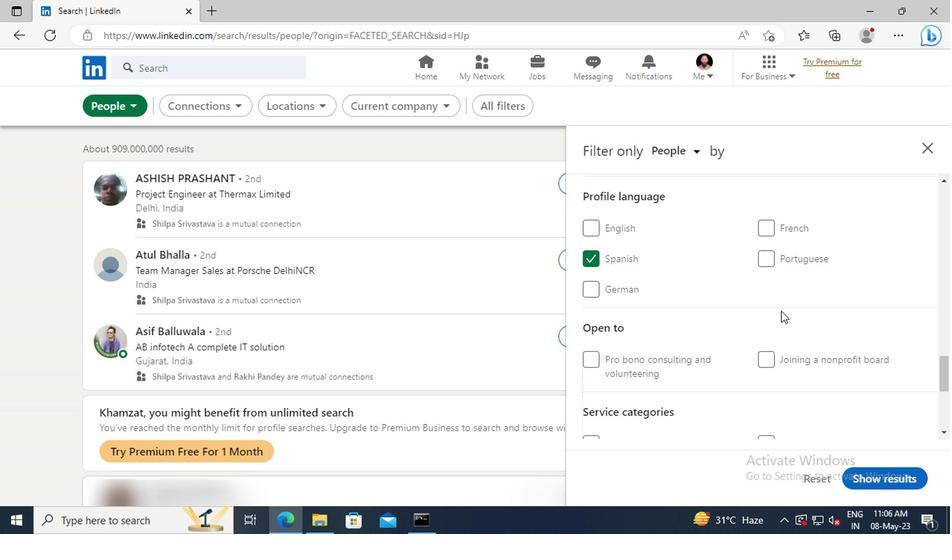
Action: Mouse scrolled (778, 308) with delta (0, 0)
Screenshot: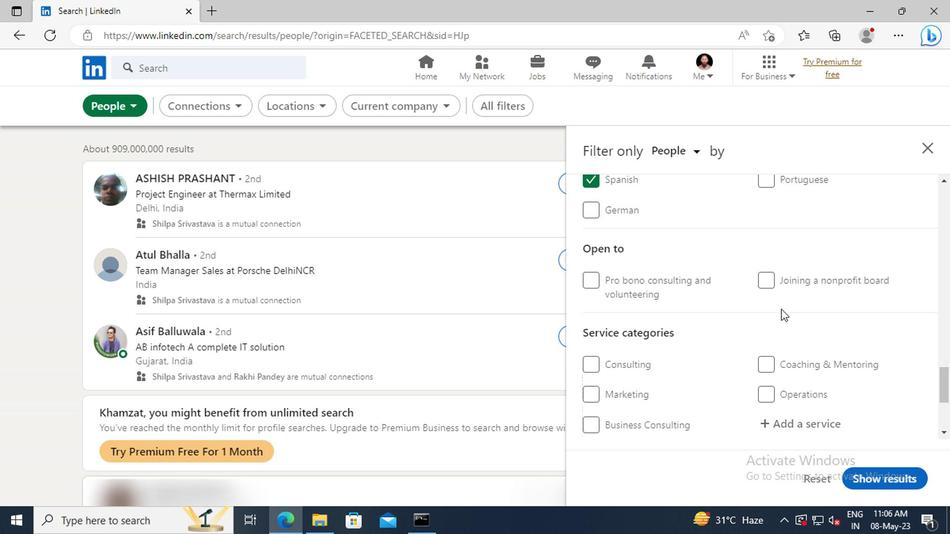 
Action: Mouse scrolled (778, 308) with delta (0, 0)
Screenshot: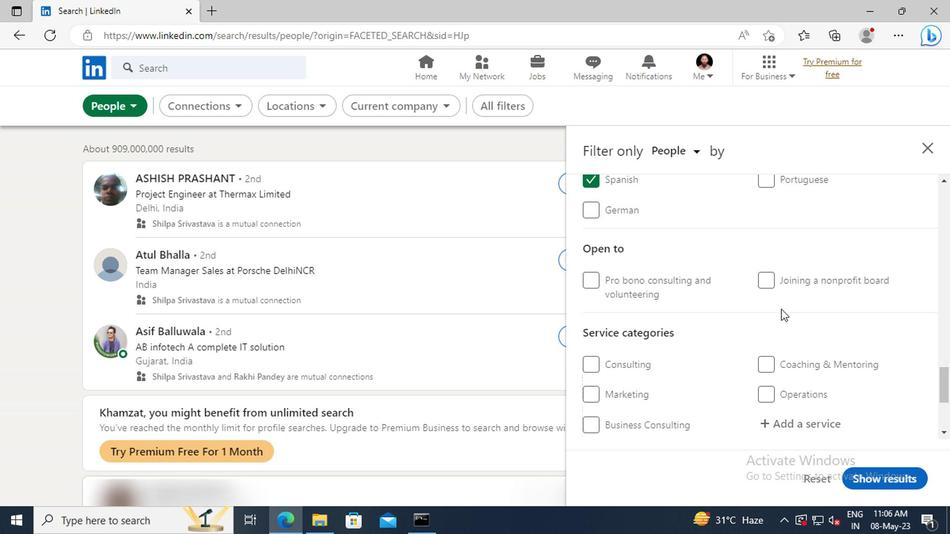 
Action: Mouse moved to (778, 307)
Screenshot: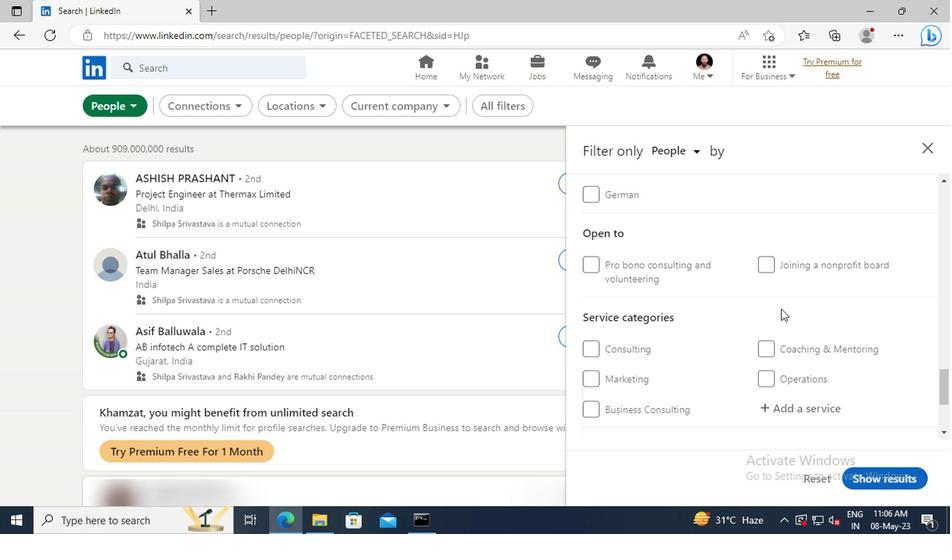 
Action: Mouse scrolled (778, 306) with delta (0, 0)
Screenshot: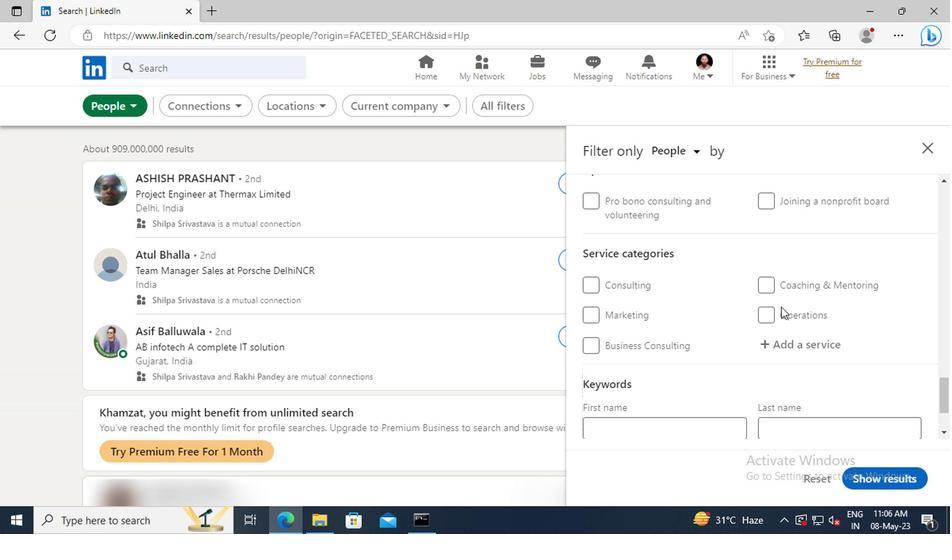 
Action: Mouse moved to (779, 306)
Screenshot: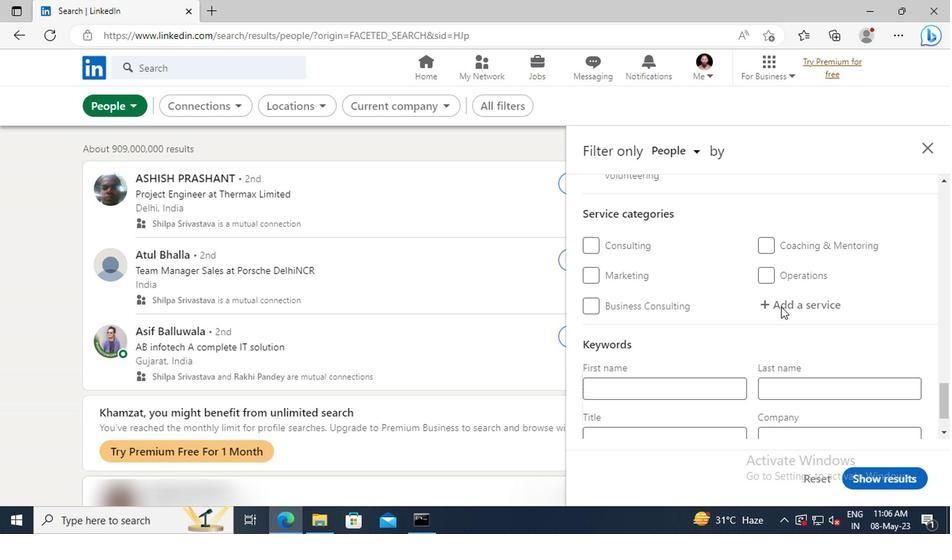 
Action: Mouse pressed left at (779, 306)
Screenshot: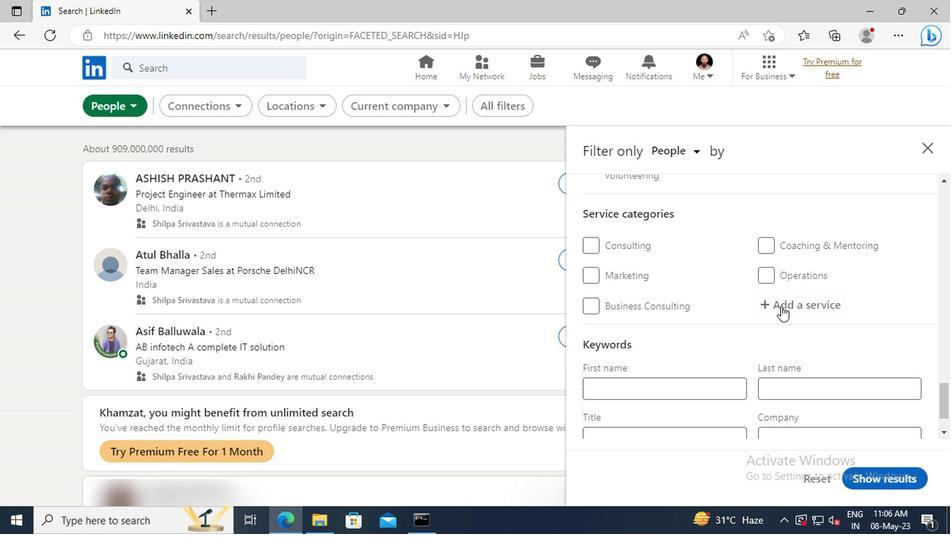 
Action: Key pressed <Key.shift>TELECO
Screenshot: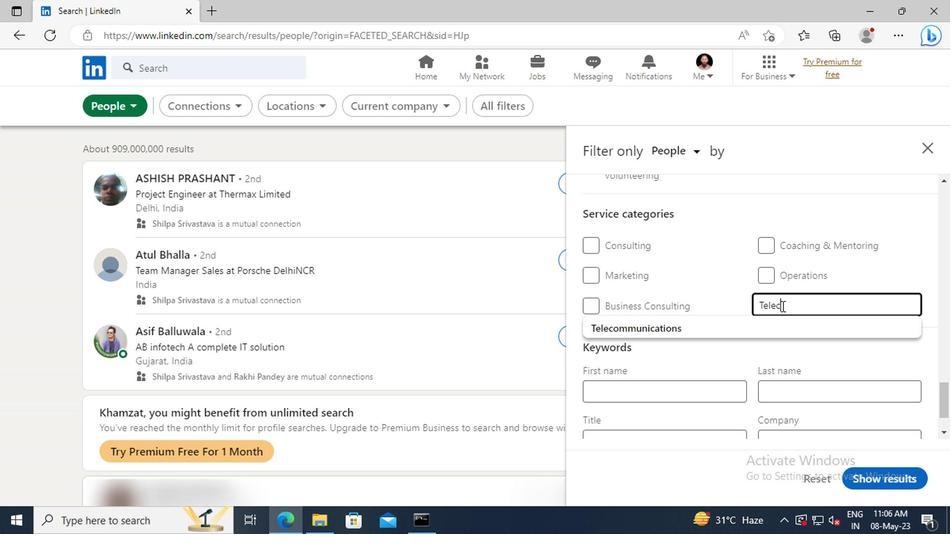 
Action: Mouse moved to (782, 325)
Screenshot: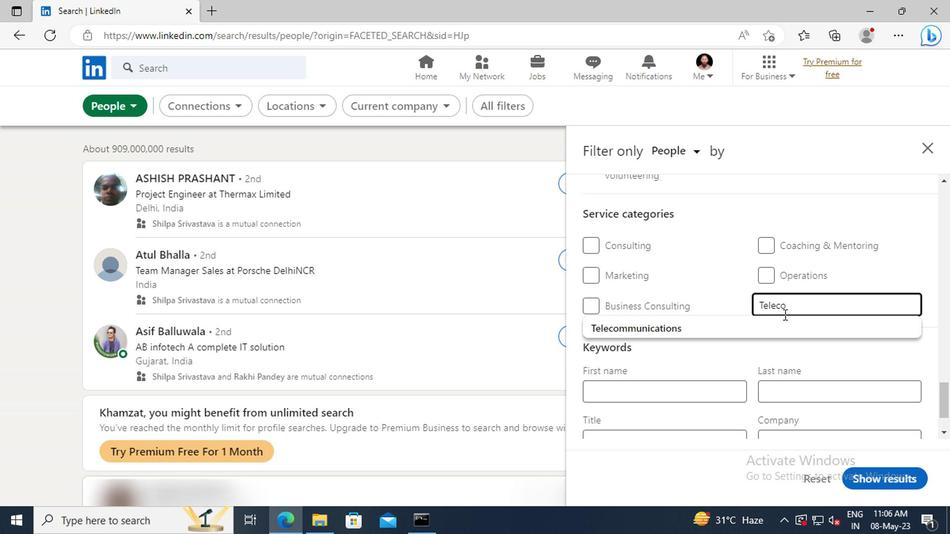 
Action: Mouse pressed left at (782, 325)
Screenshot: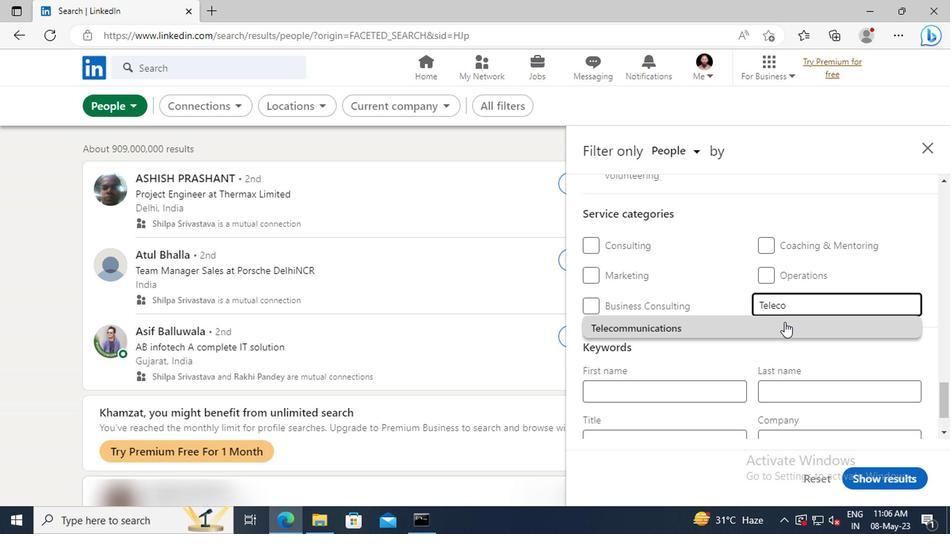 
Action: Mouse scrolled (782, 324) with delta (0, 0)
Screenshot: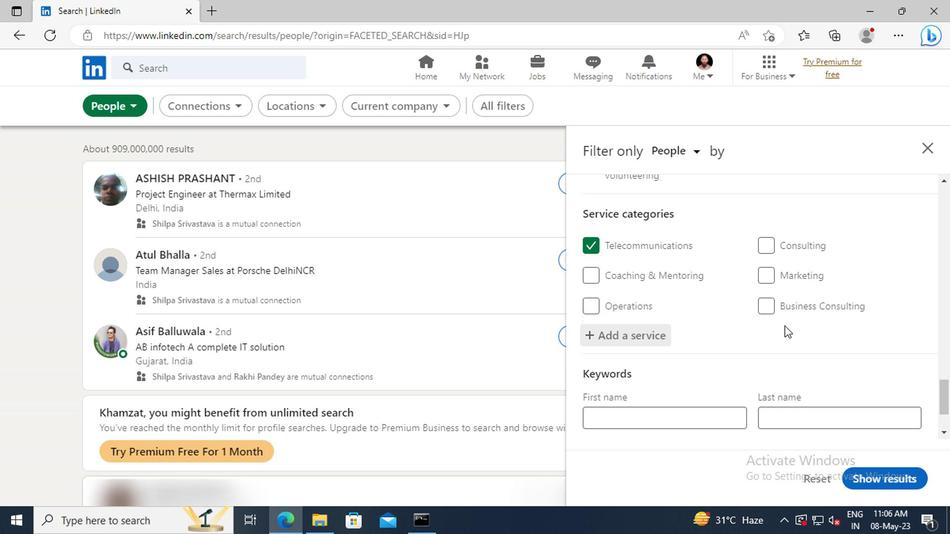 
Action: Mouse scrolled (782, 324) with delta (0, 0)
Screenshot: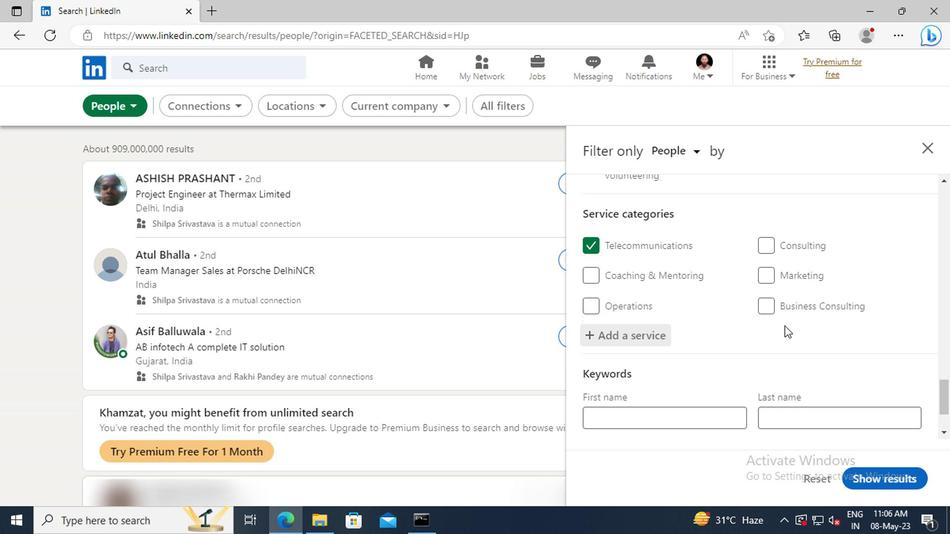 
Action: Mouse scrolled (782, 324) with delta (0, 0)
Screenshot: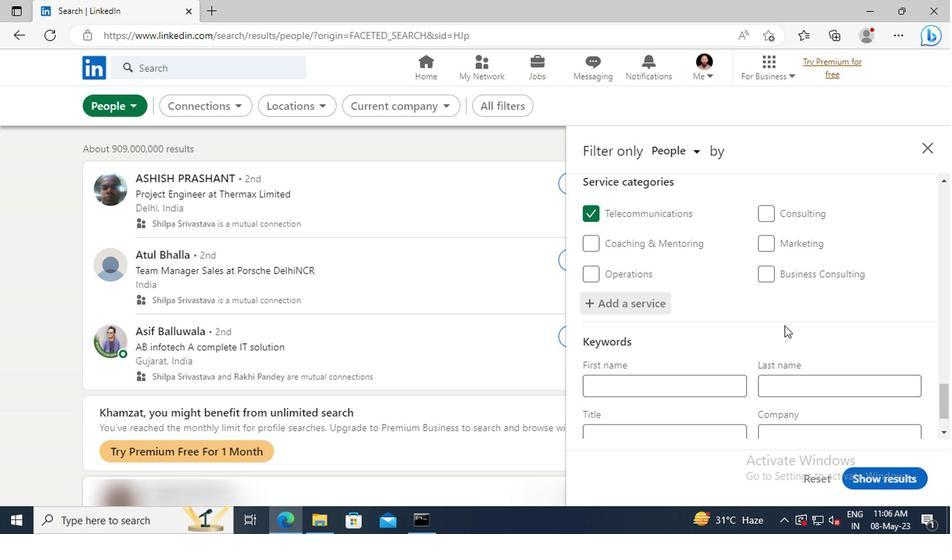 
Action: Mouse scrolled (782, 324) with delta (0, 0)
Screenshot: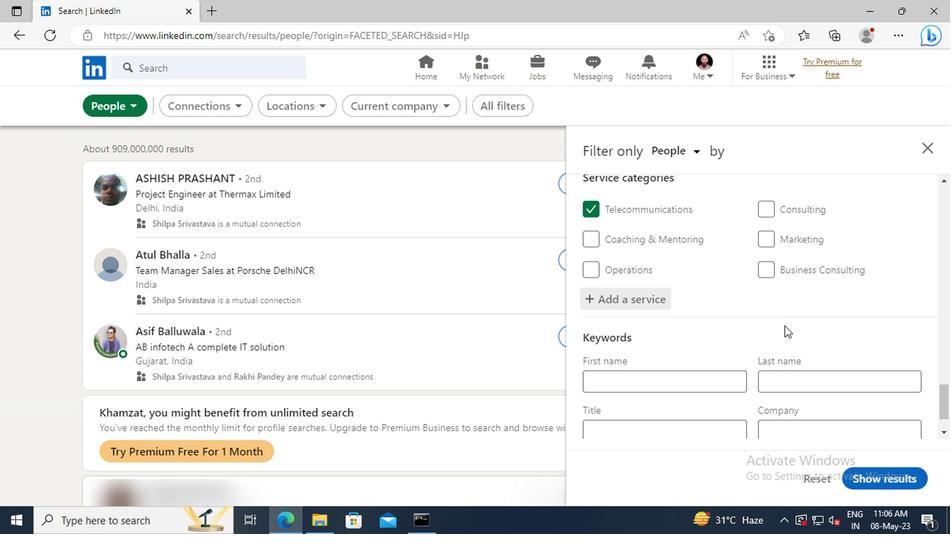 
Action: Mouse moved to (657, 372)
Screenshot: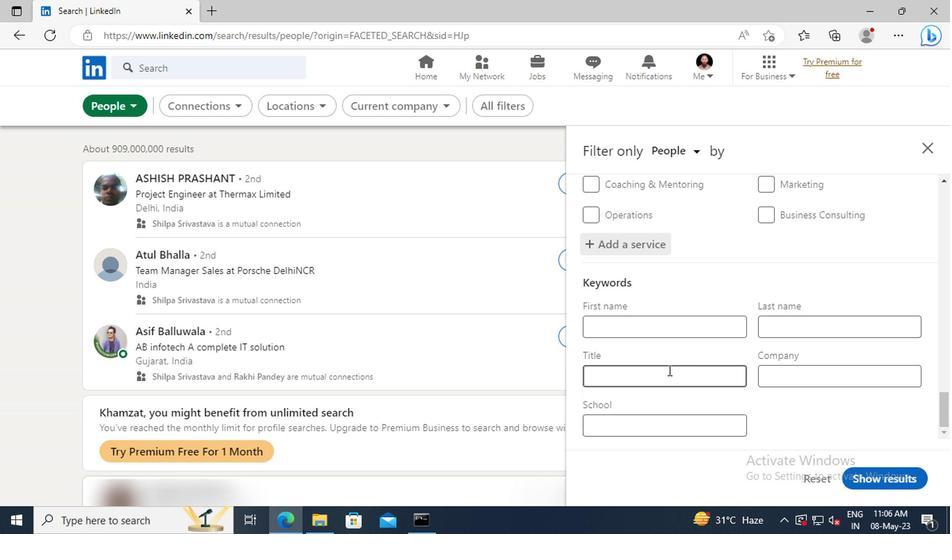 
Action: Mouse pressed left at (657, 372)
Screenshot: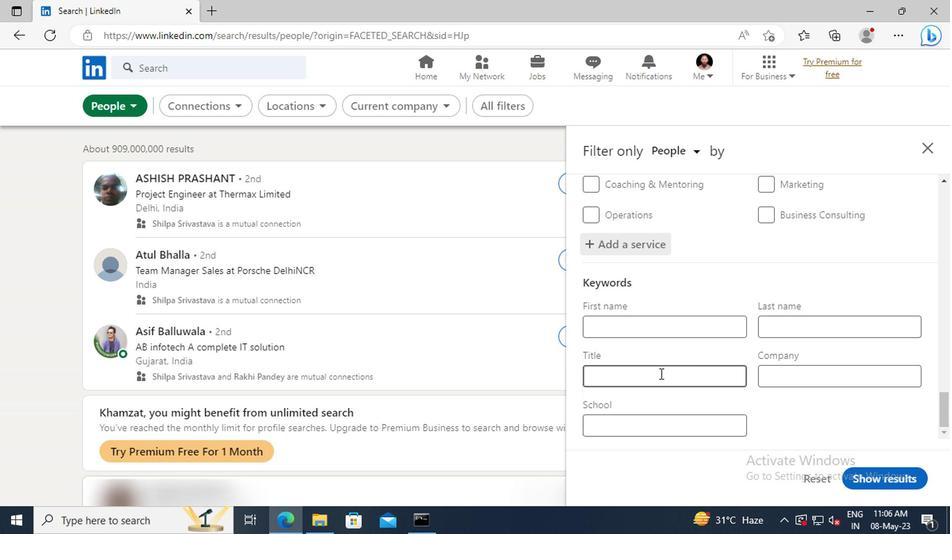 
Action: Mouse moved to (655, 372)
Screenshot: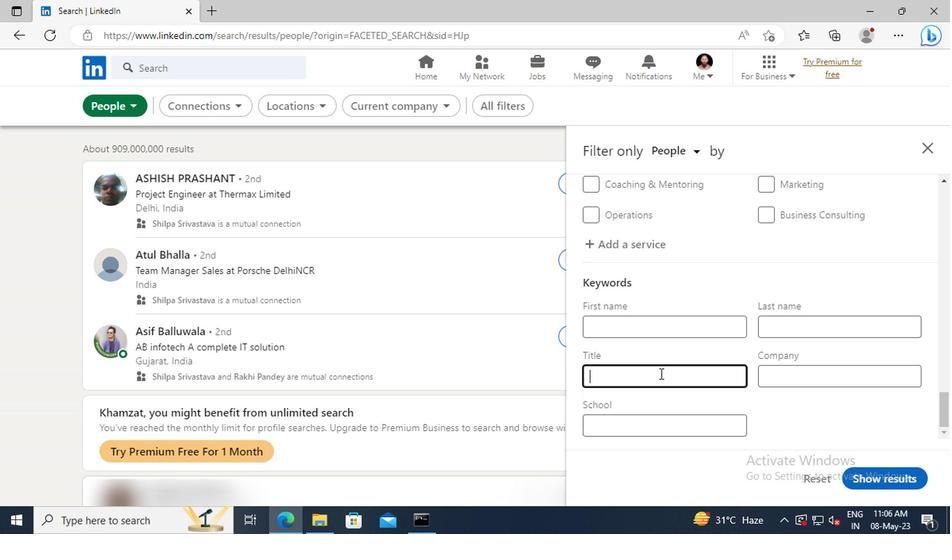 
Action: Key pressed <Key.shift>OPERATIONS<Key.space><Key.shift>DIRECTOR<Key.enter>
Screenshot: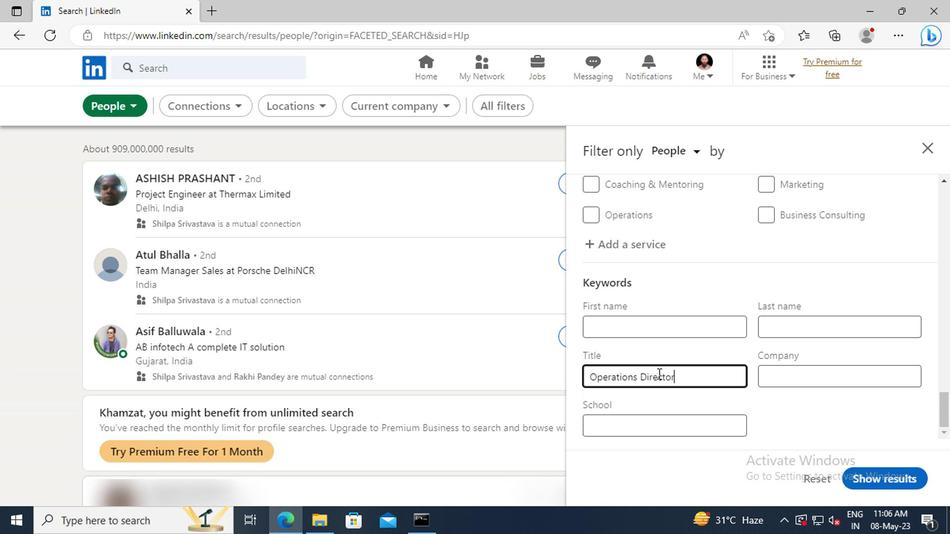 
Action: Mouse moved to (889, 472)
Screenshot: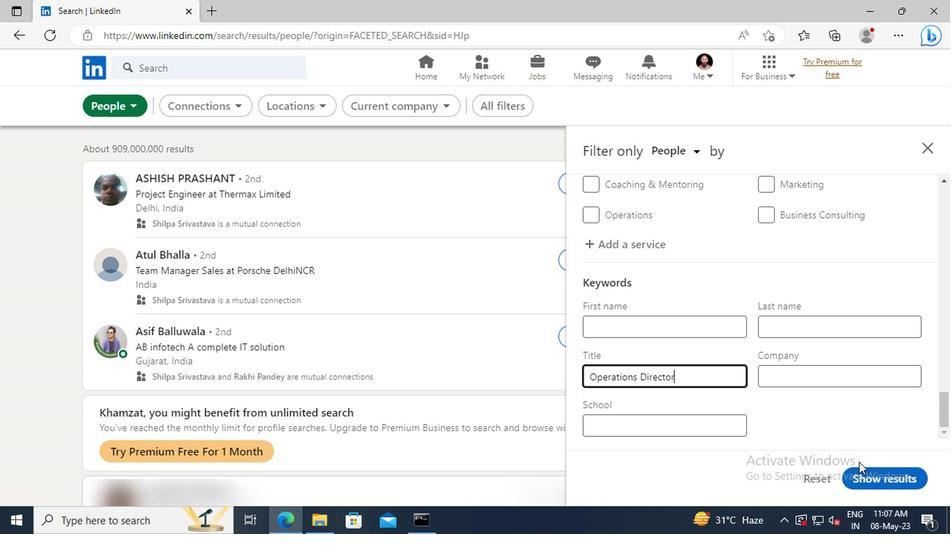 
Action: Mouse pressed left at (889, 472)
Screenshot: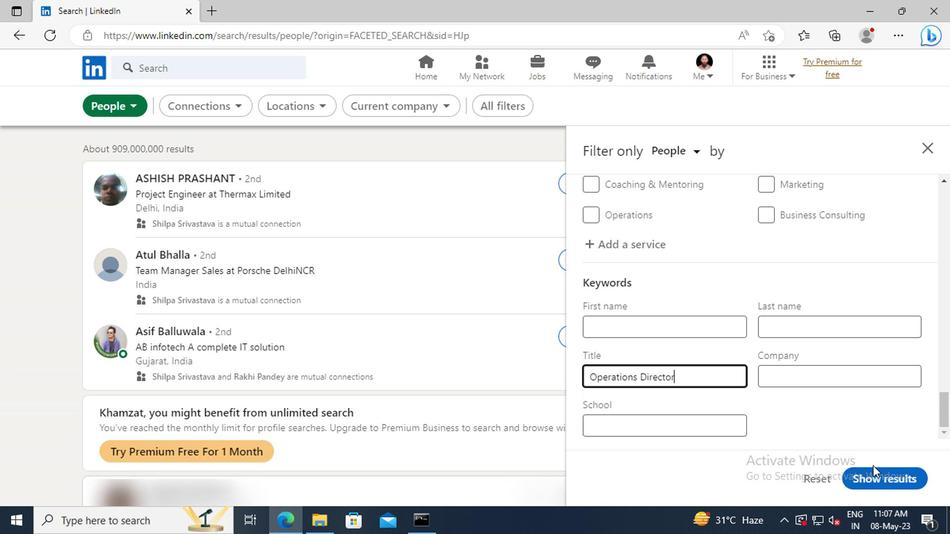 
Action: Mouse moved to (889, 472)
Screenshot: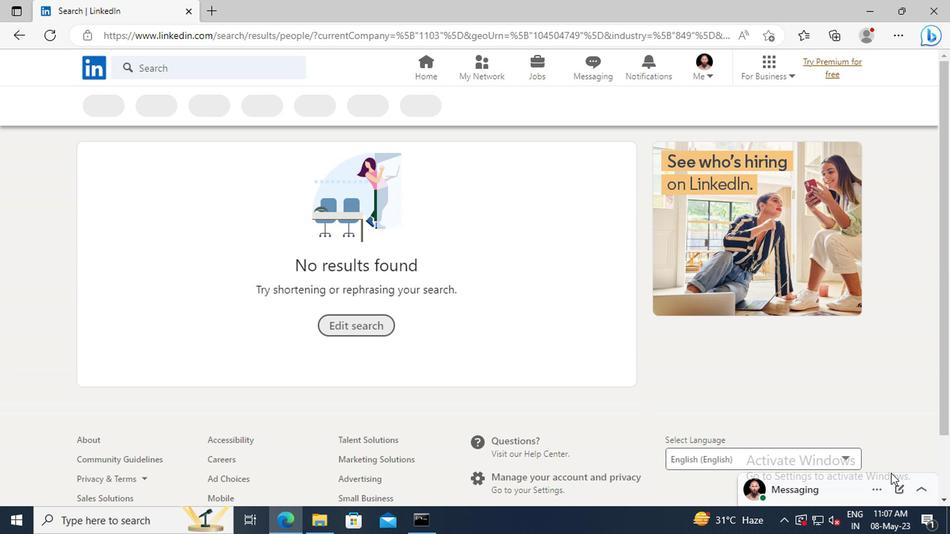 
